 Task: Find connections with filter location Kalodzishchy with filter topic #mindset with filter profile language Spanish with filter current company Motive with filter school Fr. Conceicao Rodrigues College of Engineering with filter industry Seafood Product Manufacturing with filter service category Retirement Planning with filter keywords title Construction Worker
Action: Mouse moved to (190, 254)
Screenshot: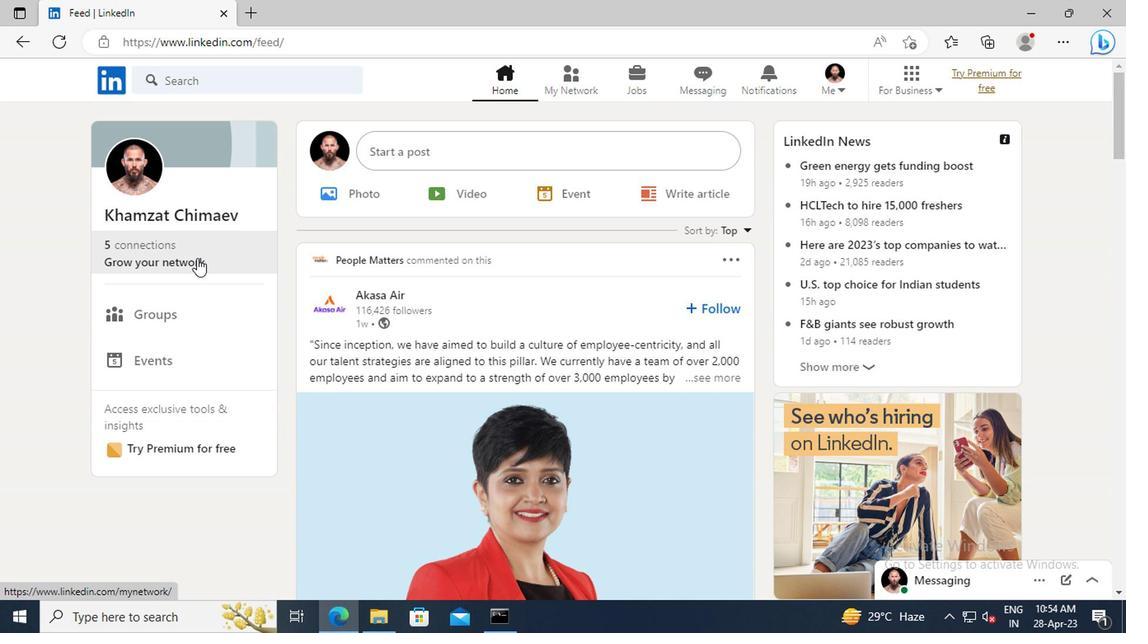 
Action: Mouse pressed left at (190, 254)
Screenshot: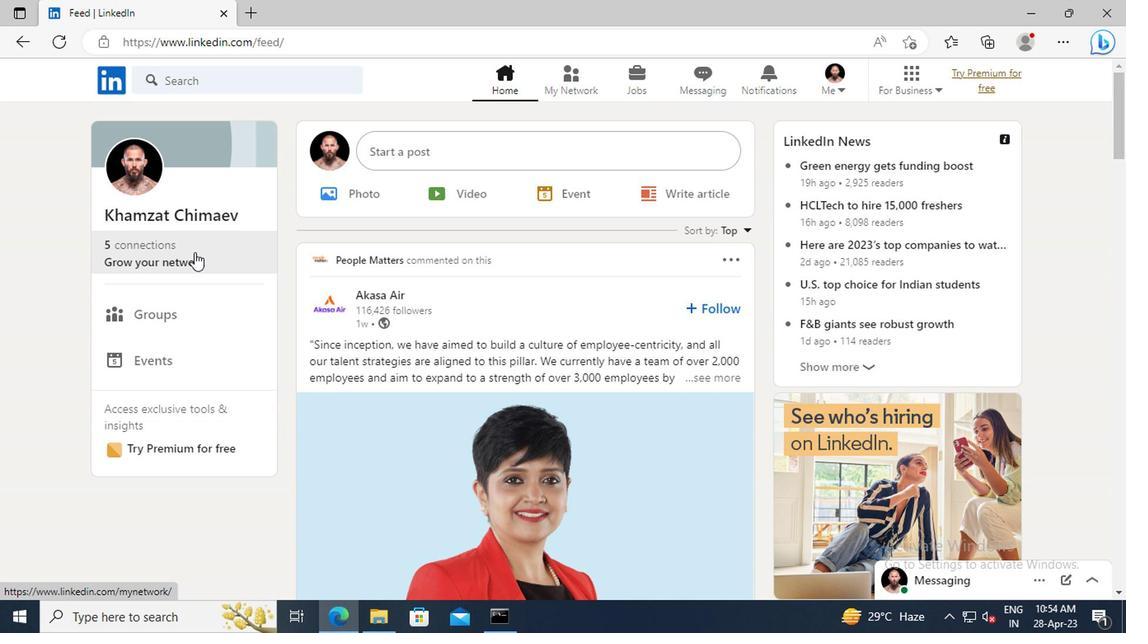 
Action: Mouse moved to (190, 176)
Screenshot: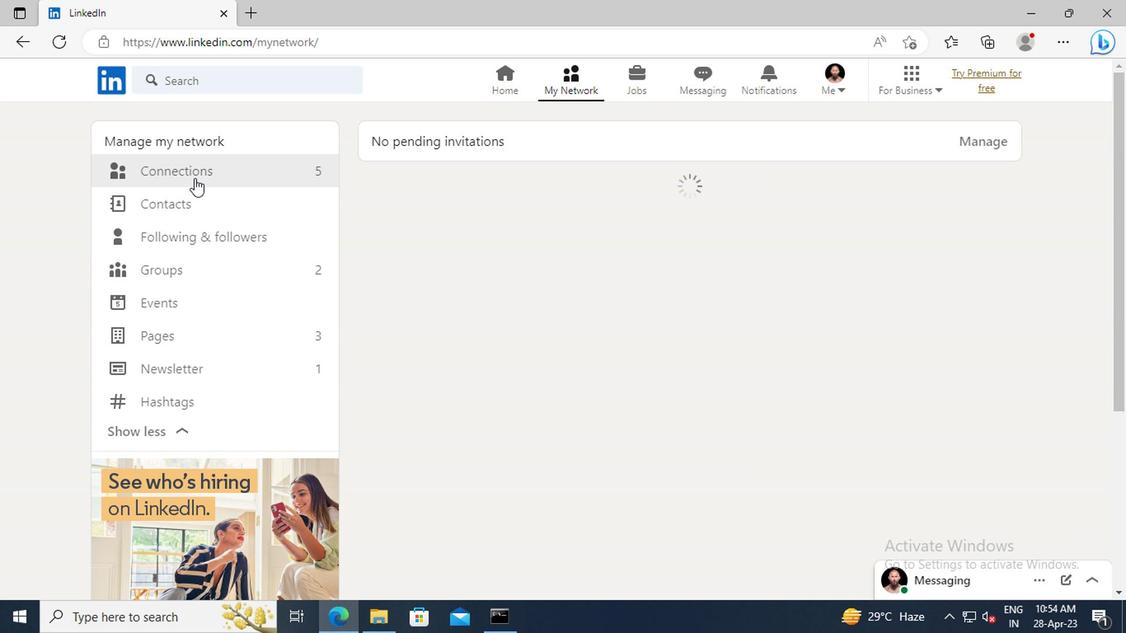 
Action: Mouse pressed left at (190, 176)
Screenshot: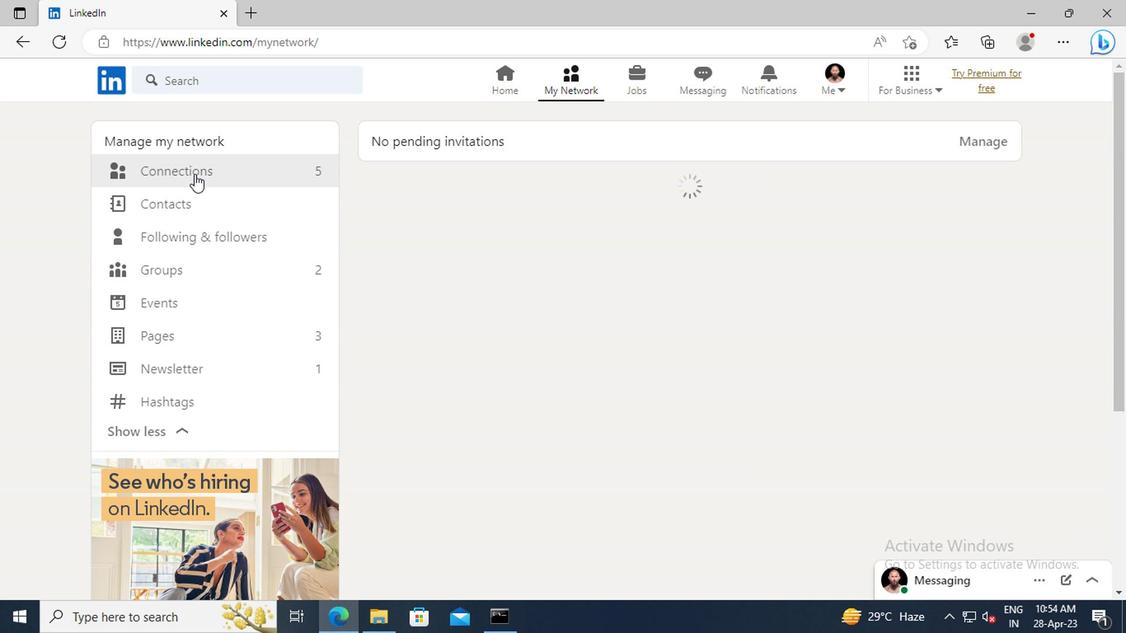 
Action: Mouse moved to (693, 176)
Screenshot: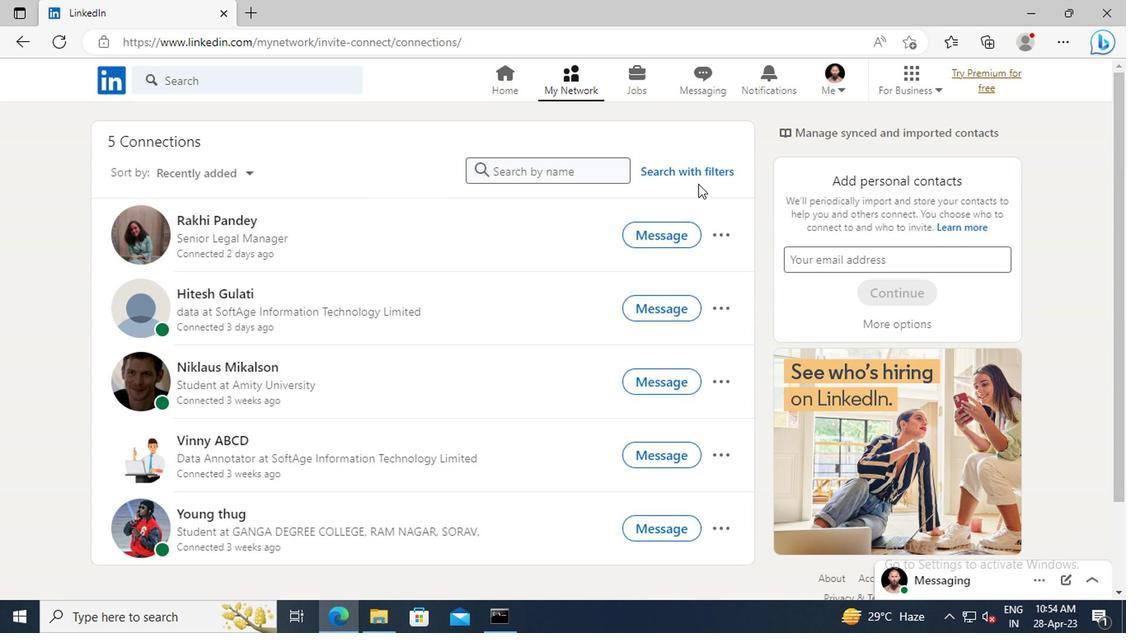 
Action: Mouse pressed left at (693, 176)
Screenshot: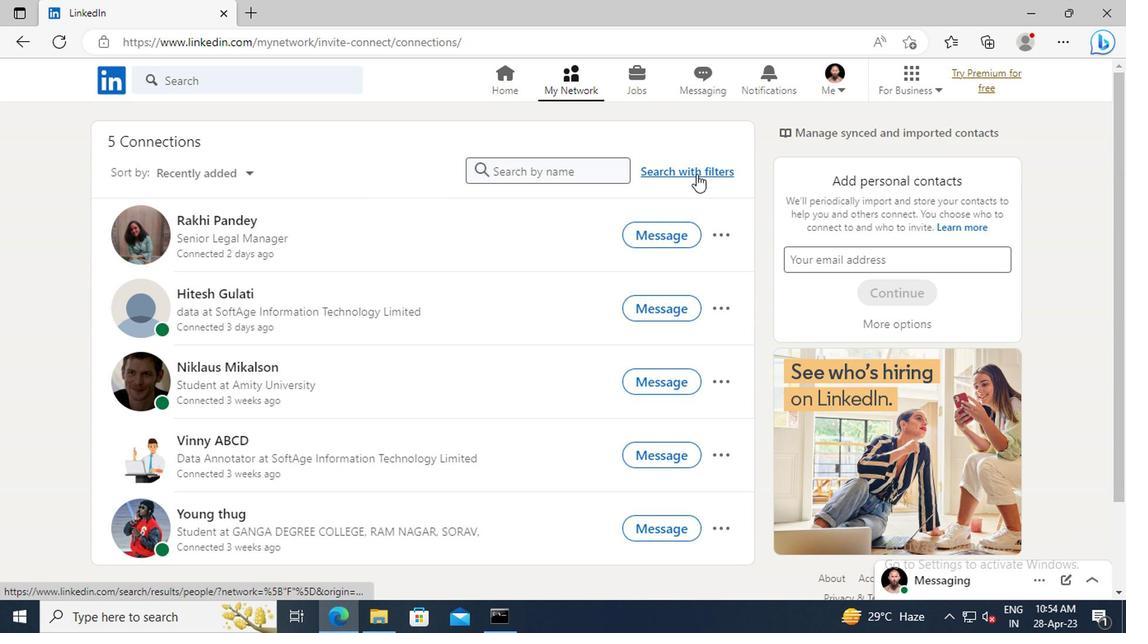 
Action: Mouse moved to (631, 131)
Screenshot: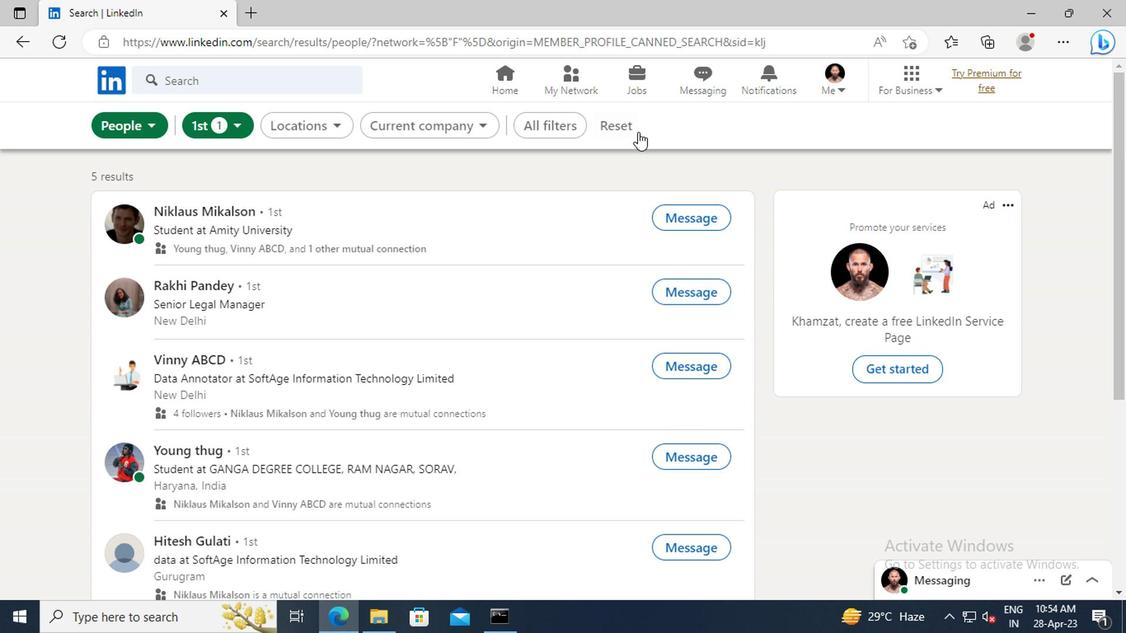 
Action: Mouse pressed left at (631, 131)
Screenshot: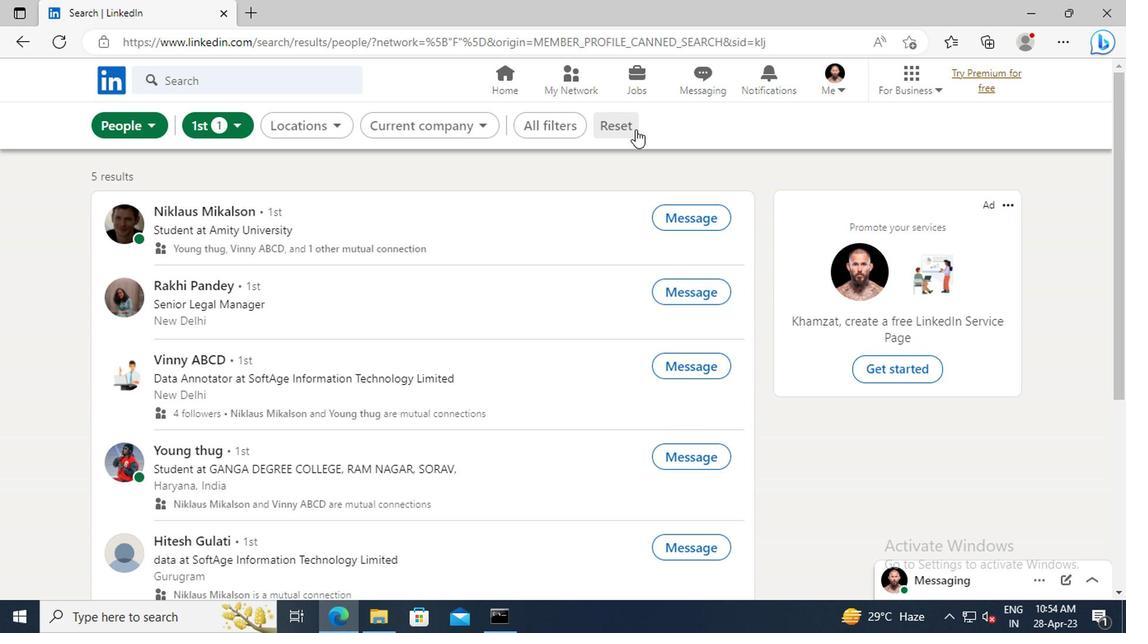 
Action: Mouse moved to (593, 125)
Screenshot: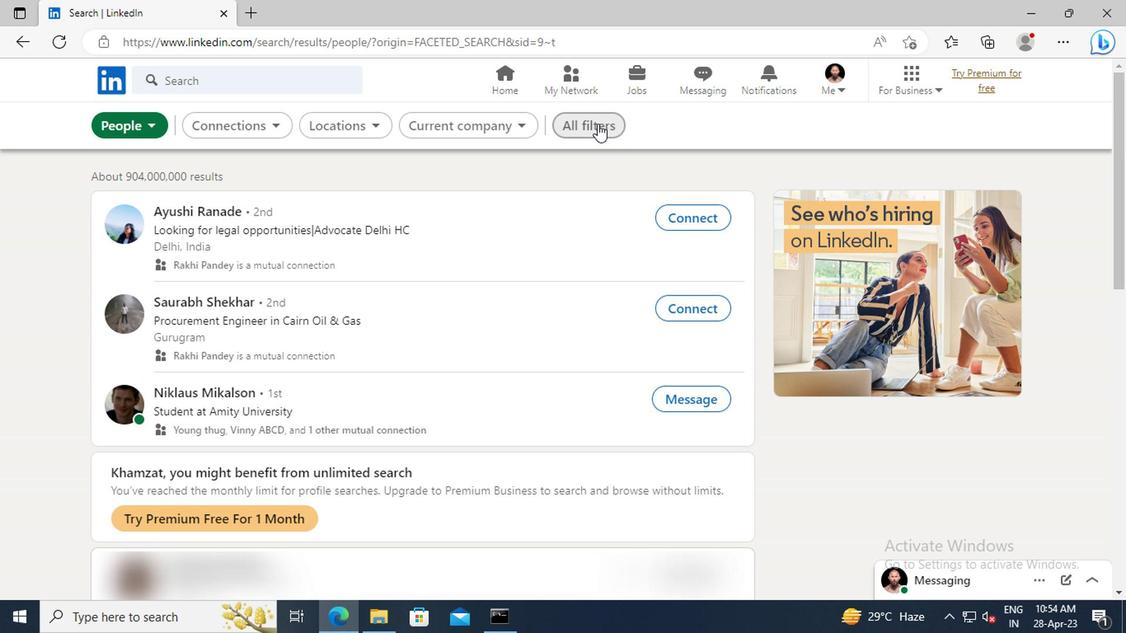 
Action: Mouse pressed left at (593, 125)
Screenshot: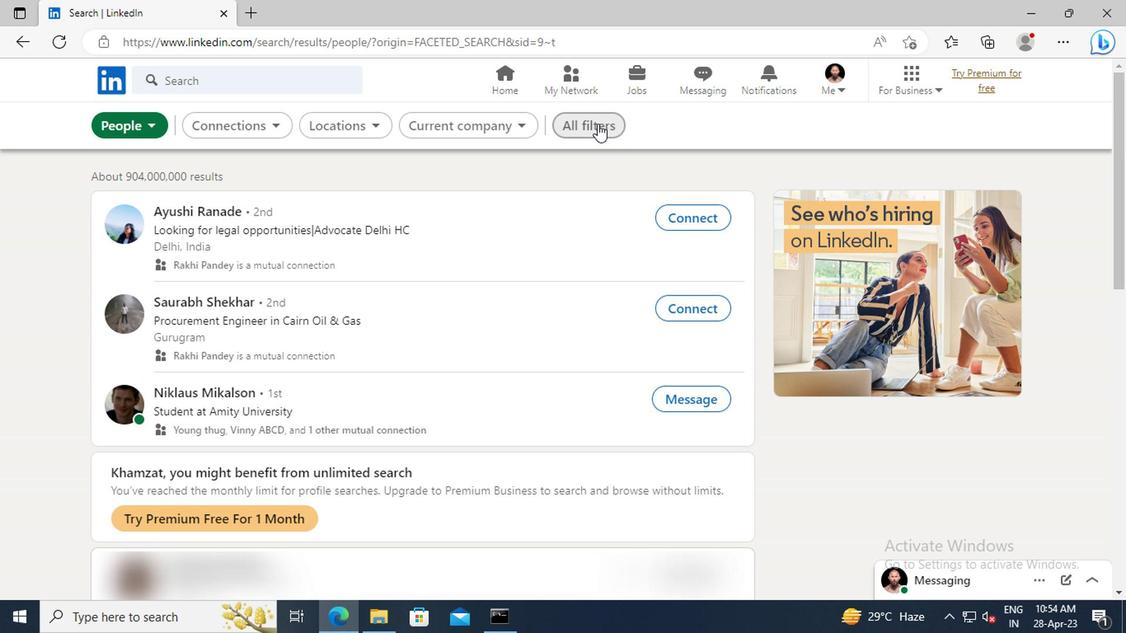 
Action: Mouse moved to (950, 338)
Screenshot: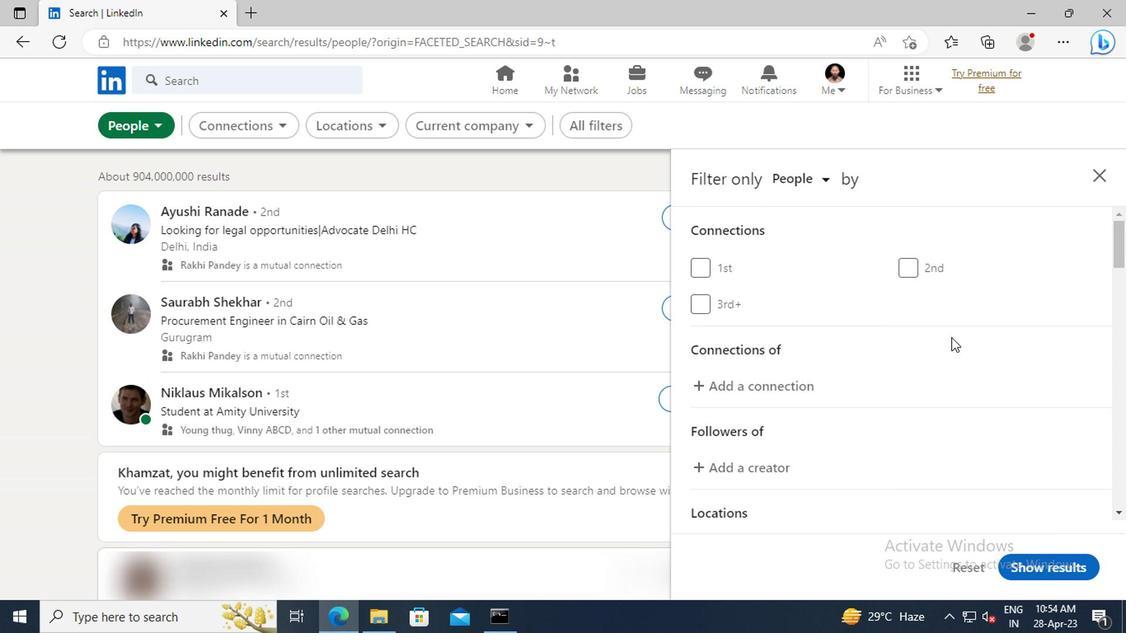 
Action: Mouse scrolled (950, 337) with delta (0, 0)
Screenshot: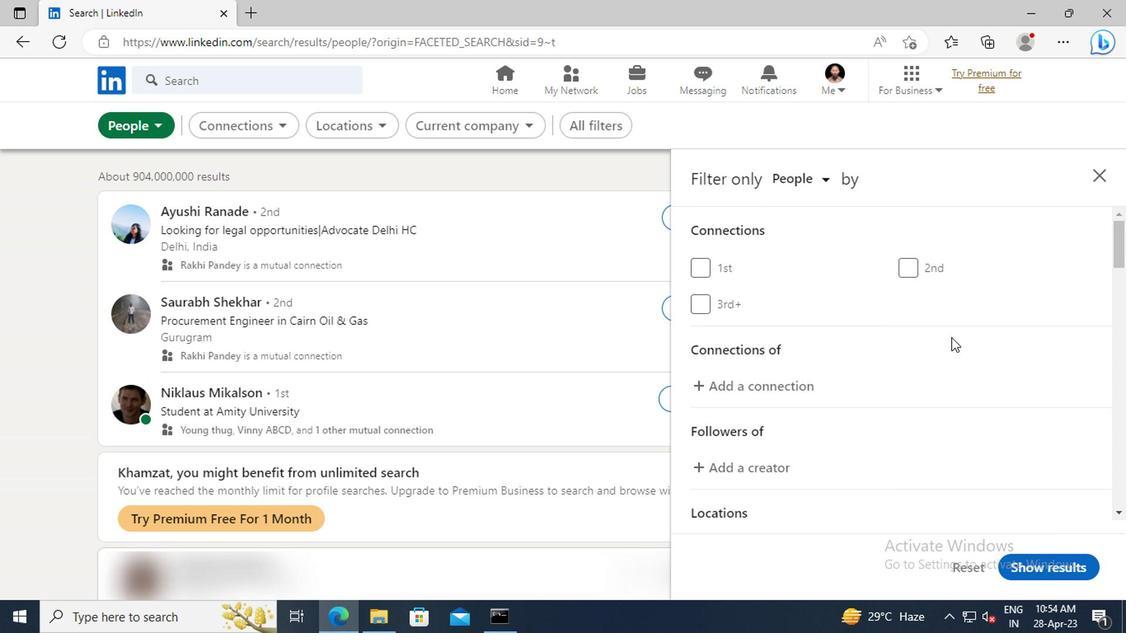 
Action: Mouse scrolled (950, 337) with delta (0, 0)
Screenshot: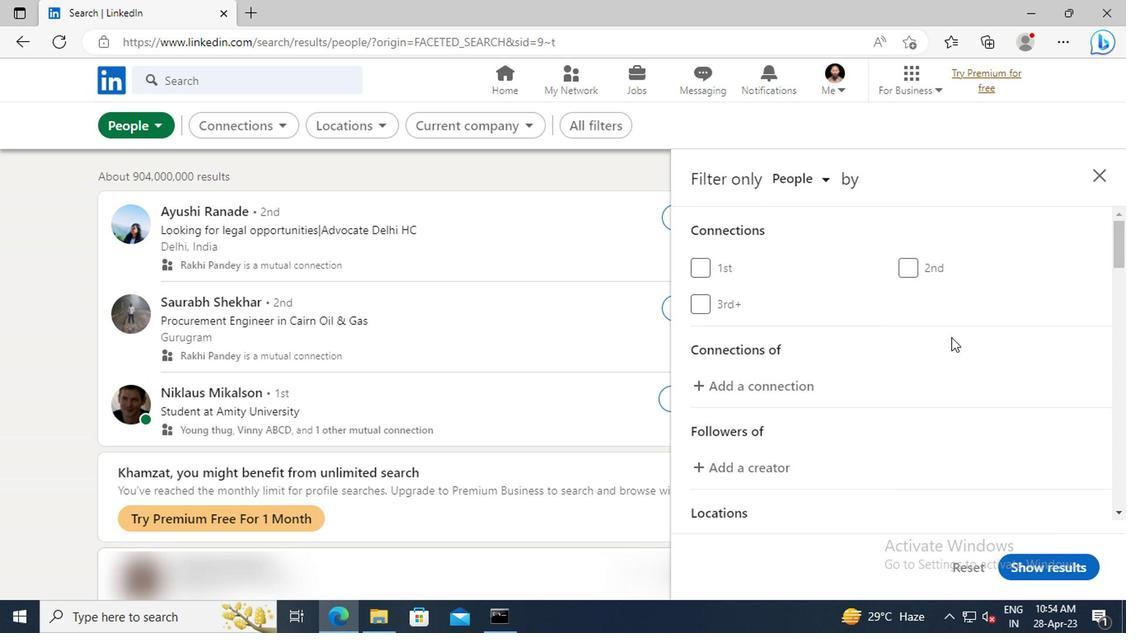 
Action: Mouse scrolled (950, 337) with delta (0, 0)
Screenshot: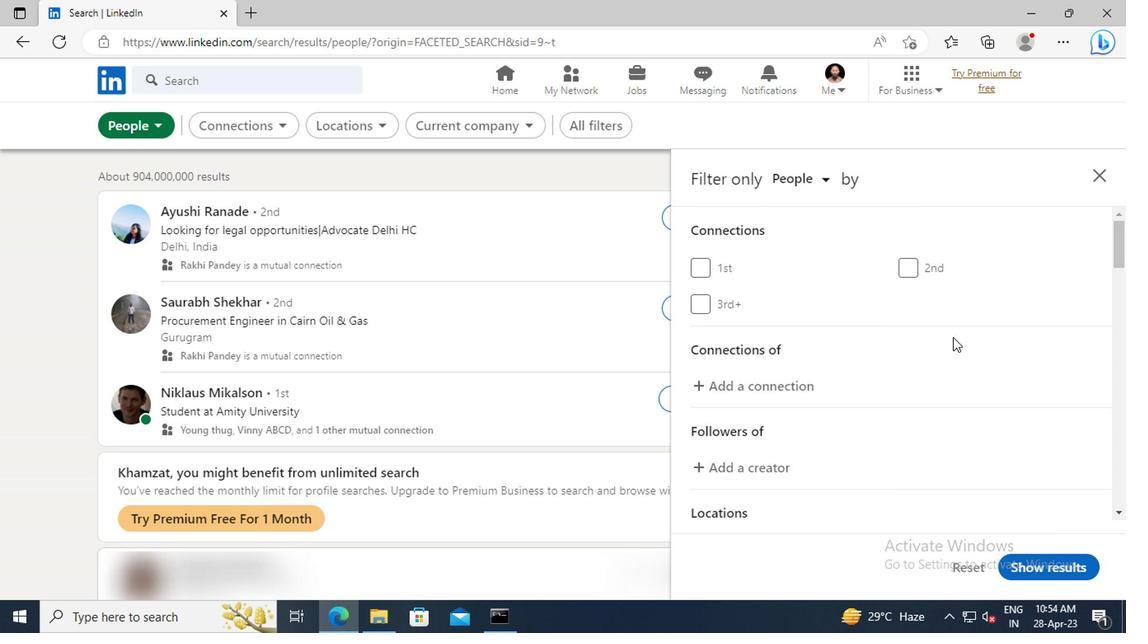 
Action: Mouse scrolled (950, 337) with delta (0, 0)
Screenshot: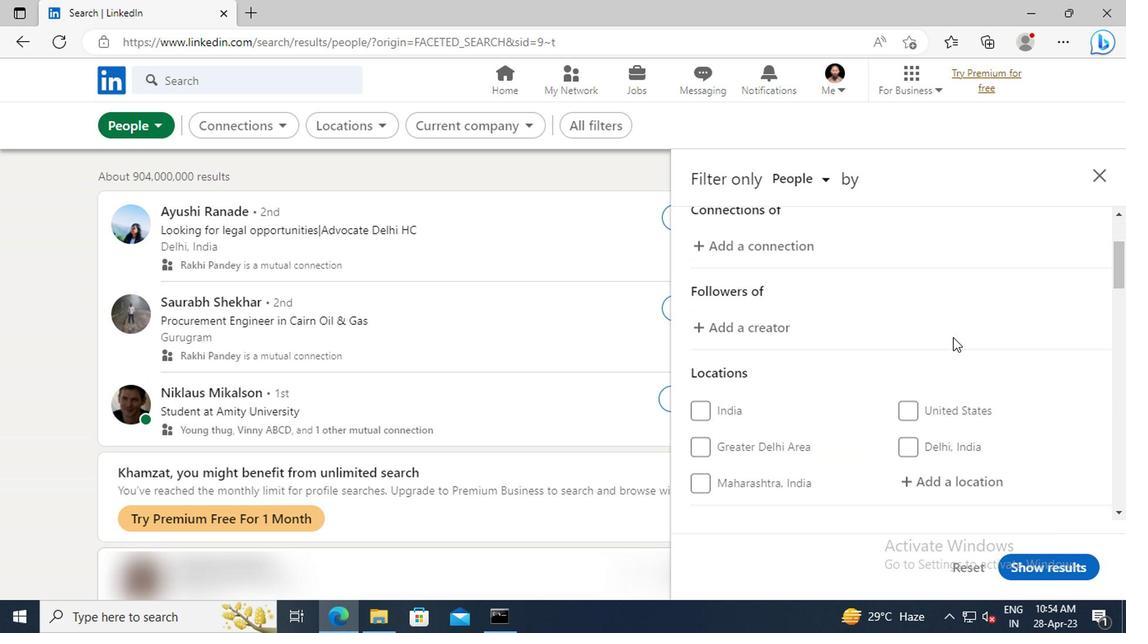 
Action: Mouse scrolled (950, 337) with delta (0, 0)
Screenshot: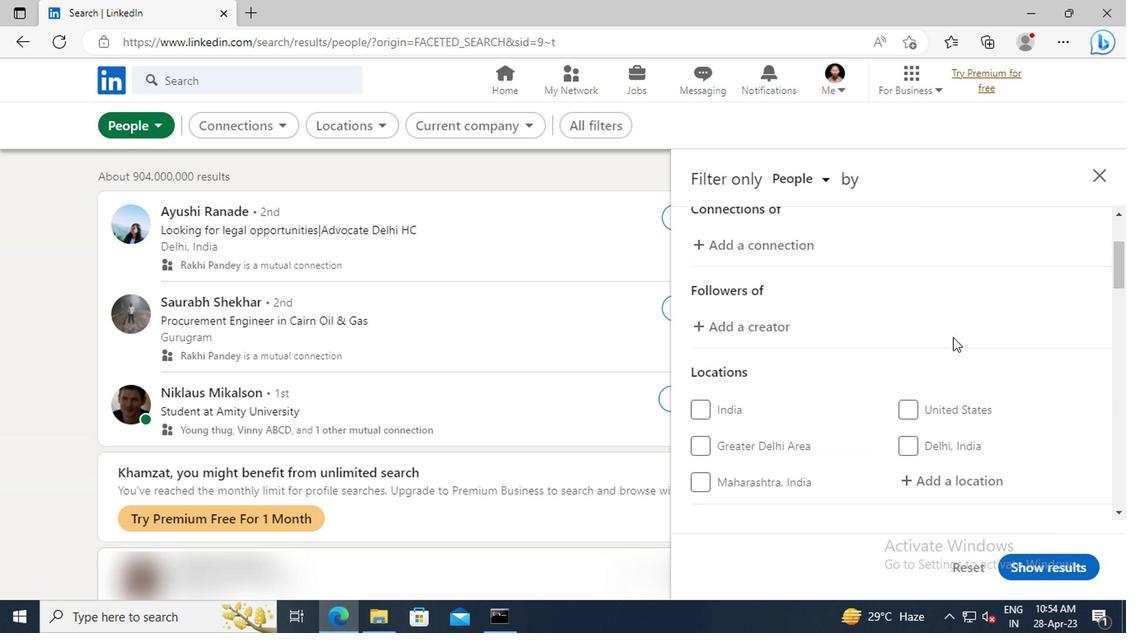 
Action: Mouse moved to (929, 385)
Screenshot: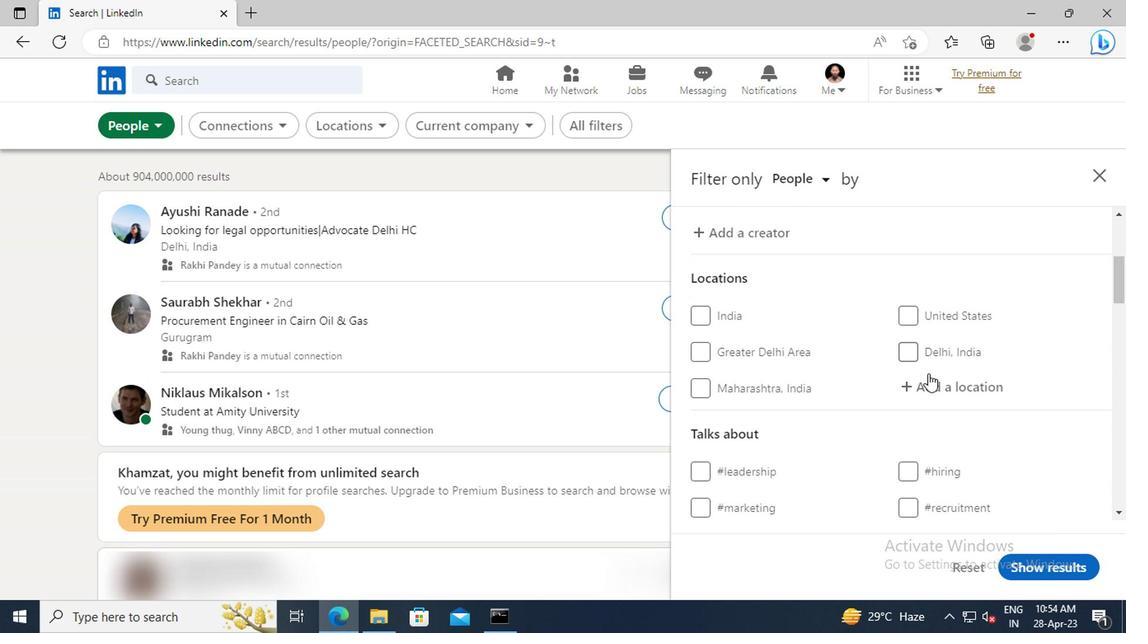 
Action: Mouse pressed left at (929, 385)
Screenshot: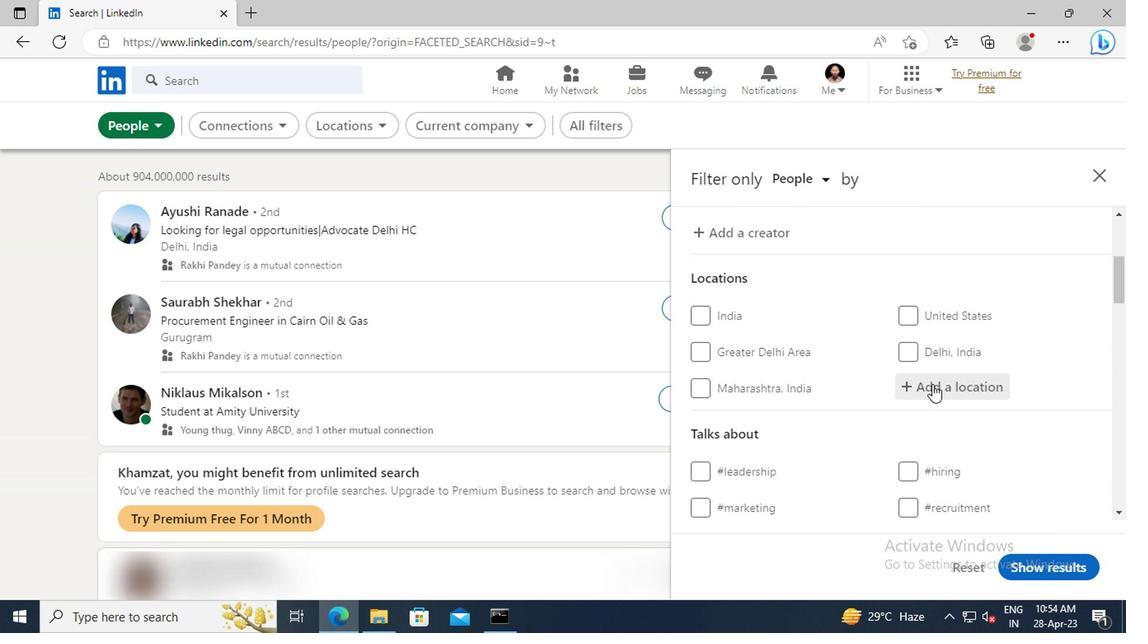 
Action: Key pressed <Key.shift>KALODZISHCHY<Key.enter>
Screenshot: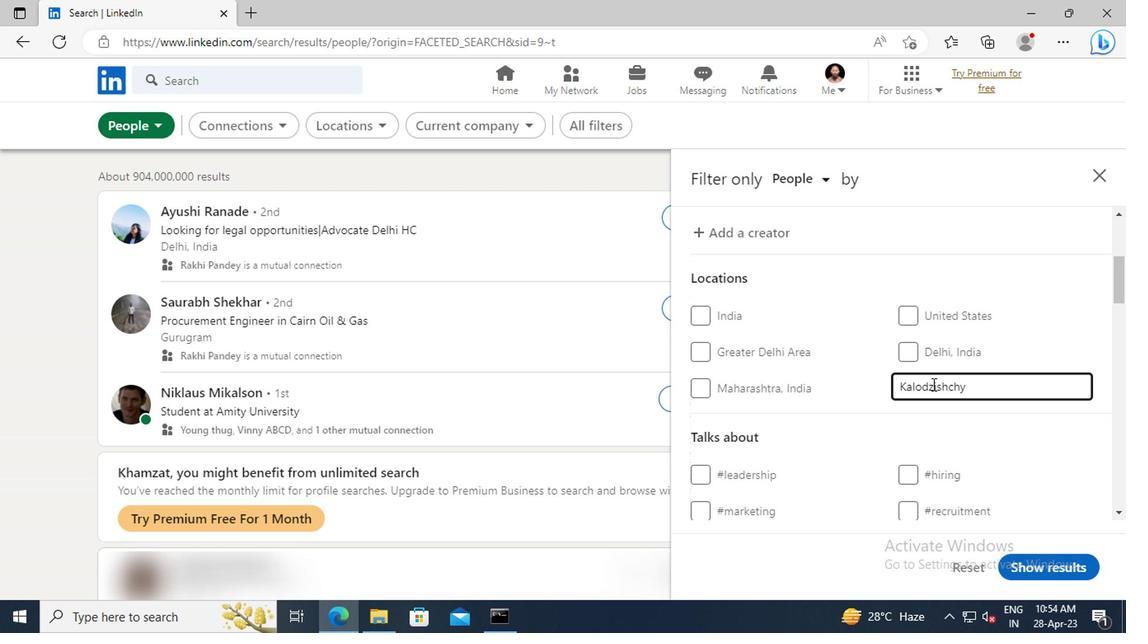 
Action: Mouse scrolled (929, 384) with delta (0, -1)
Screenshot: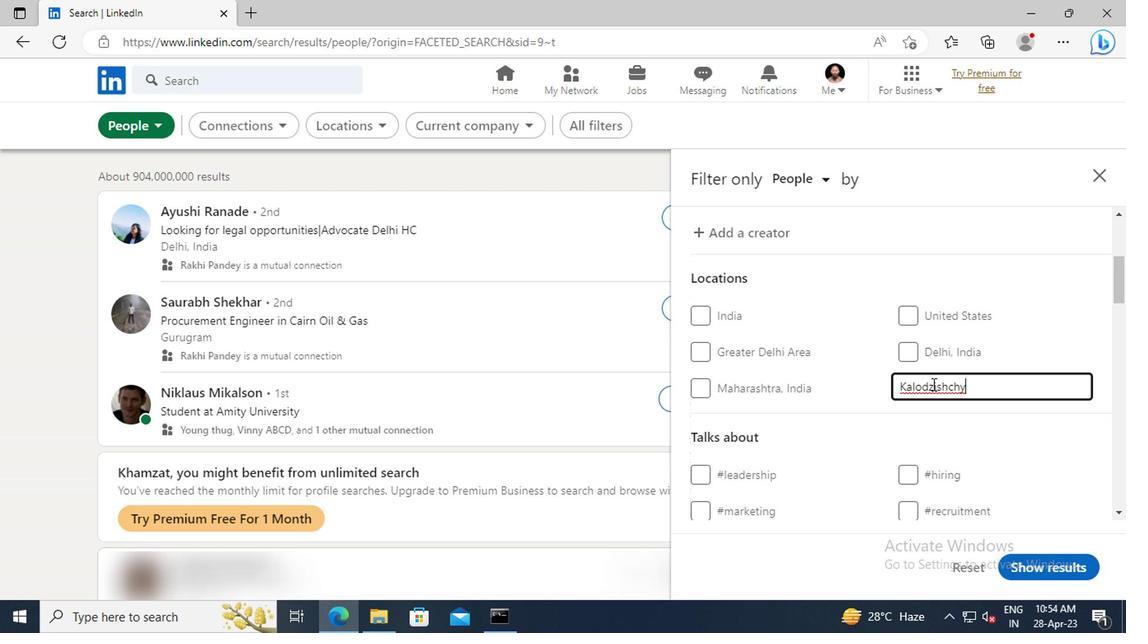 
Action: Mouse scrolled (929, 384) with delta (0, -1)
Screenshot: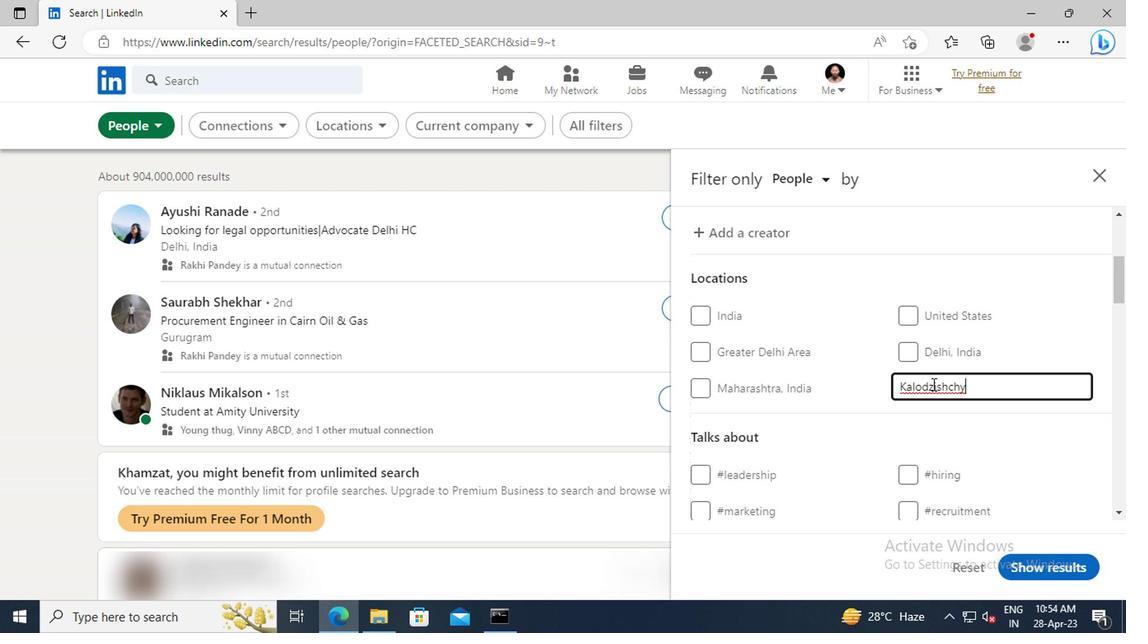 
Action: Mouse scrolled (929, 384) with delta (0, -1)
Screenshot: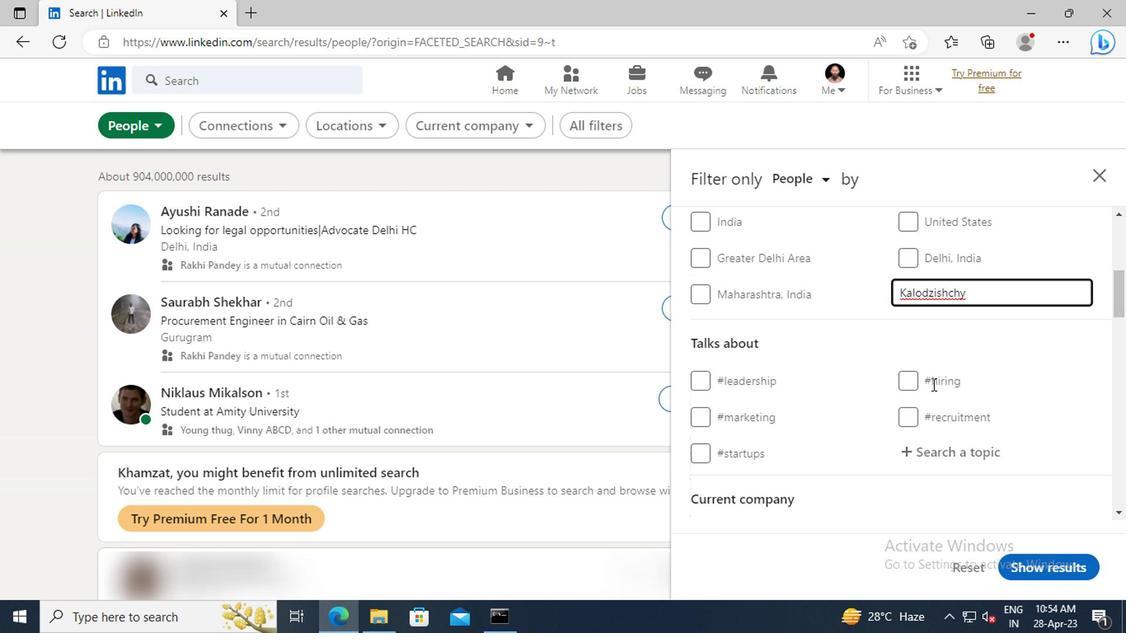 
Action: Mouse moved to (930, 400)
Screenshot: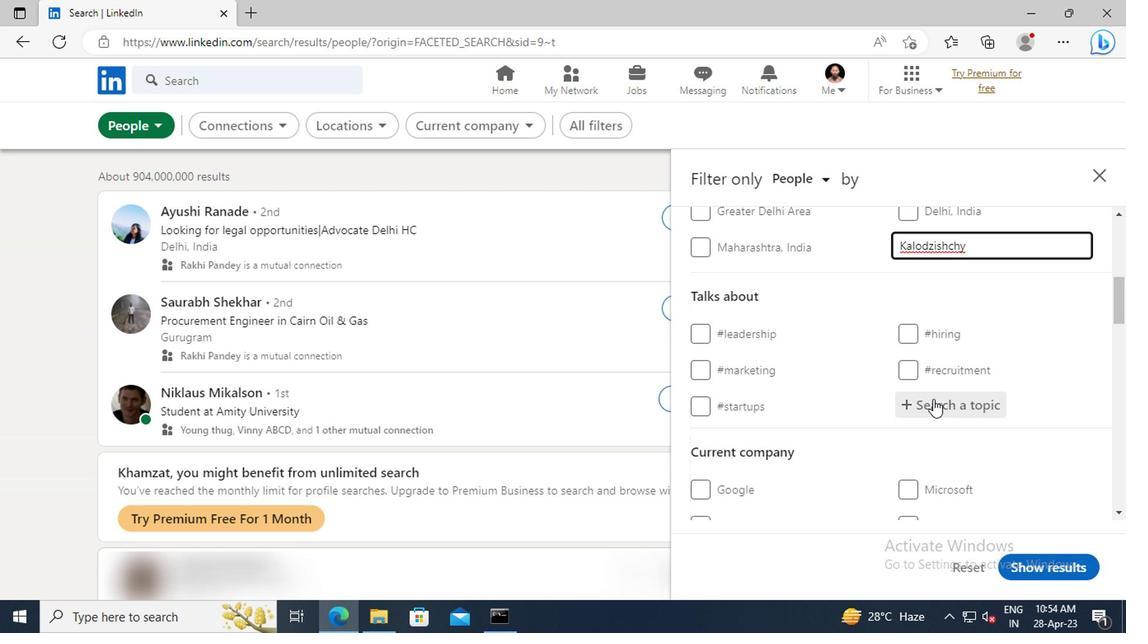 
Action: Mouse pressed left at (930, 400)
Screenshot: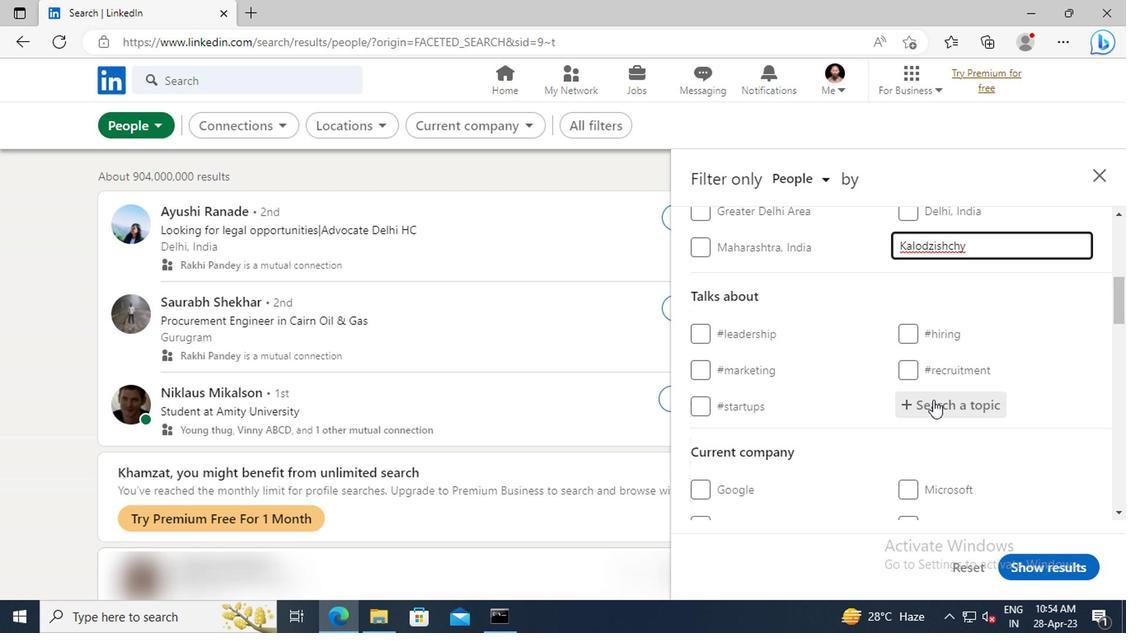 
Action: Key pressed <Key.shift>#MINDSET<Key.enter>
Screenshot: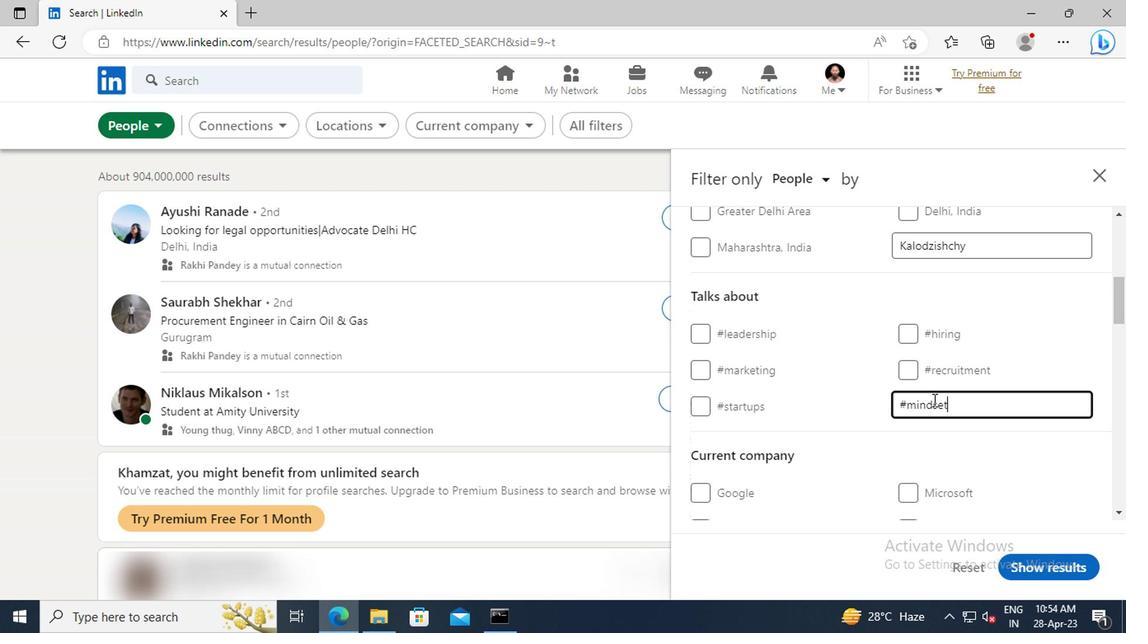 
Action: Mouse scrolled (930, 400) with delta (0, 0)
Screenshot: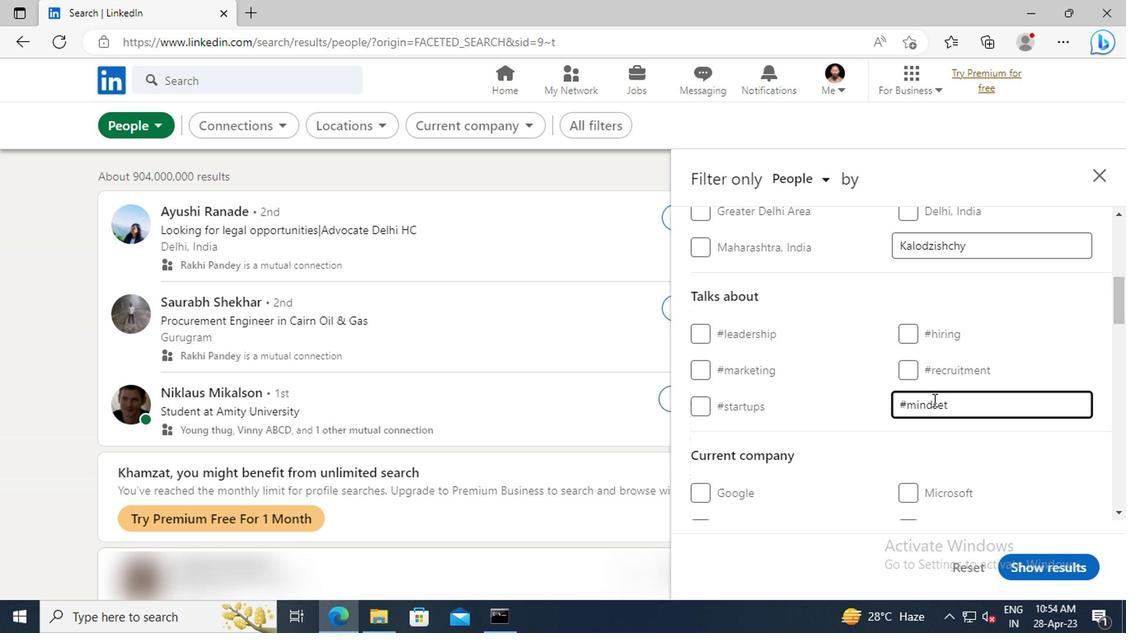 
Action: Mouse scrolled (930, 400) with delta (0, 0)
Screenshot: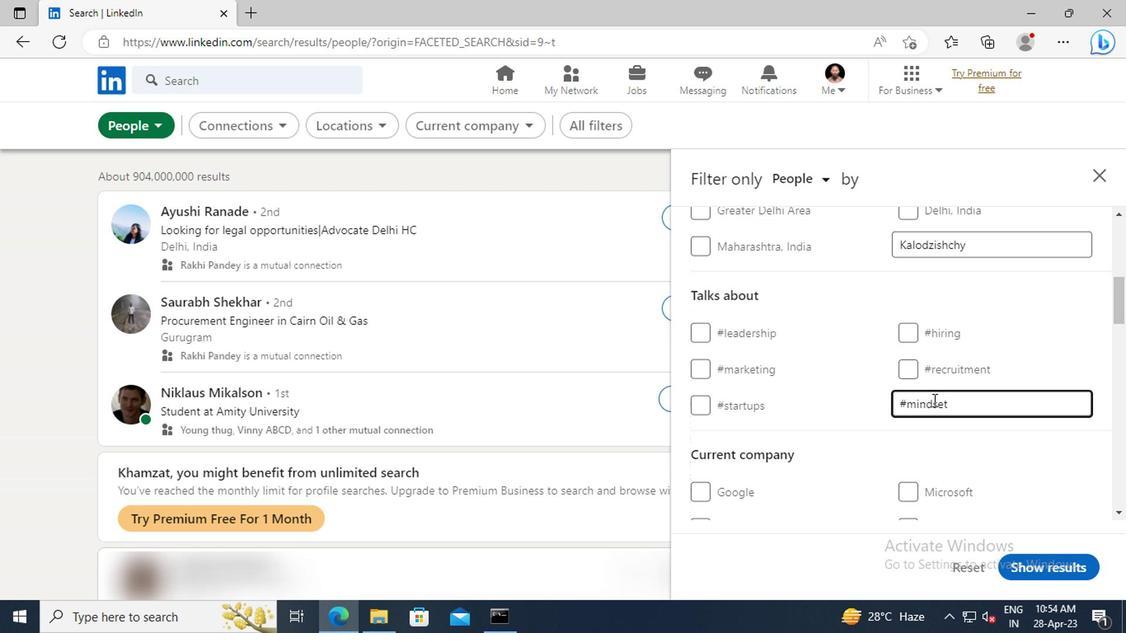 
Action: Mouse scrolled (930, 400) with delta (0, 0)
Screenshot: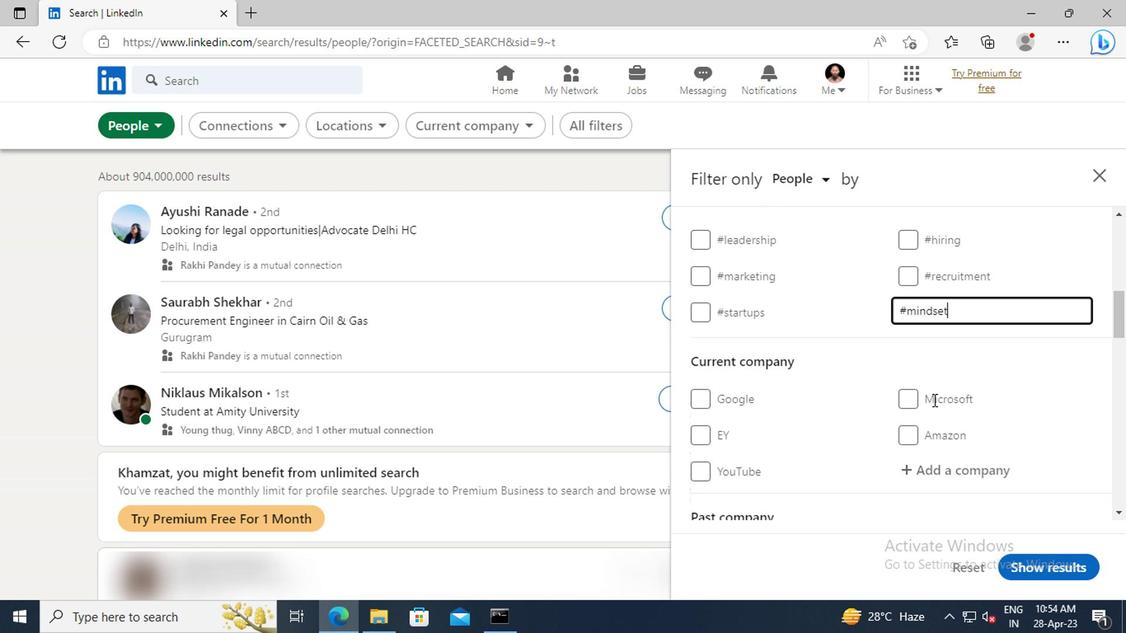 
Action: Mouse scrolled (930, 400) with delta (0, 0)
Screenshot: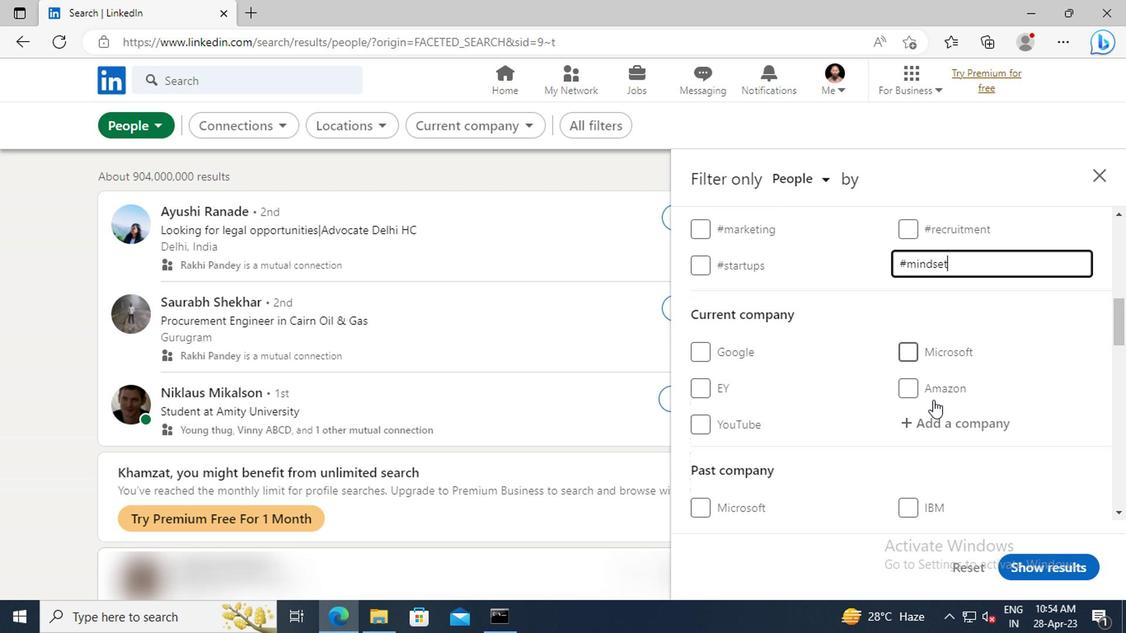 
Action: Mouse scrolled (930, 400) with delta (0, 0)
Screenshot: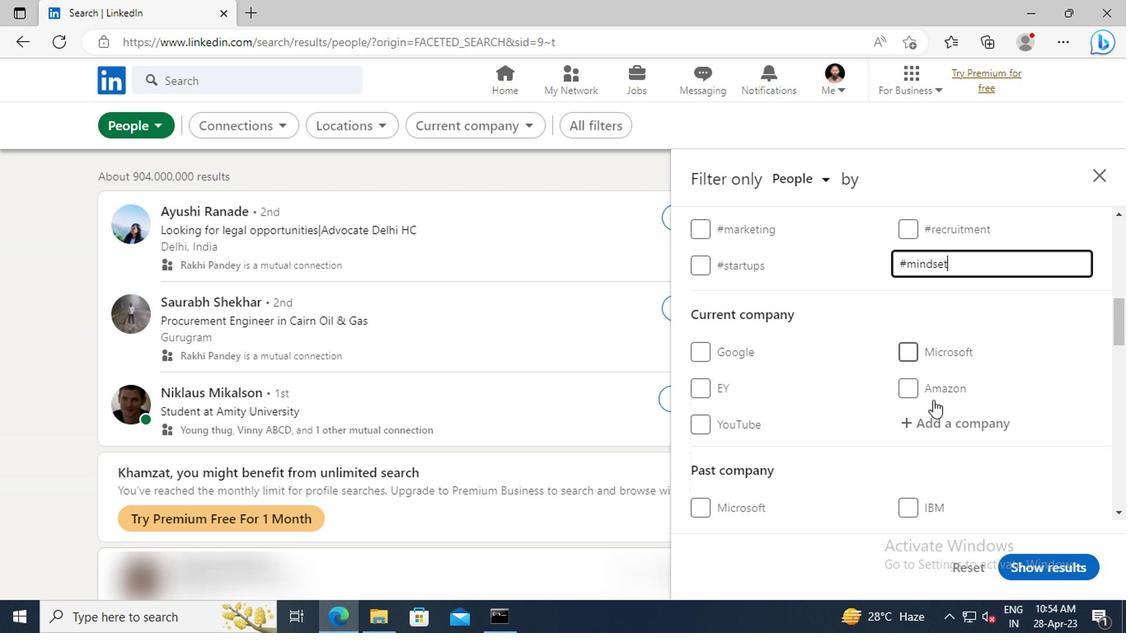 
Action: Mouse scrolled (930, 400) with delta (0, 0)
Screenshot: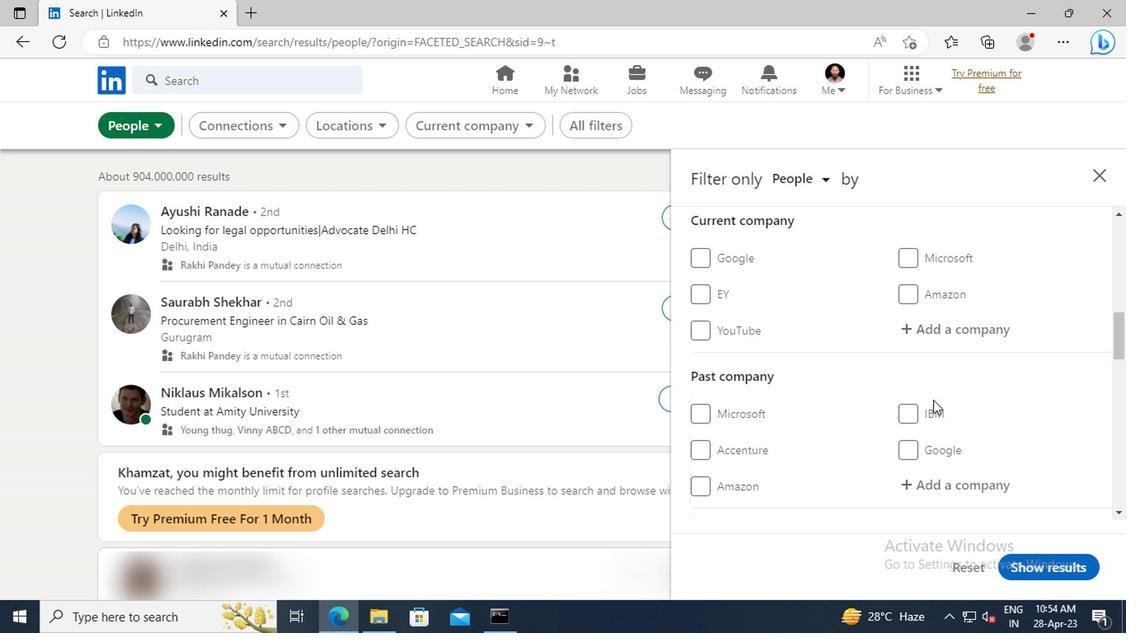 
Action: Mouse scrolled (930, 400) with delta (0, 0)
Screenshot: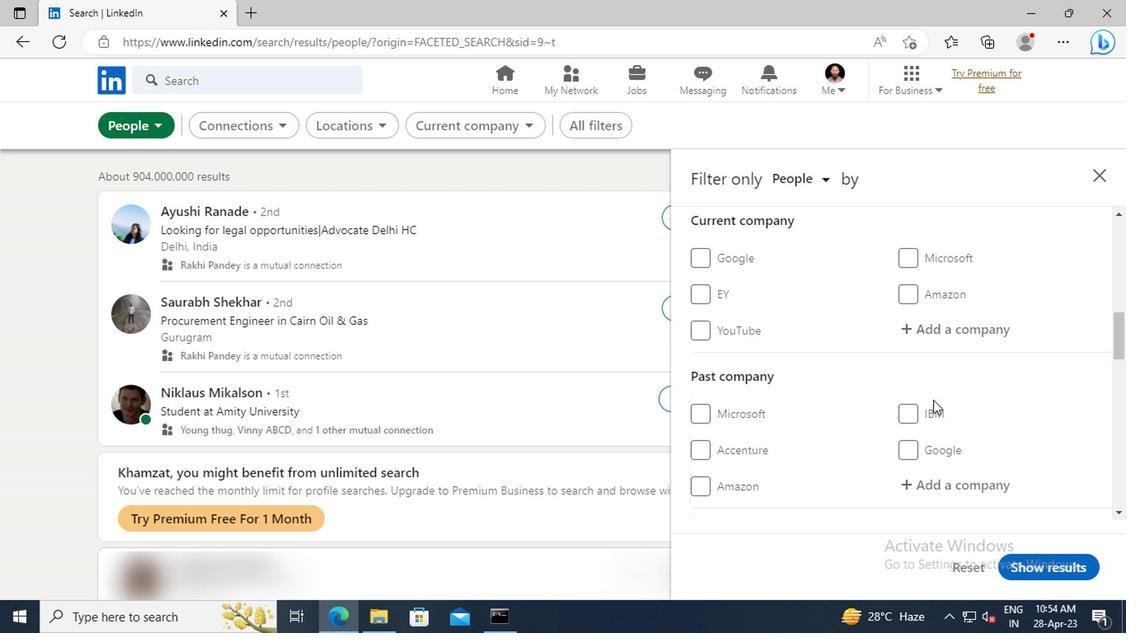 
Action: Mouse scrolled (930, 400) with delta (0, 0)
Screenshot: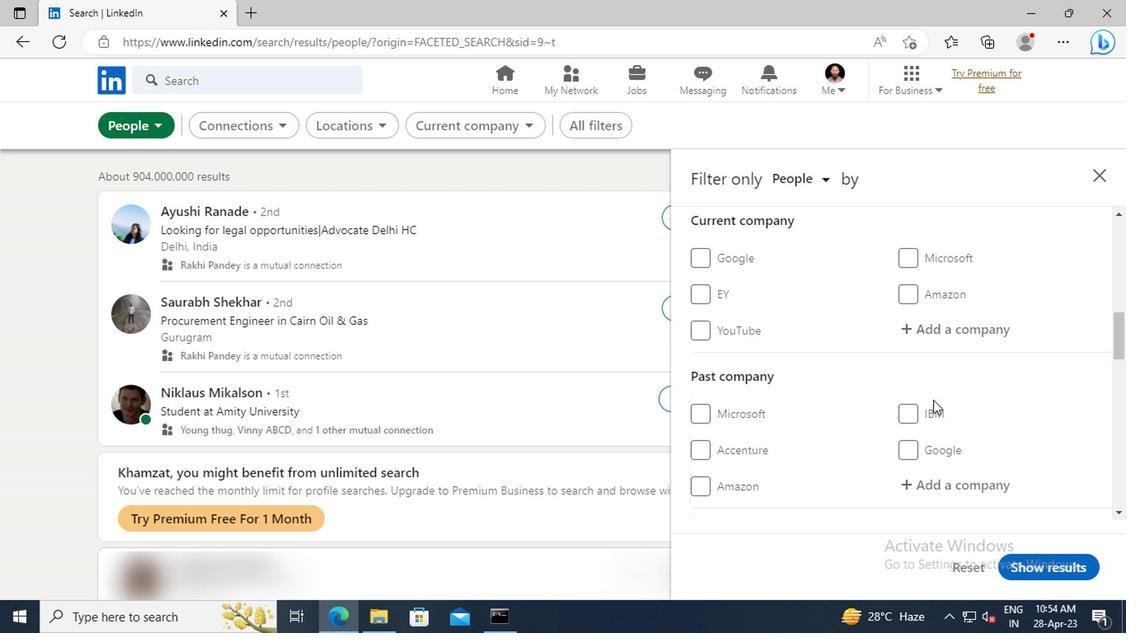 
Action: Mouse scrolled (930, 400) with delta (0, 0)
Screenshot: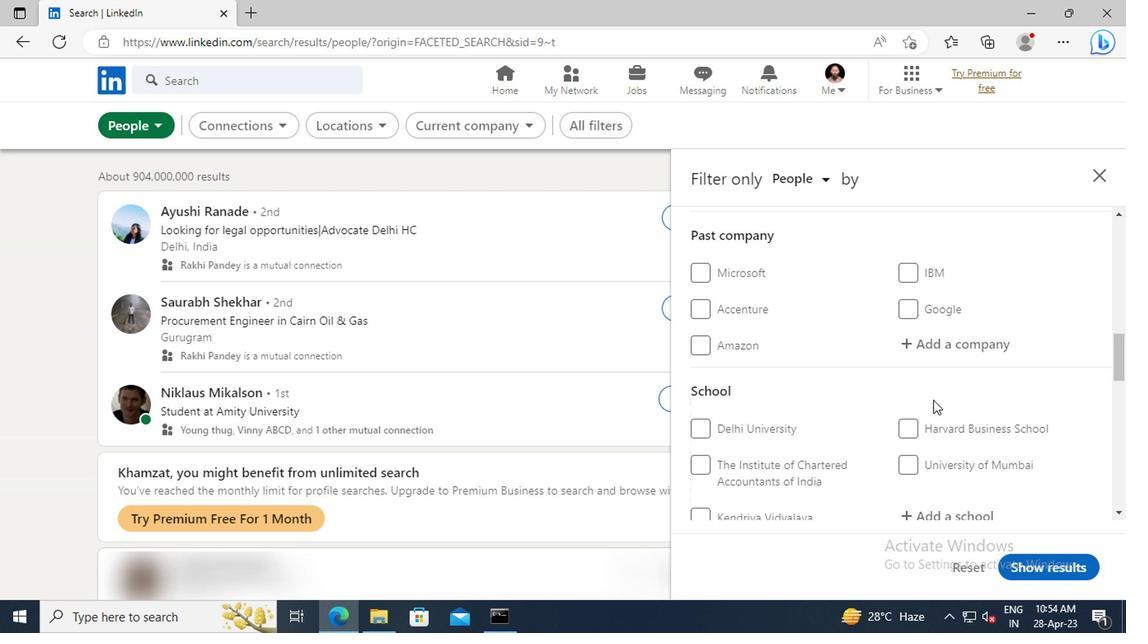 
Action: Mouse scrolled (930, 400) with delta (0, 0)
Screenshot: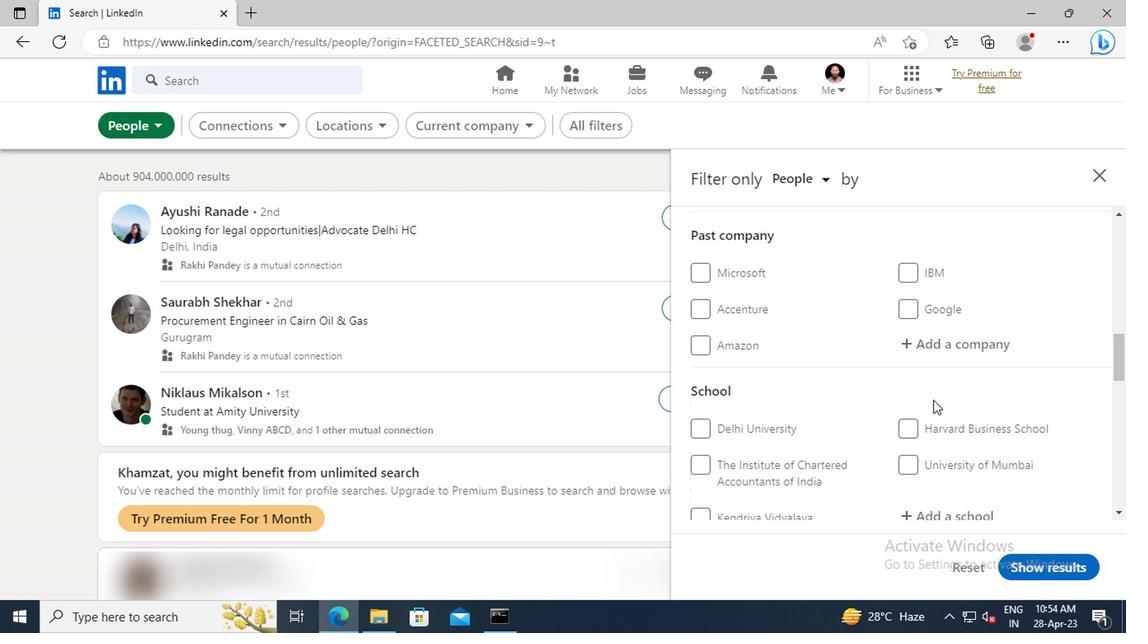 
Action: Mouse scrolled (930, 400) with delta (0, 0)
Screenshot: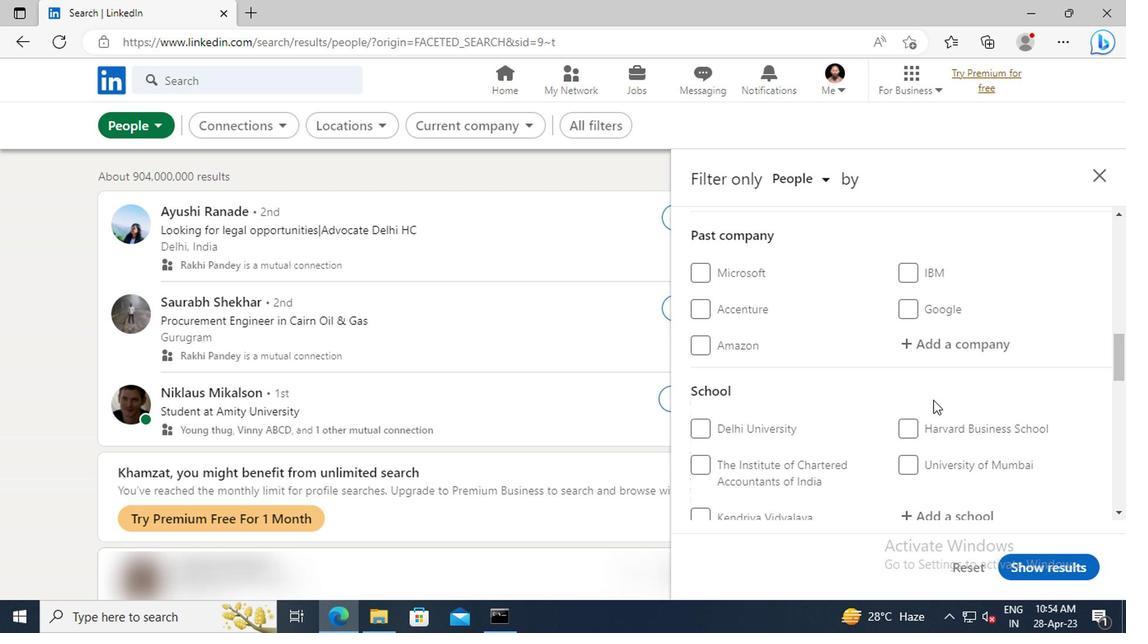 
Action: Mouse scrolled (930, 400) with delta (0, 0)
Screenshot: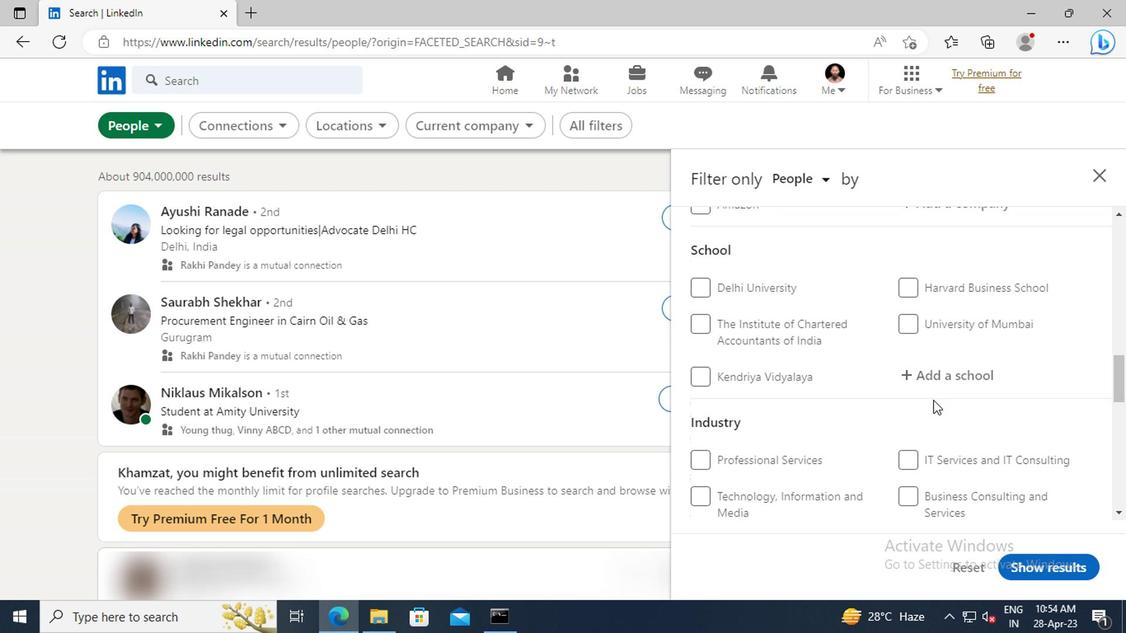 
Action: Mouse scrolled (930, 400) with delta (0, 0)
Screenshot: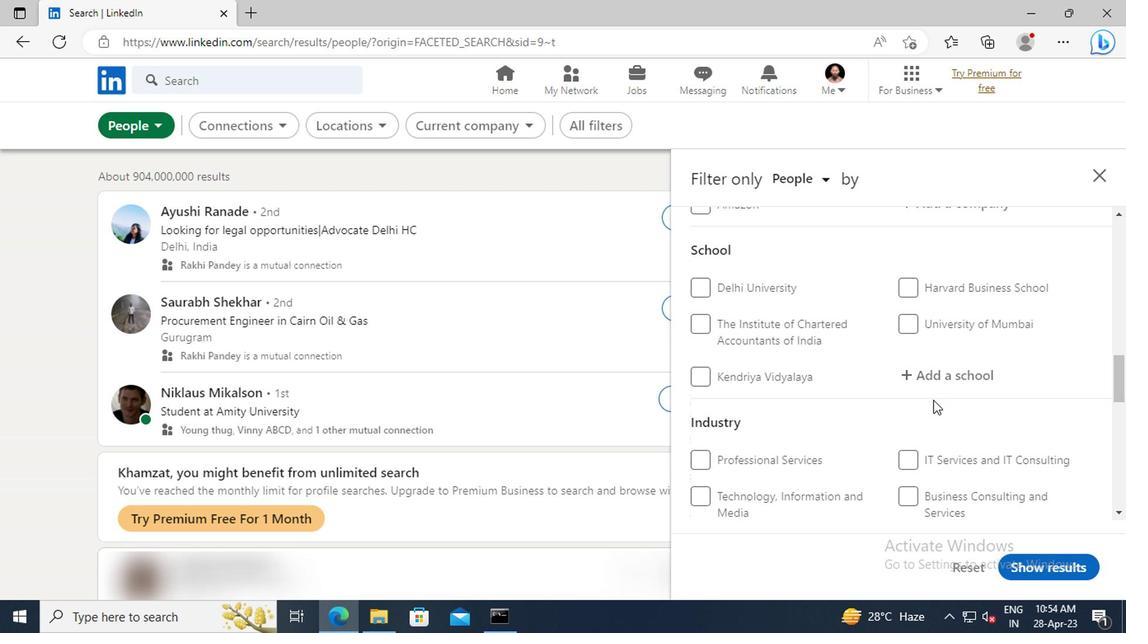 
Action: Mouse scrolled (930, 400) with delta (0, 0)
Screenshot: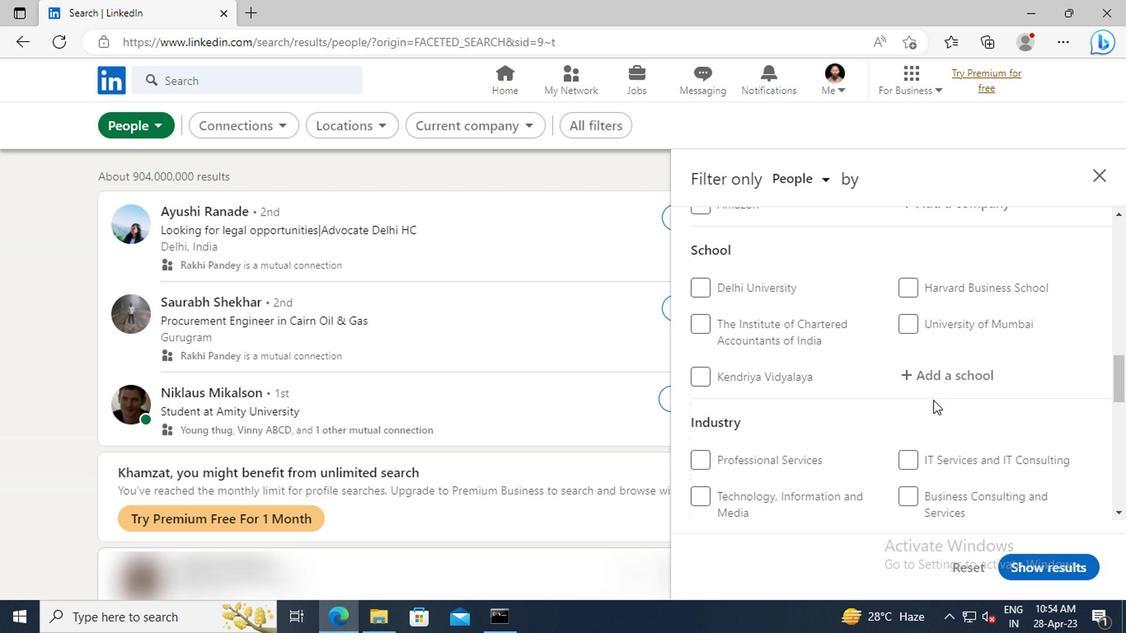 
Action: Mouse scrolled (930, 400) with delta (0, 0)
Screenshot: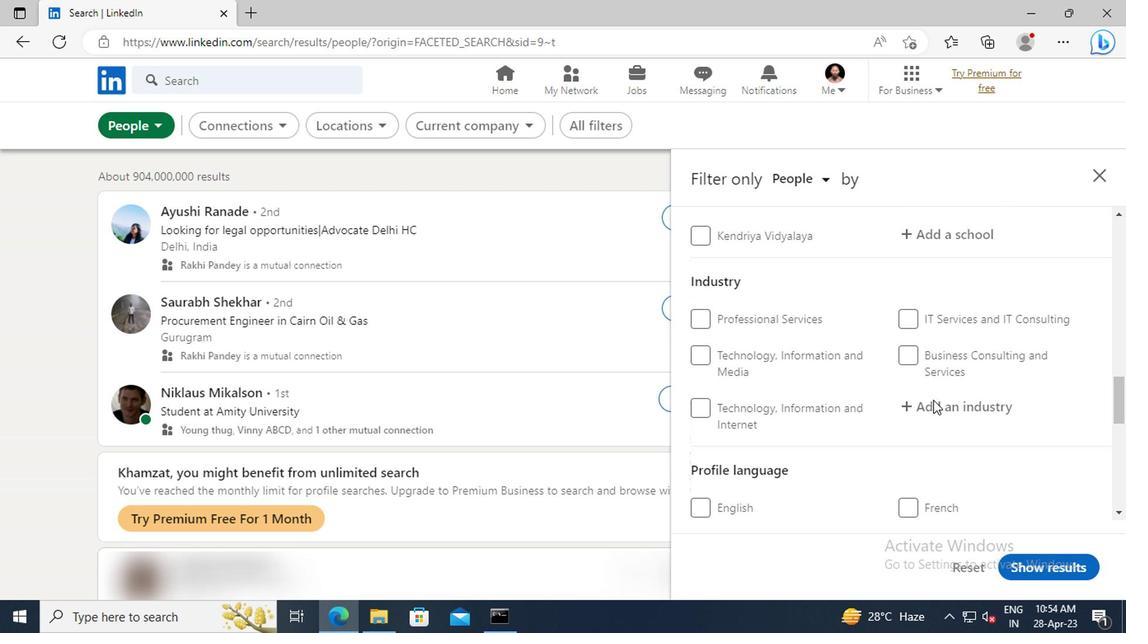 
Action: Mouse scrolled (930, 400) with delta (0, 0)
Screenshot: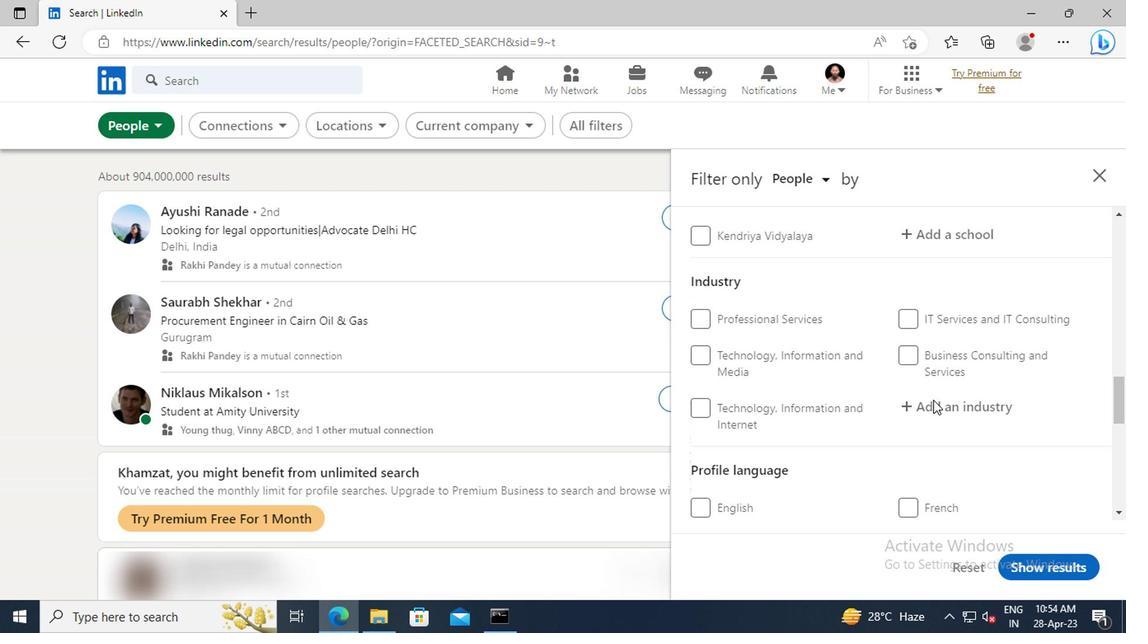 
Action: Mouse moved to (701, 453)
Screenshot: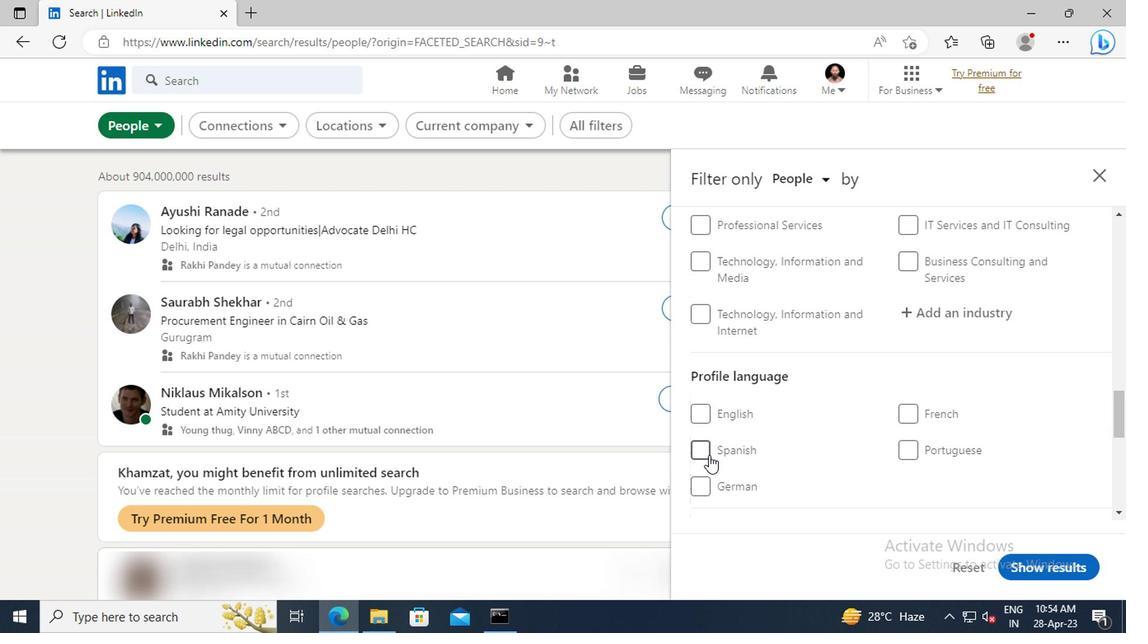 
Action: Mouse pressed left at (701, 453)
Screenshot: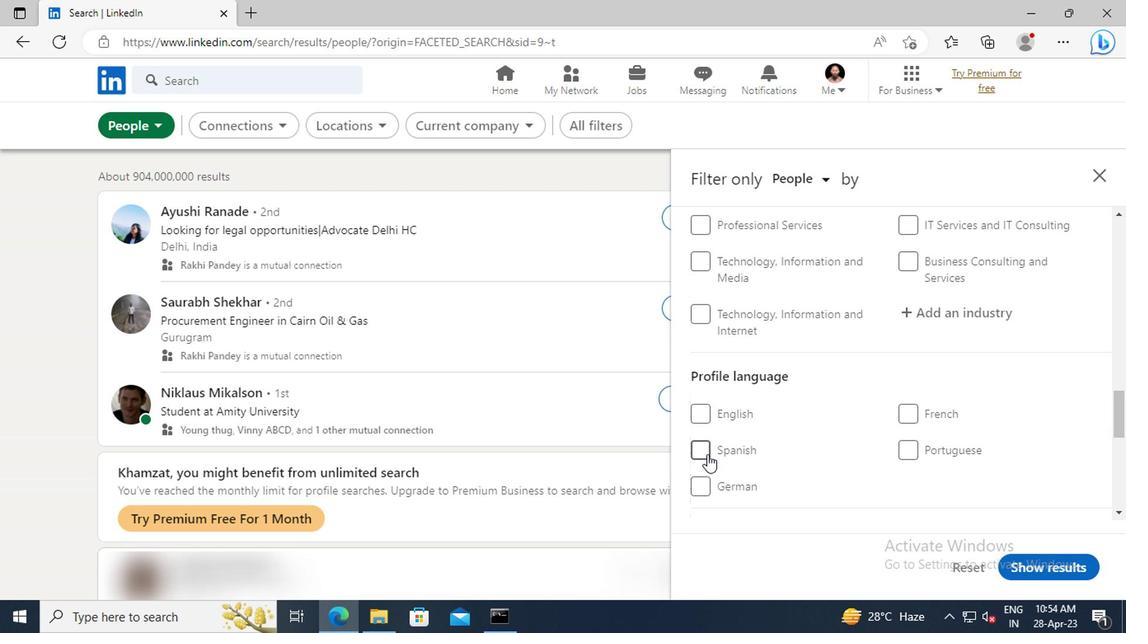 
Action: Mouse moved to (887, 431)
Screenshot: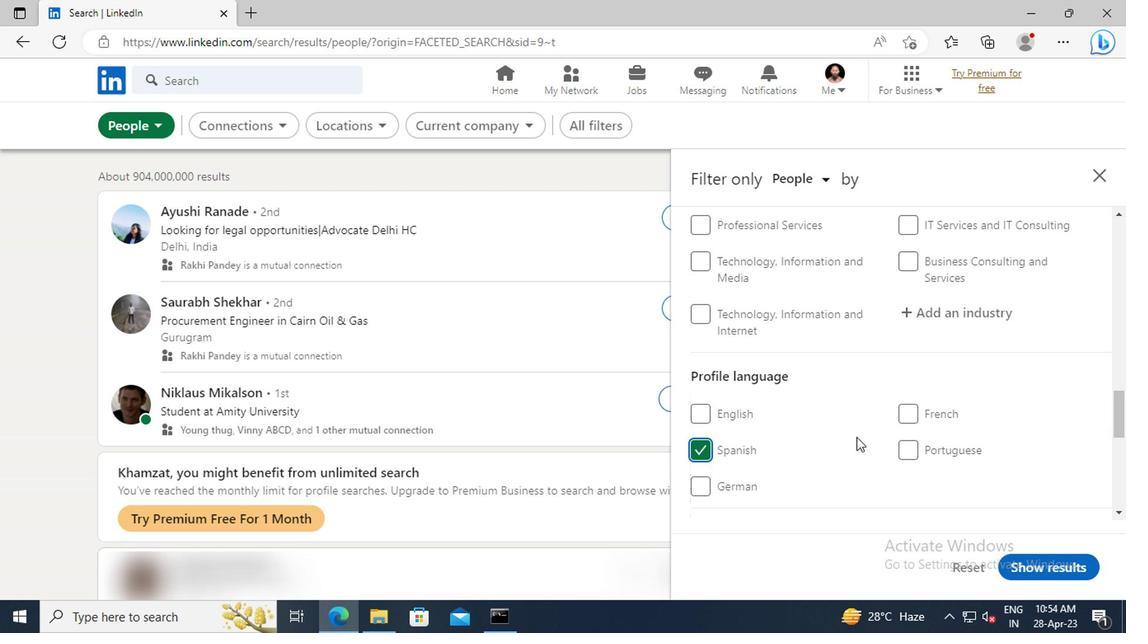 
Action: Mouse scrolled (887, 432) with delta (0, 1)
Screenshot: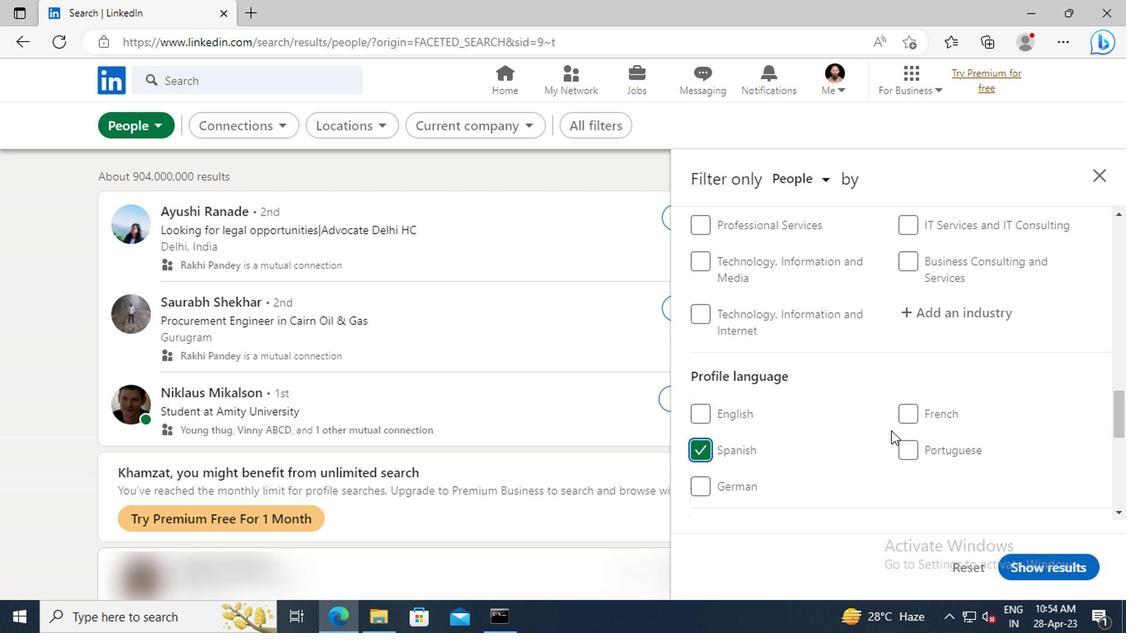 
Action: Mouse scrolled (887, 432) with delta (0, 1)
Screenshot: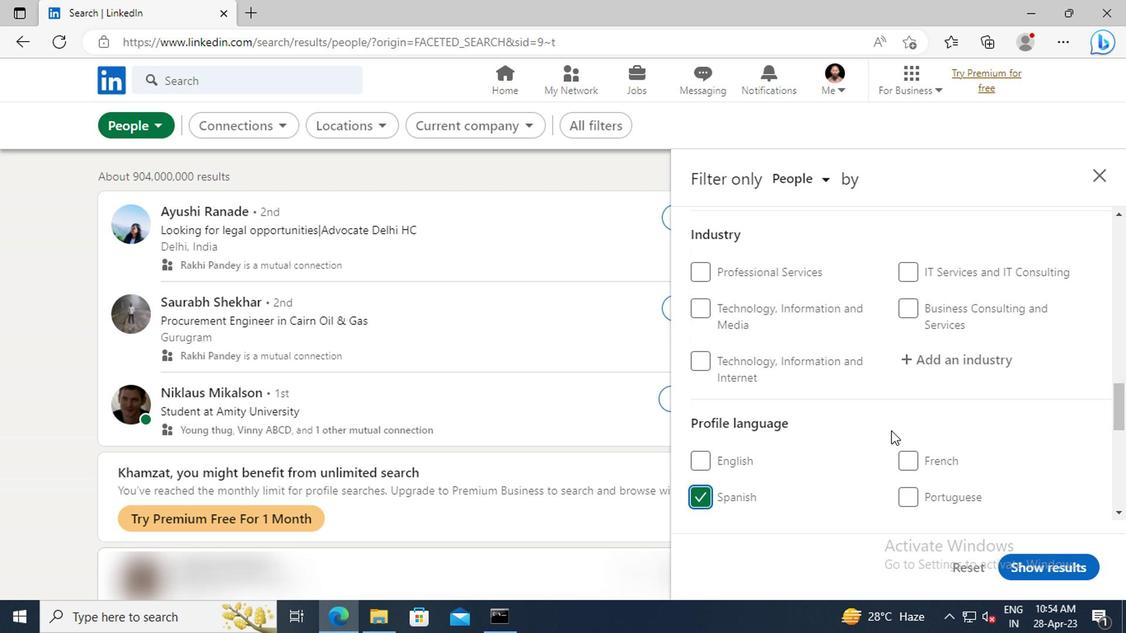 
Action: Mouse scrolled (887, 432) with delta (0, 1)
Screenshot: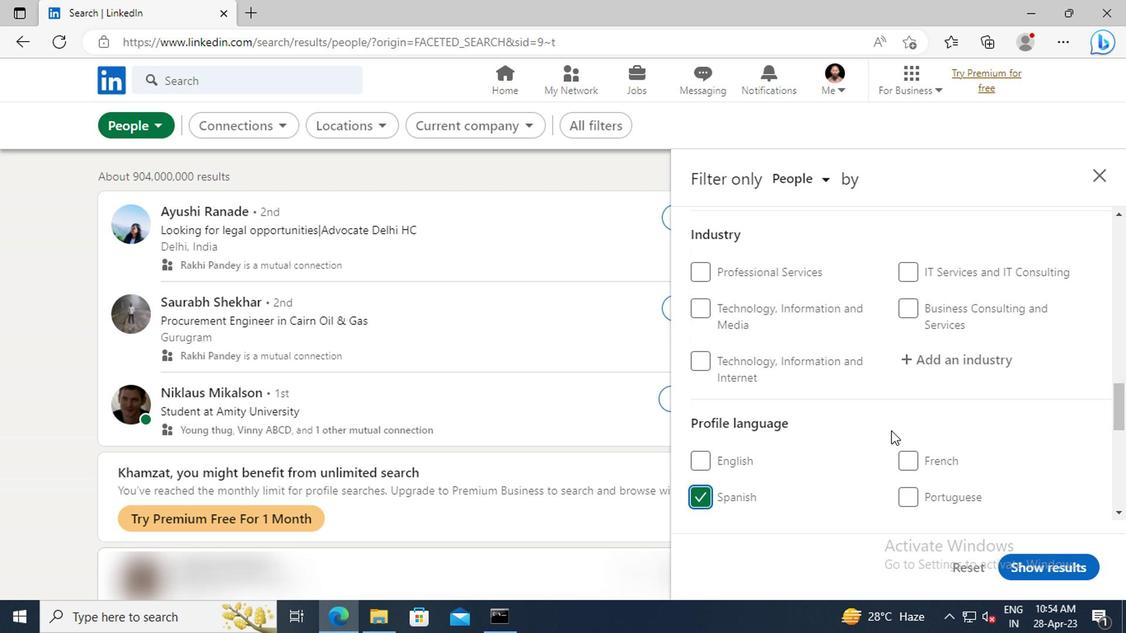 
Action: Mouse scrolled (887, 432) with delta (0, 1)
Screenshot: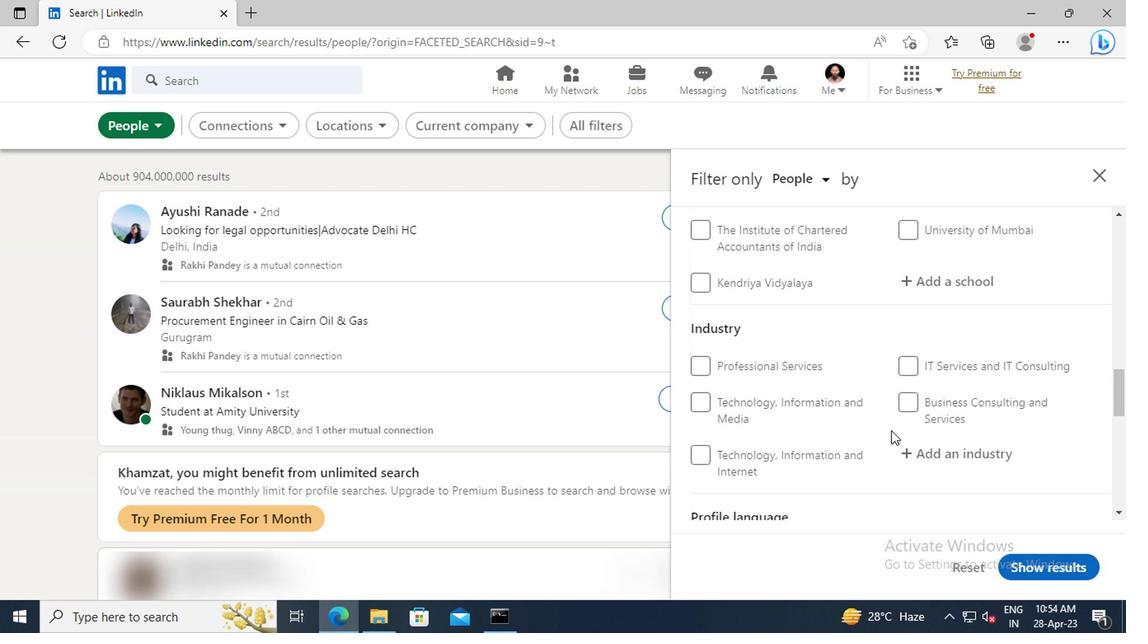 
Action: Mouse scrolled (887, 432) with delta (0, 1)
Screenshot: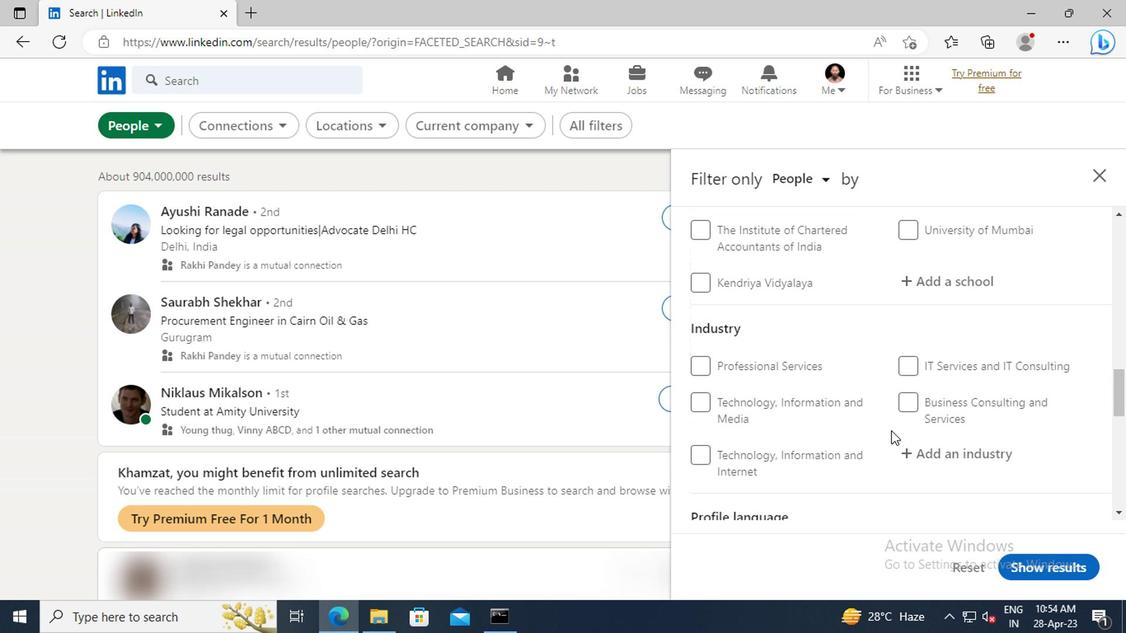 
Action: Mouse scrolled (887, 432) with delta (0, 1)
Screenshot: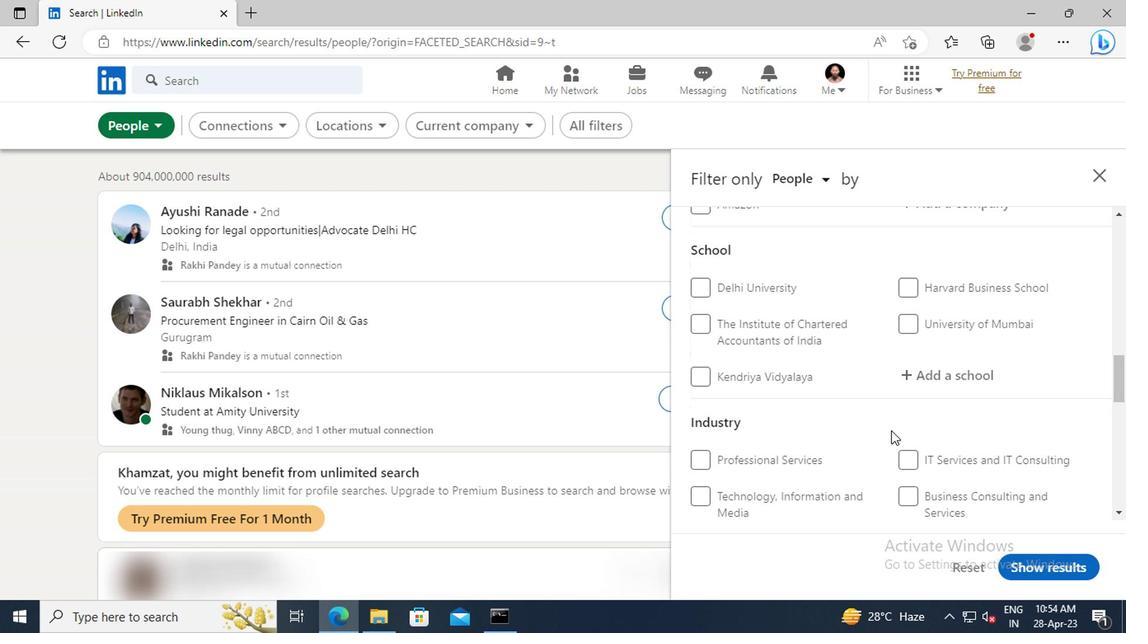 
Action: Mouse moved to (889, 431)
Screenshot: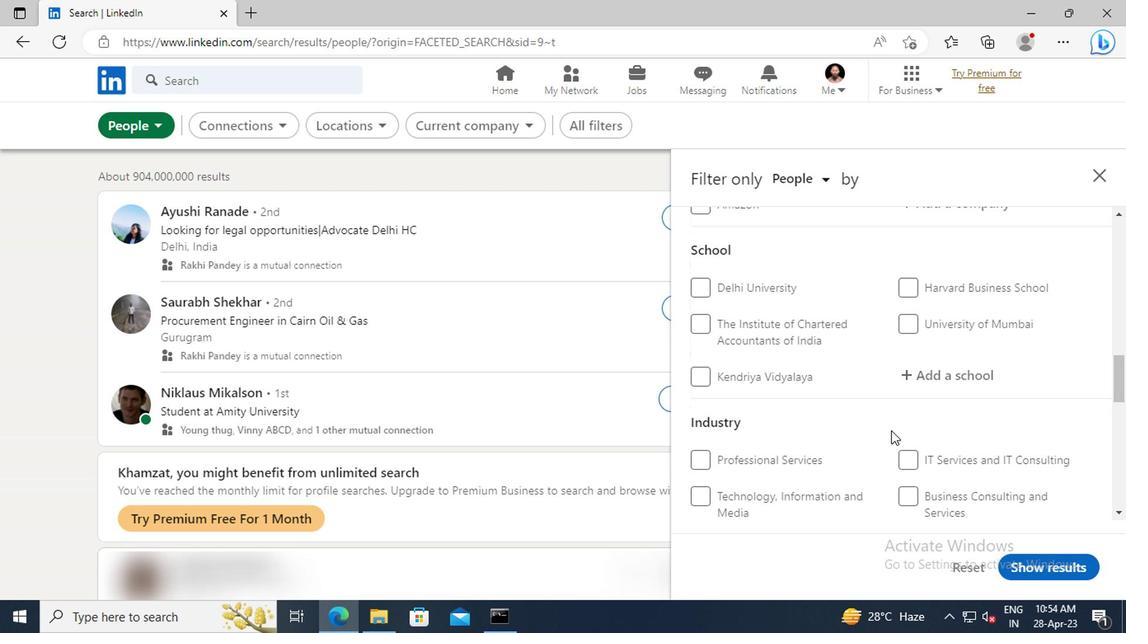 
Action: Mouse scrolled (889, 432) with delta (0, 1)
Screenshot: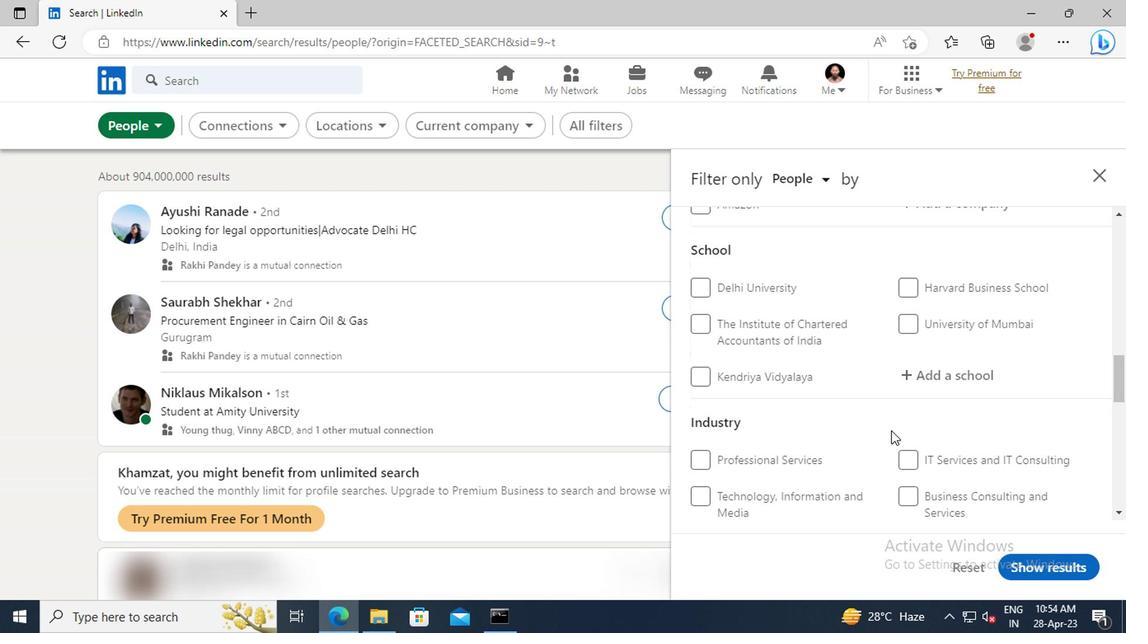 
Action: Mouse scrolled (889, 432) with delta (0, 1)
Screenshot: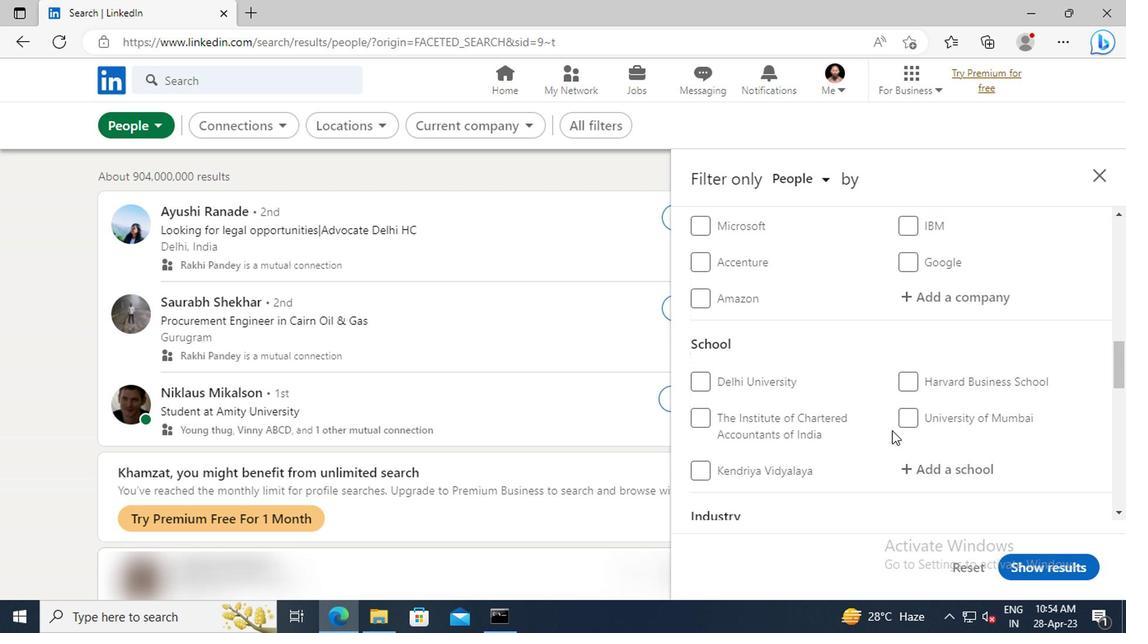 
Action: Mouse scrolled (889, 432) with delta (0, 1)
Screenshot: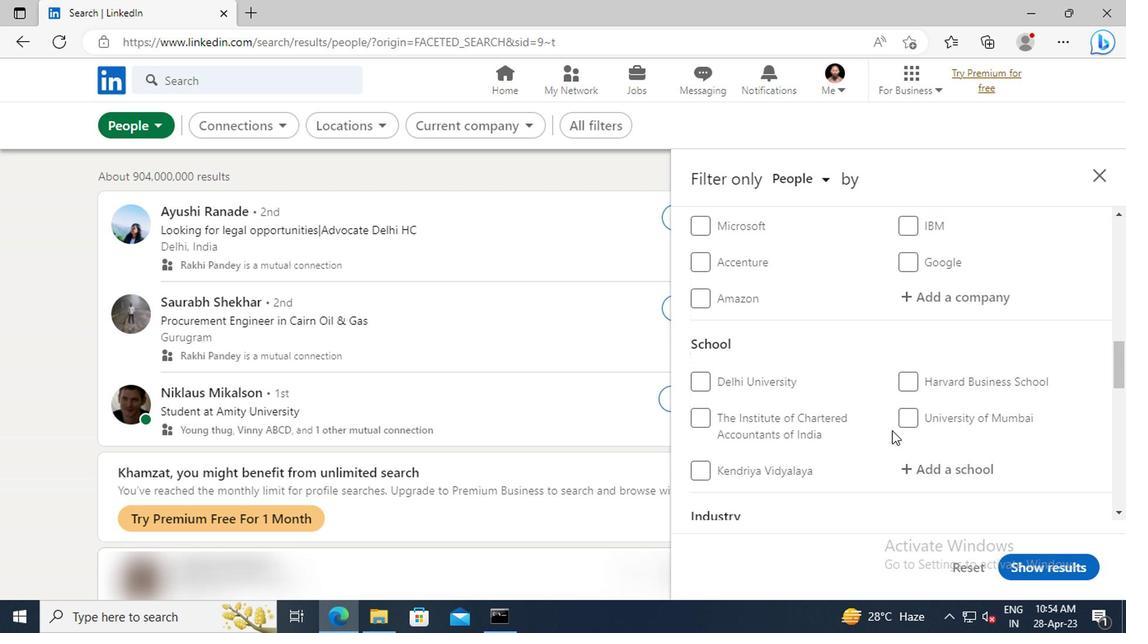 
Action: Mouse scrolled (889, 432) with delta (0, 1)
Screenshot: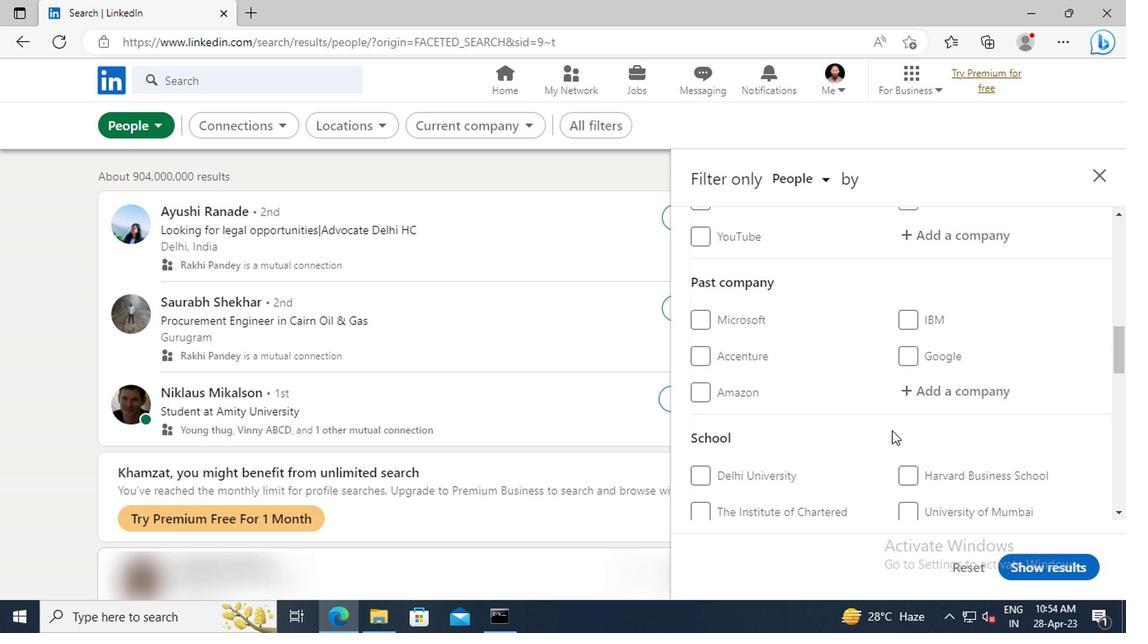
Action: Mouse scrolled (889, 432) with delta (0, 1)
Screenshot: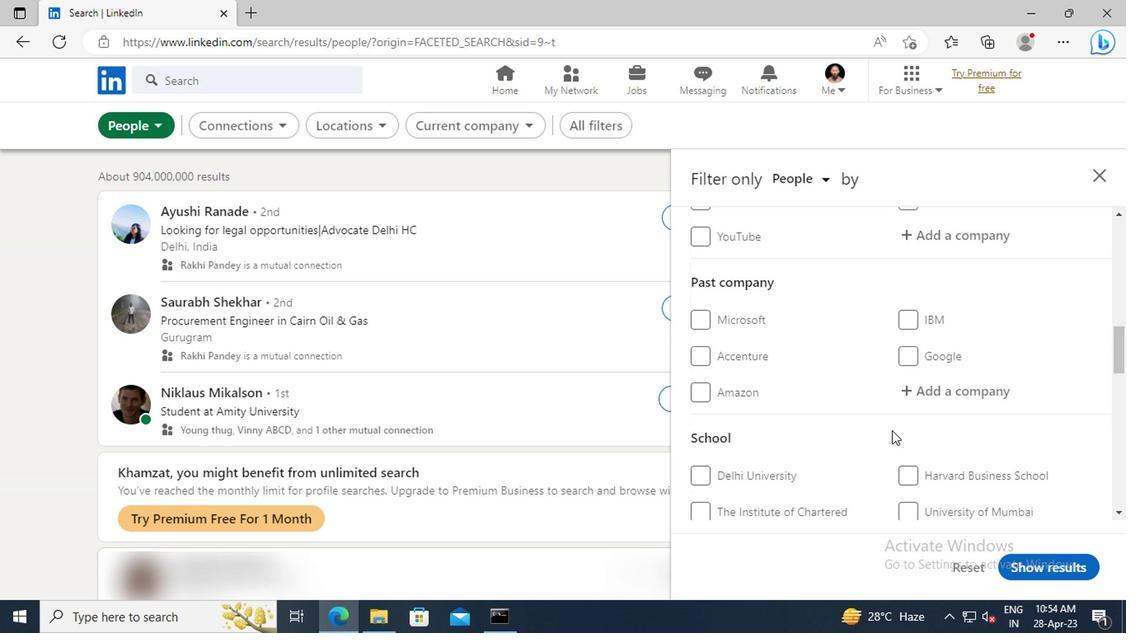 
Action: Mouse scrolled (889, 432) with delta (0, 1)
Screenshot: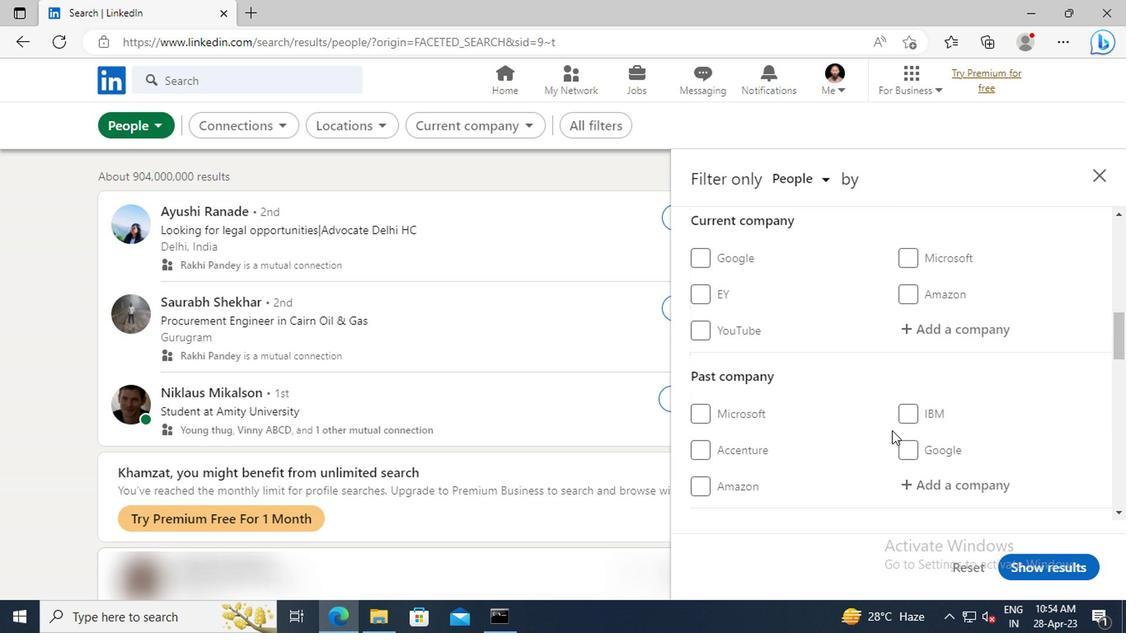 
Action: Mouse scrolled (889, 432) with delta (0, 1)
Screenshot: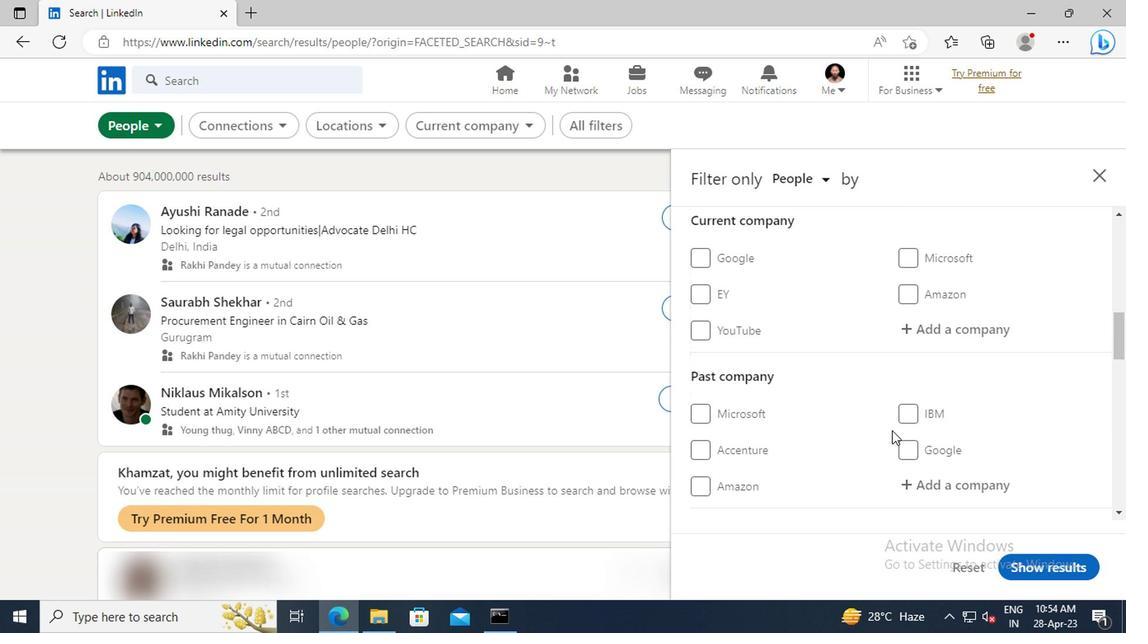 
Action: Mouse moved to (911, 424)
Screenshot: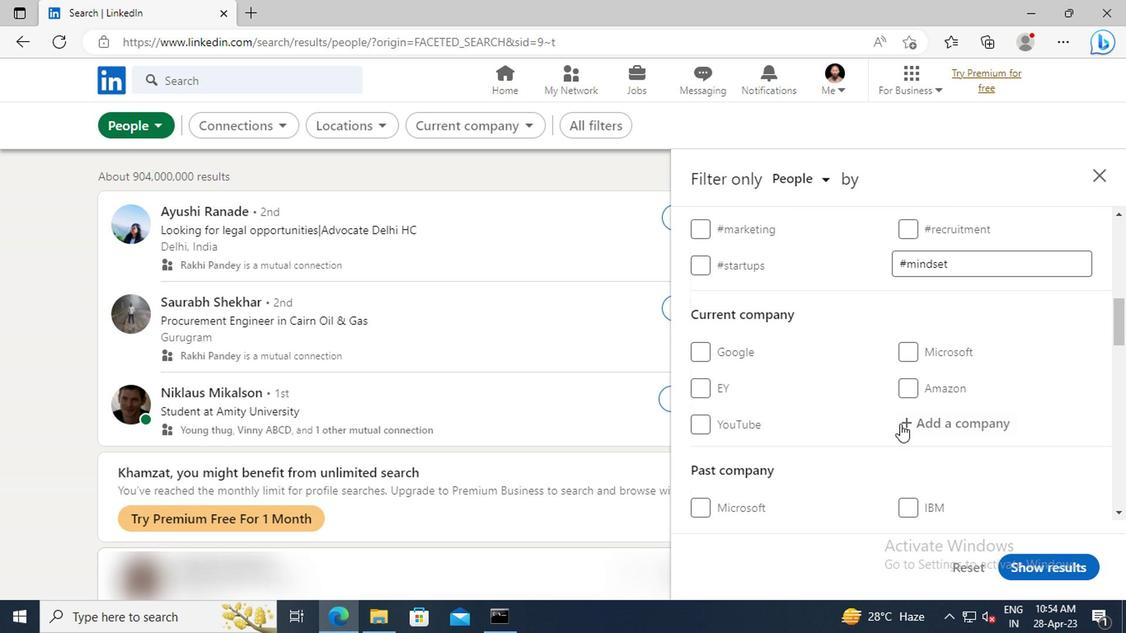 
Action: Mouse pressed left at (911, 424)
Screenshot: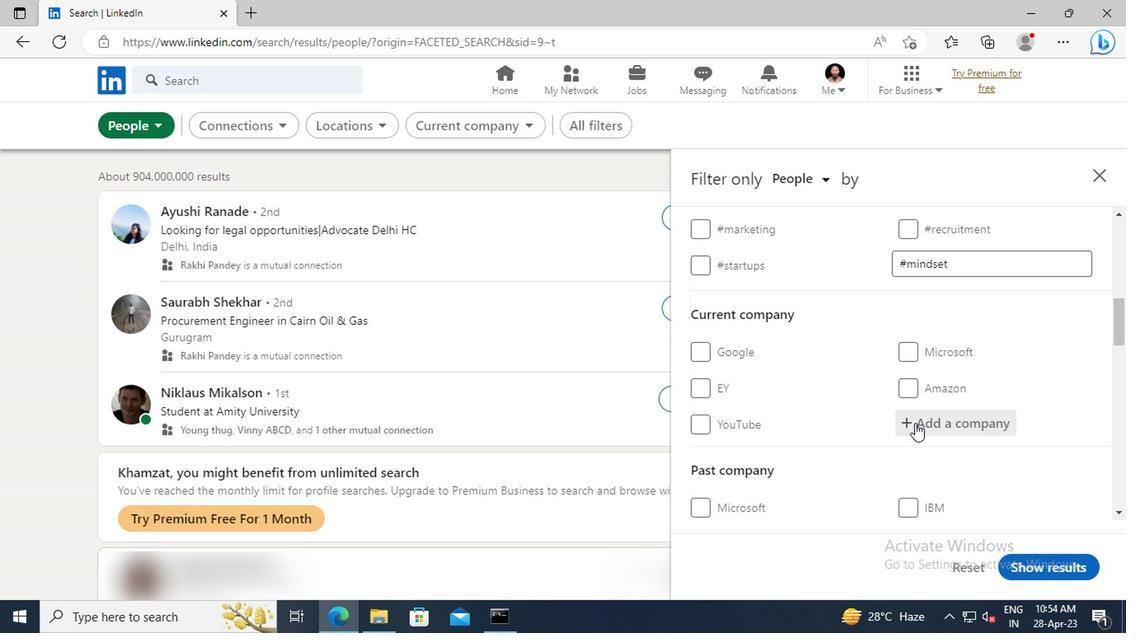 
Action: Key pressed <Key.shift>MOTIVE
Screenshot: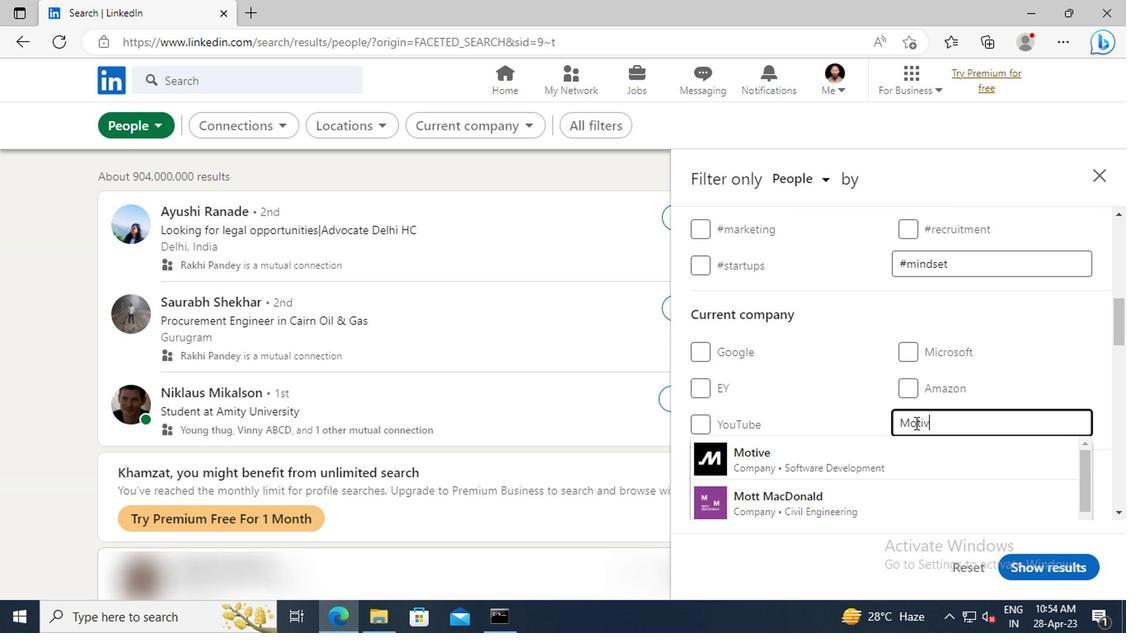 
Action: Mouse moved to (912, 455)
Screenshot: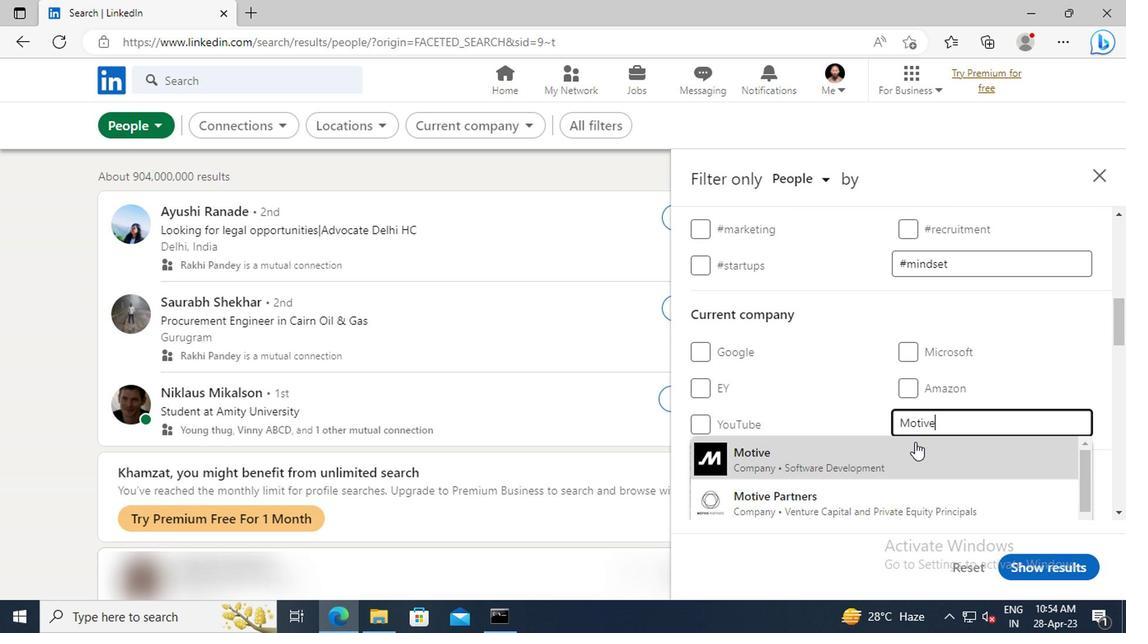 
Action: Mouse pressed left at (912, 455)
Screenshot: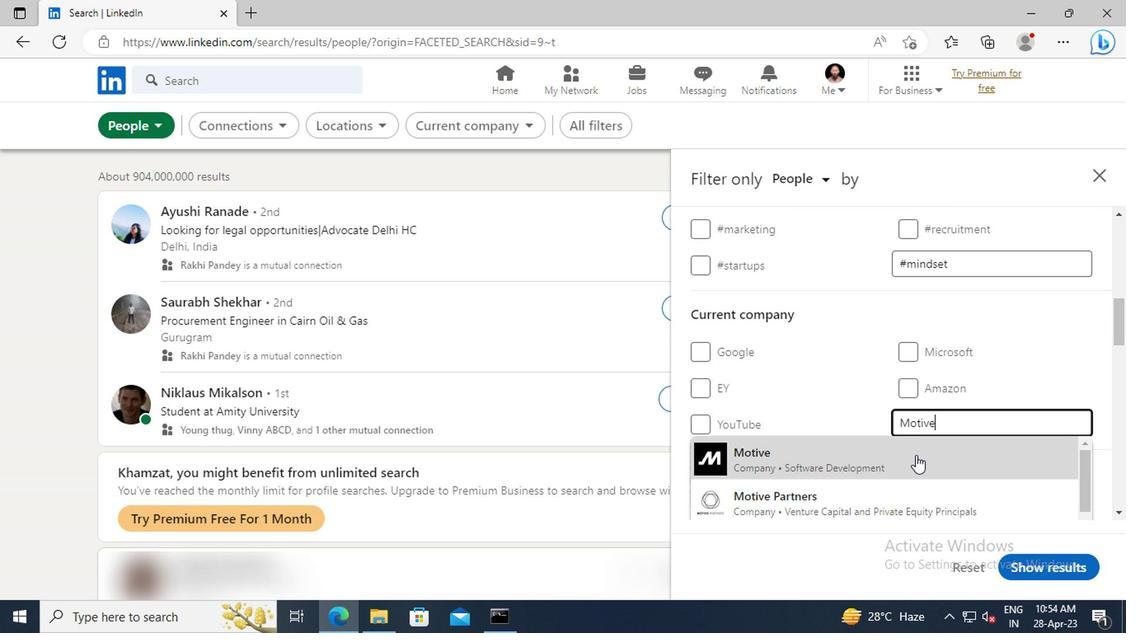 
Action: Mouse moved to (921, 400)
Screenshot: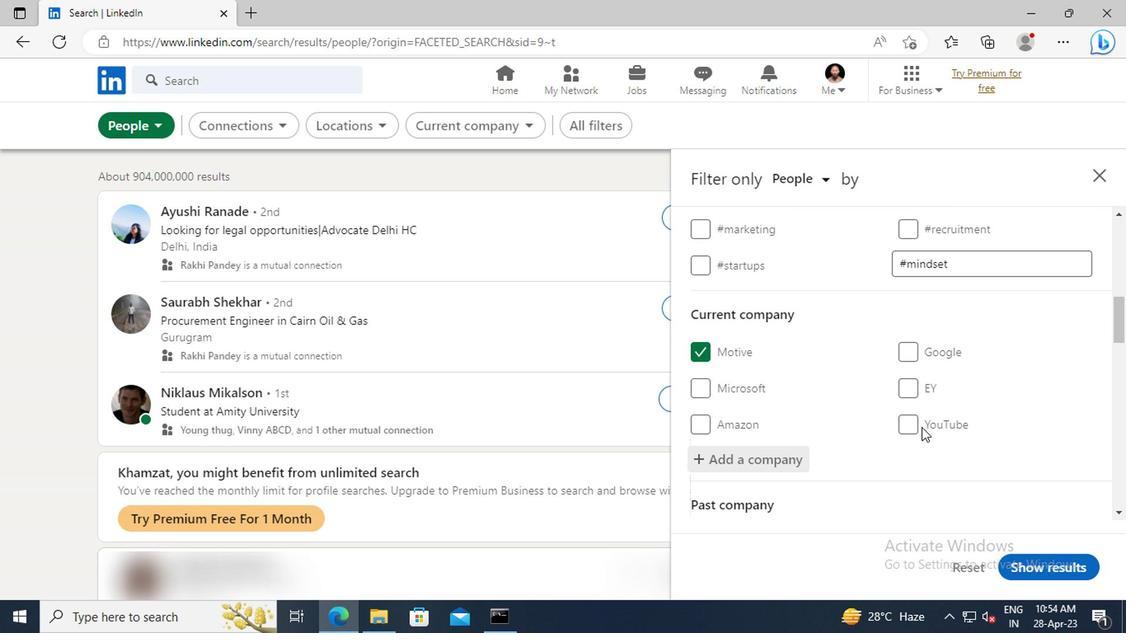 
Action: Mouse scrolled (921, 400) with delta (0, 0)
Screenshot: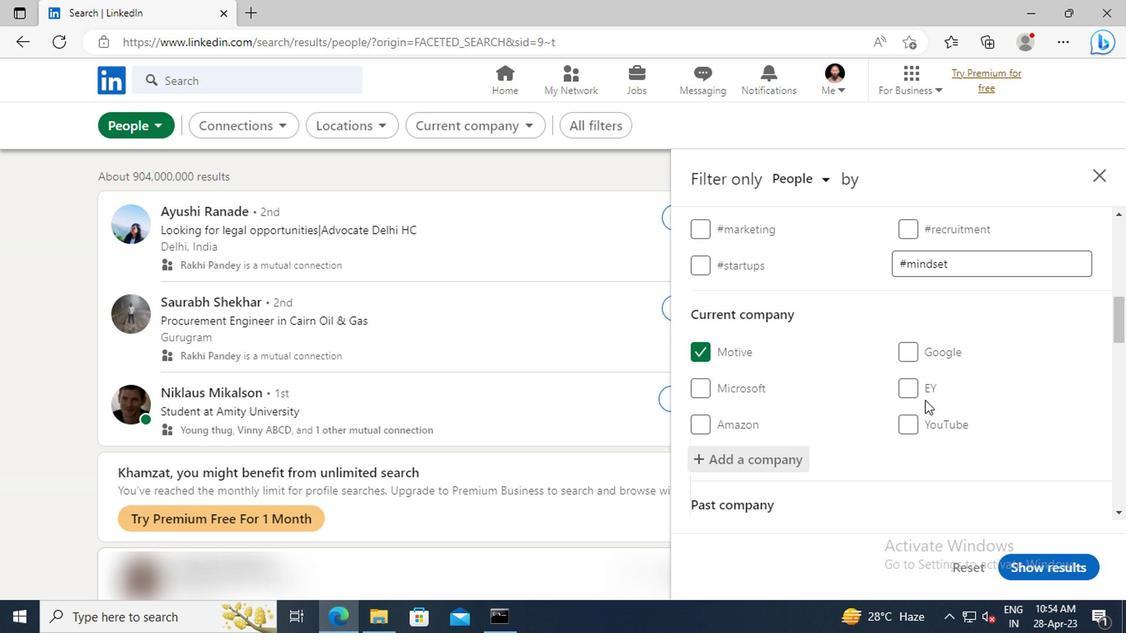 
Action: Mouse scrolled (921, 400) with delta (0, 0)
Screenshot: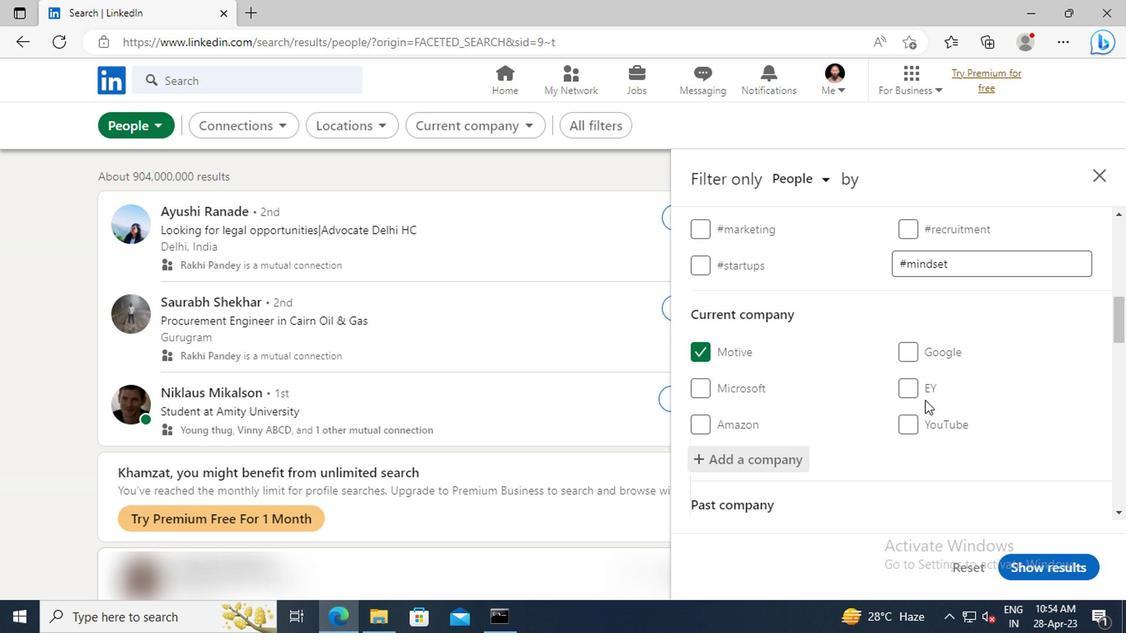 
Action: Mouse scrolled (921, 400) with delta (0, 0)
Screenshot: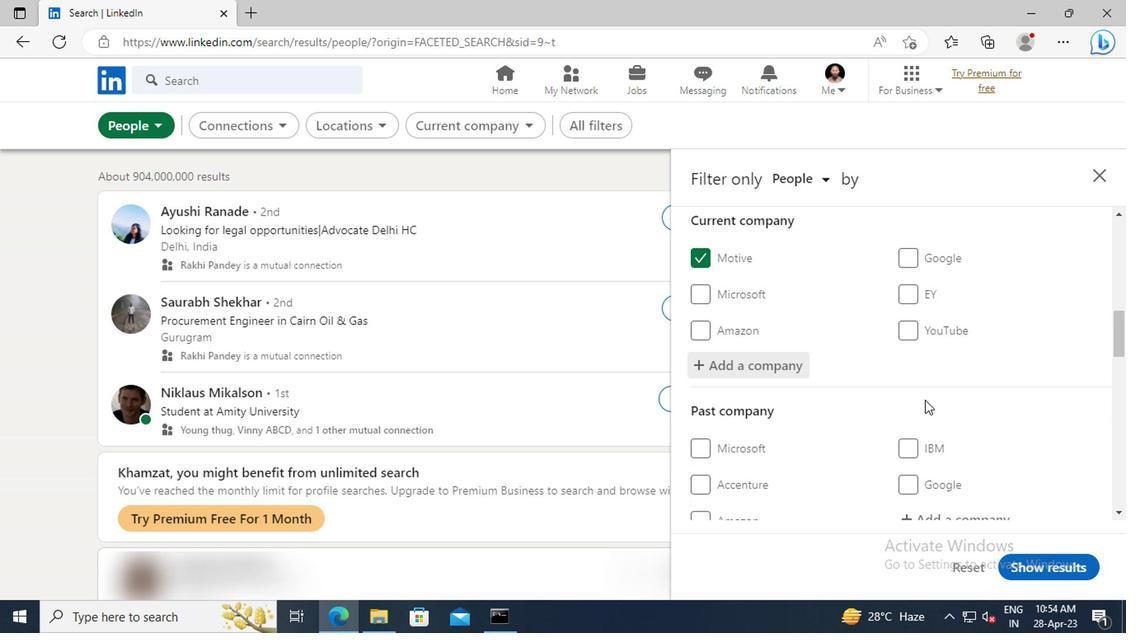 
Action: Mouse scrolled (921, 400) with delta (0, 0)
Screenshot: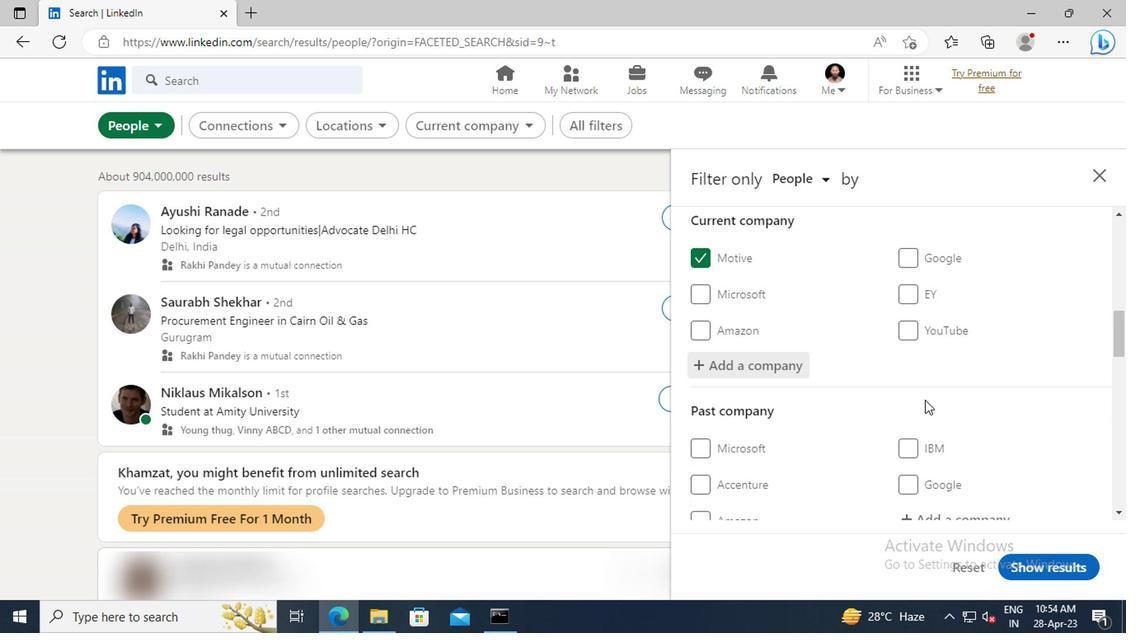 
Action: Mouse scrolled (921, 400) with delta (0, 0)
Screenshot: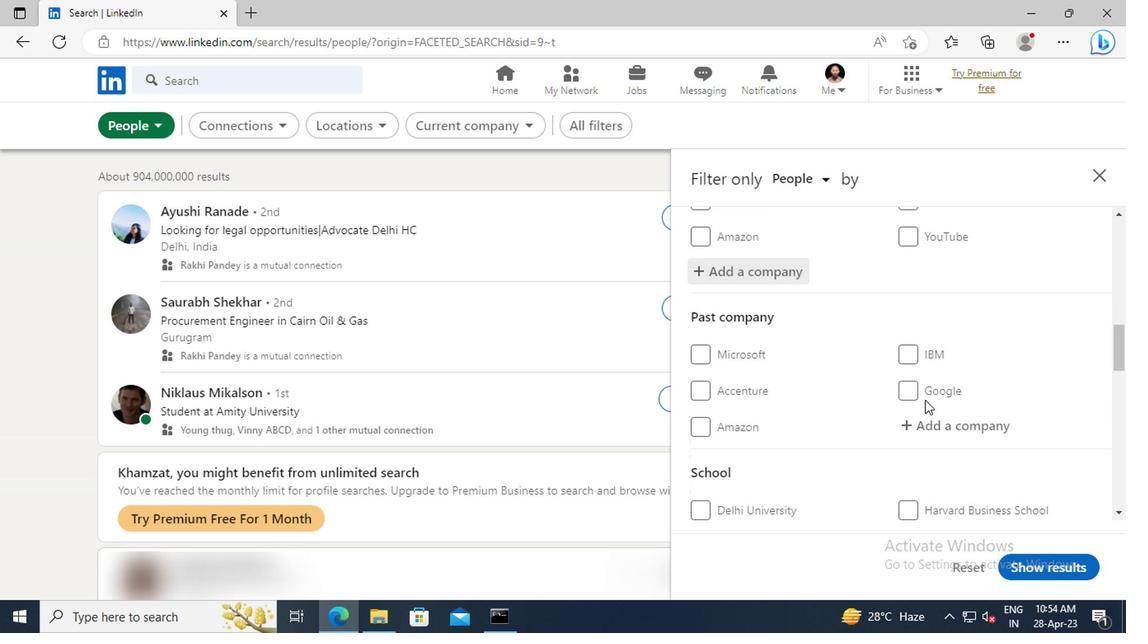 
Action: Mouse scrolled (921, 400) with delta (0, 0)
Screenshot: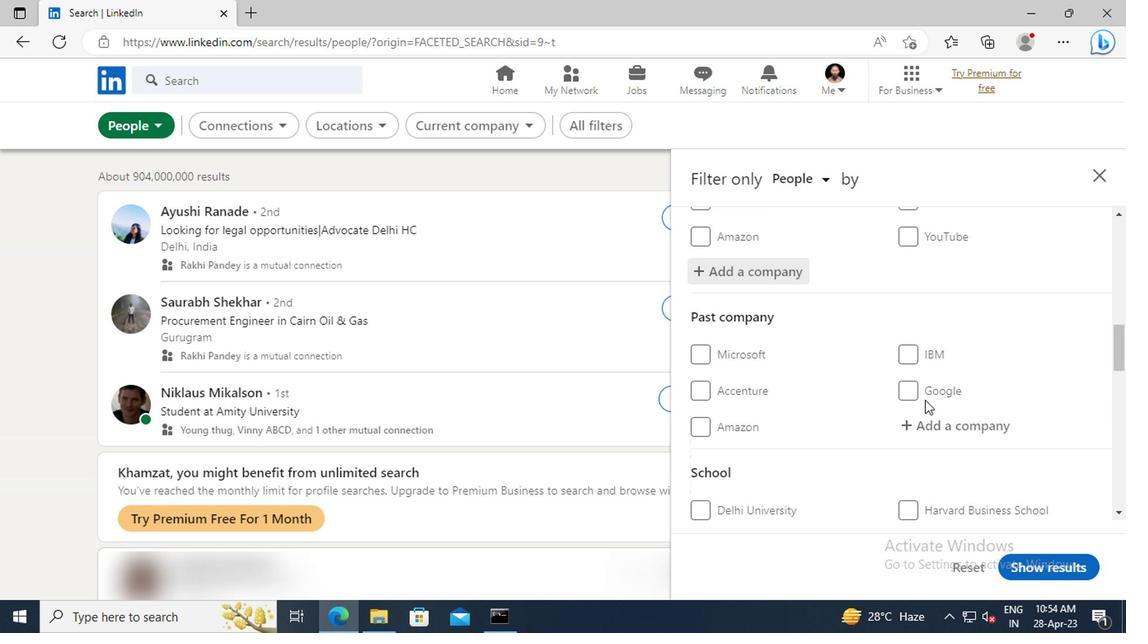 
Action: Mouse scrolled (921, 400) with delta (0, 0)
Screenshot: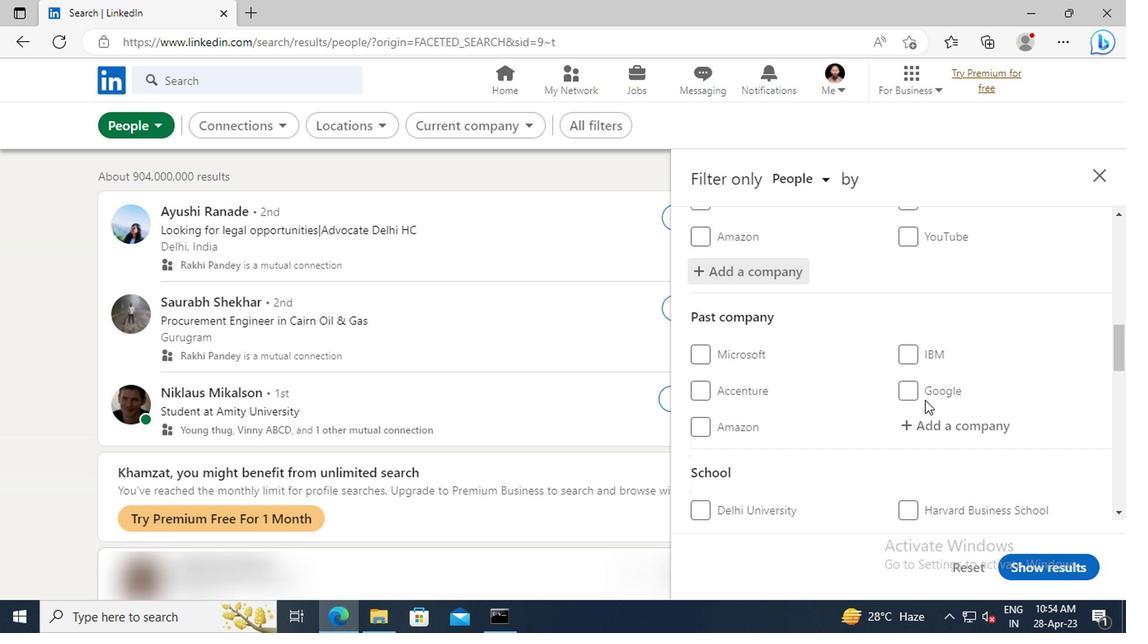 
Action: Mouse scrolled (921, 400) with delta (0, 0)
Screenshot: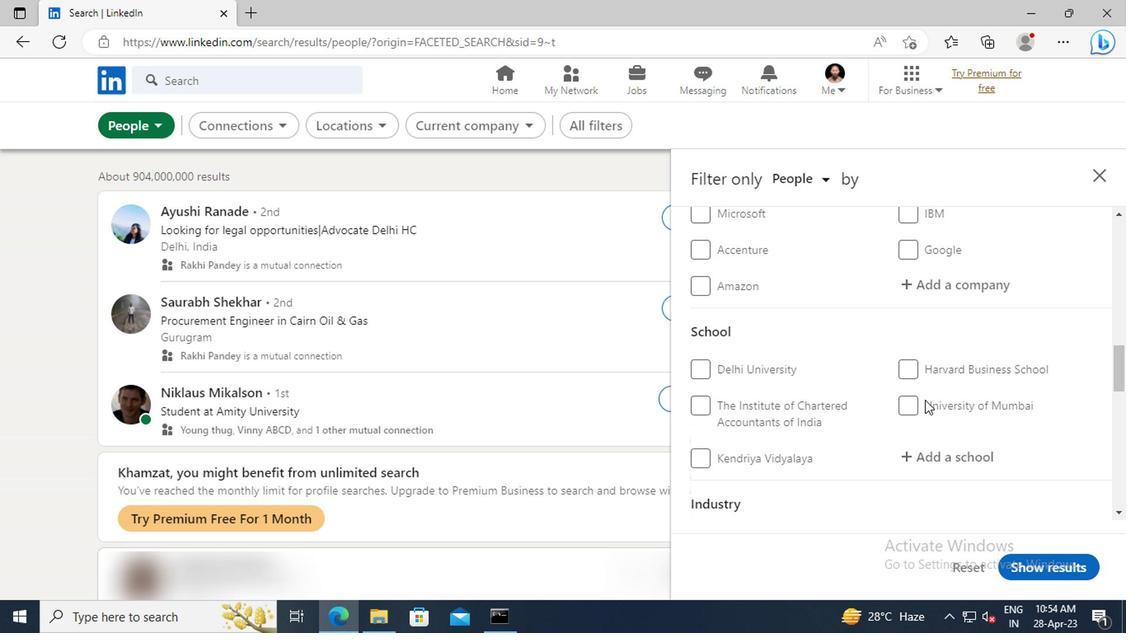 
Action: Mouse scrolled (921, 400) with delta (0, 0)
Screenshot: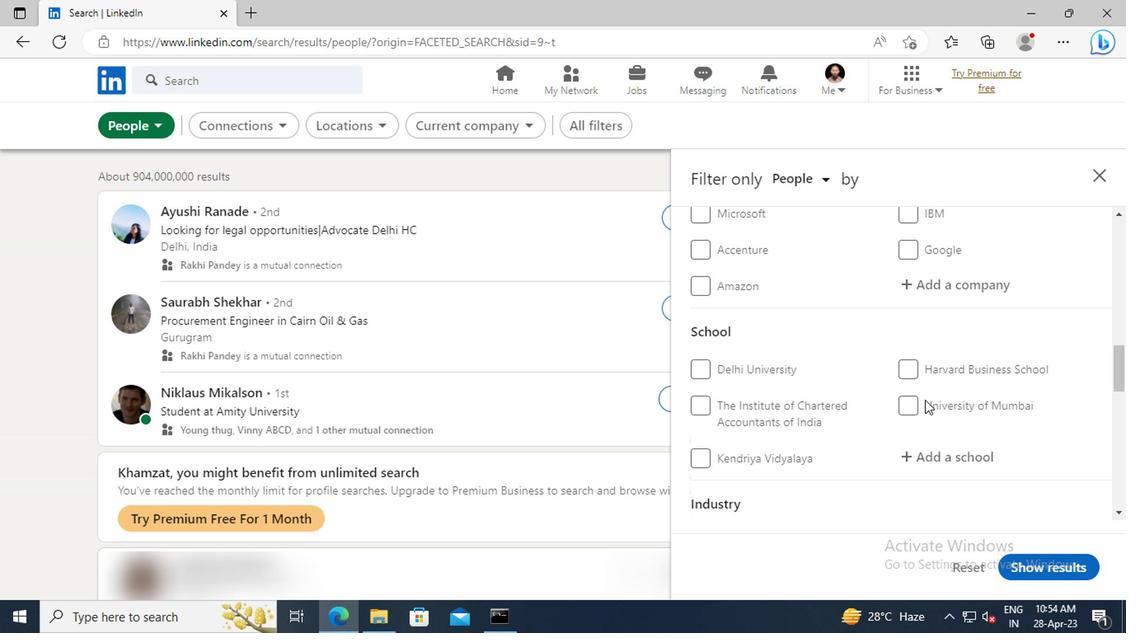 
Action: Mouse moved to (930, 365)
Screenshot: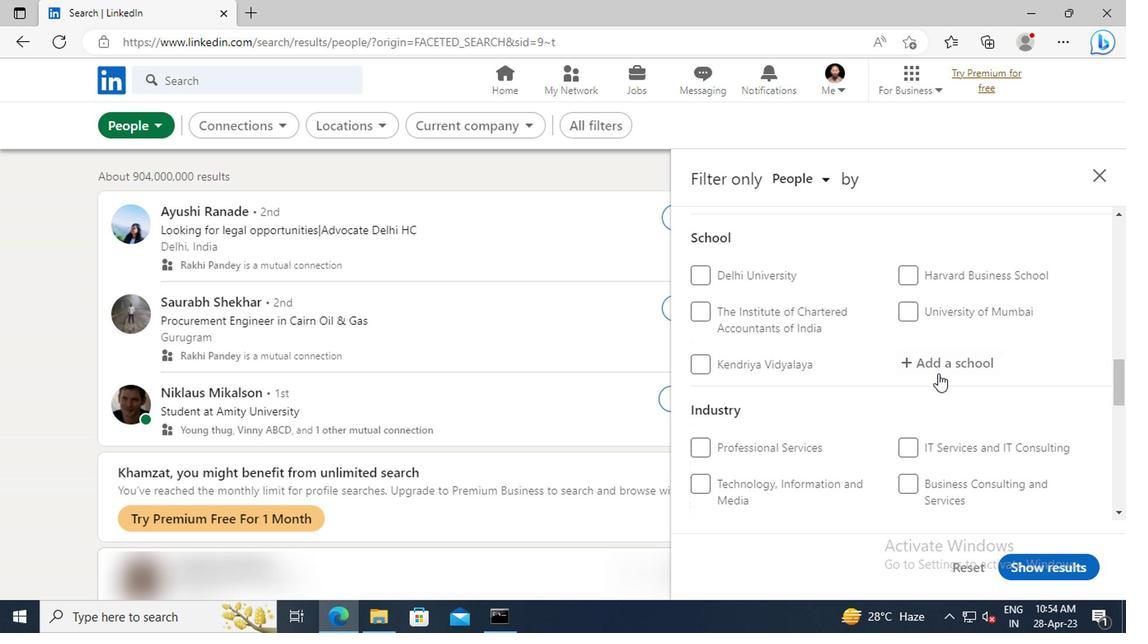 
Action: Mouse pressed left at (930, 365)
Screenshot: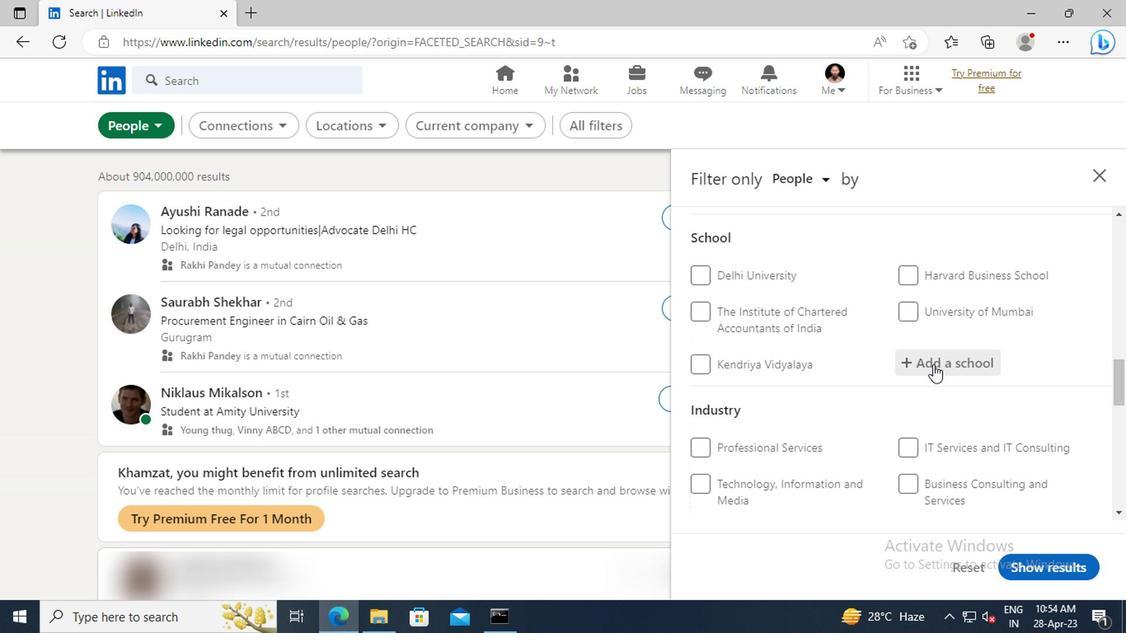 
Action: Key pressed <Key.shift>FR.<Key.space><Key.shift>CONCEICAO<Key.space><Key.shift>RODRIGUES<Key.space><Key.shift>COLLEGE
Screenshot: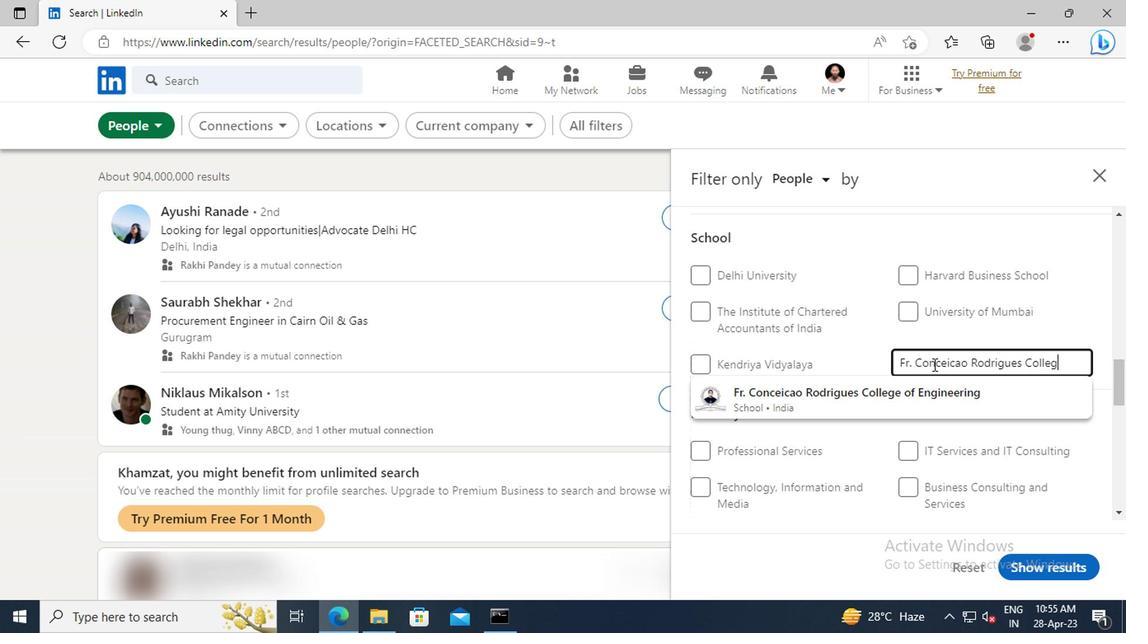 
Action: Mouse moved to (930, 394)
Screenshot: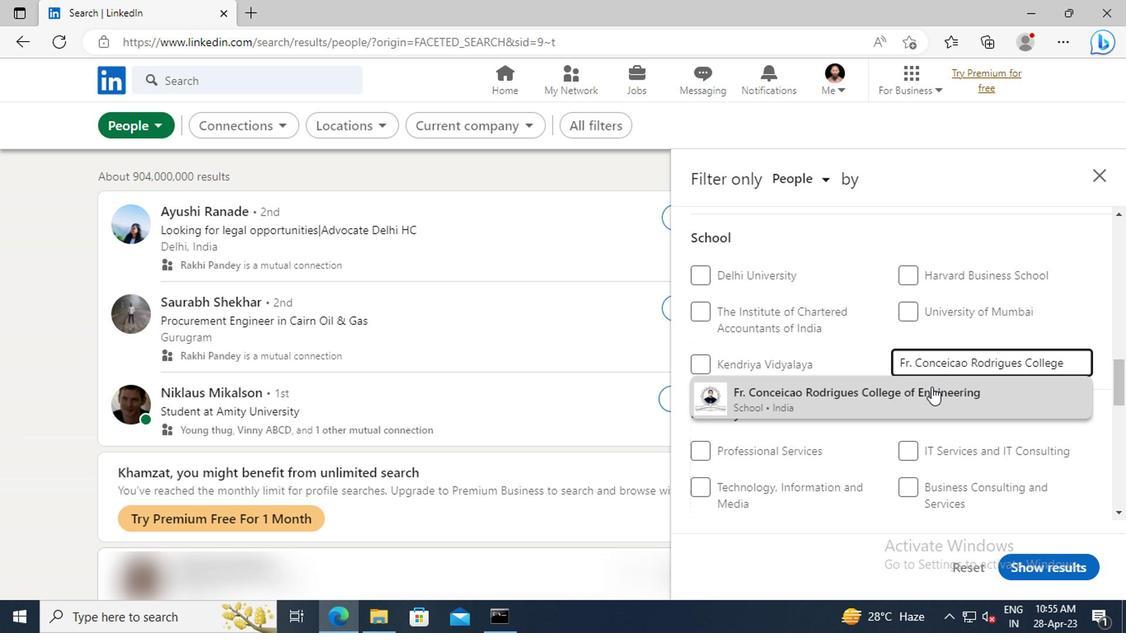 
Action: Mouse pressed left at (930, 394)
Screenshot: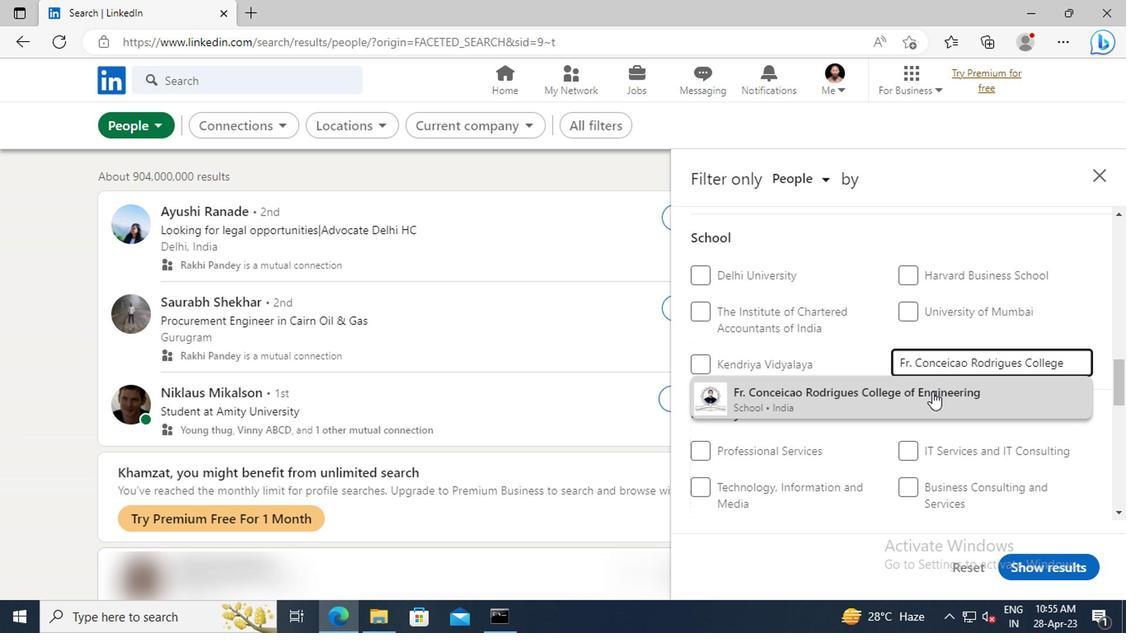 
Action: Mouse moved to (931, 355)
Screenshot: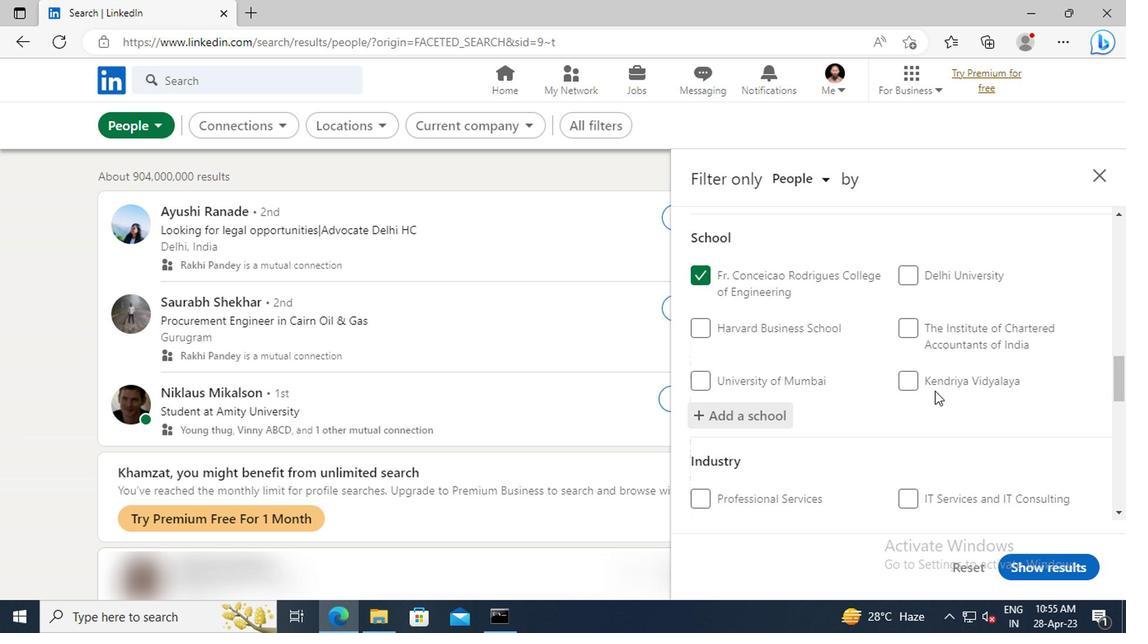 
Action: Mouse scrolled (931, 355) with delta (0, 0)
Screenshot: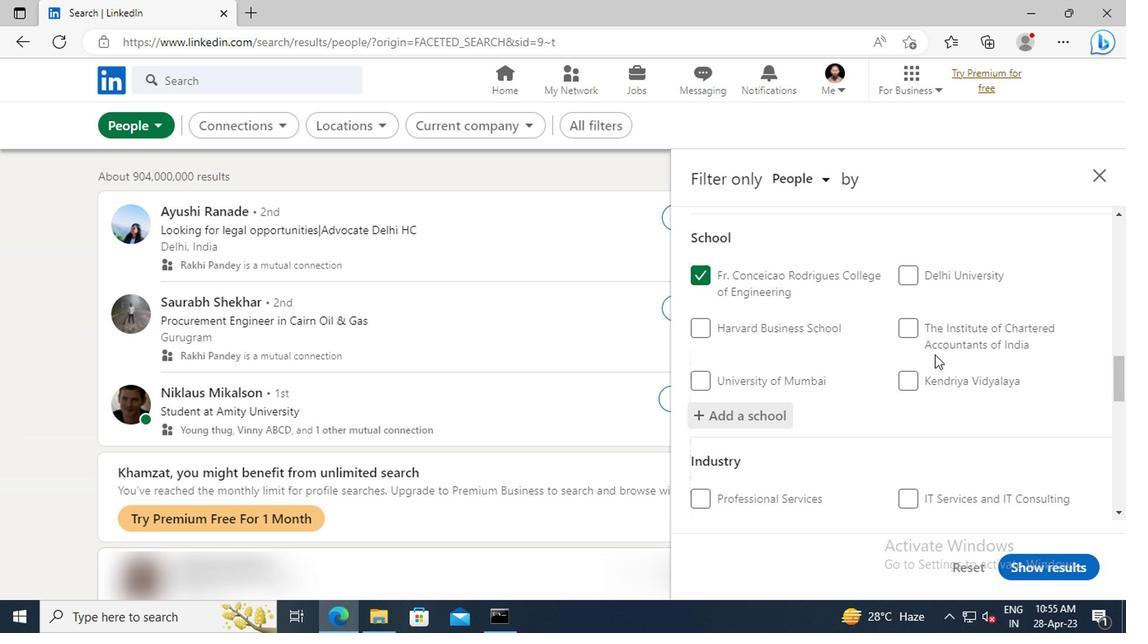 
Action: Mouse scrolled (931, 355) with delta (0, 0)
Screenshot: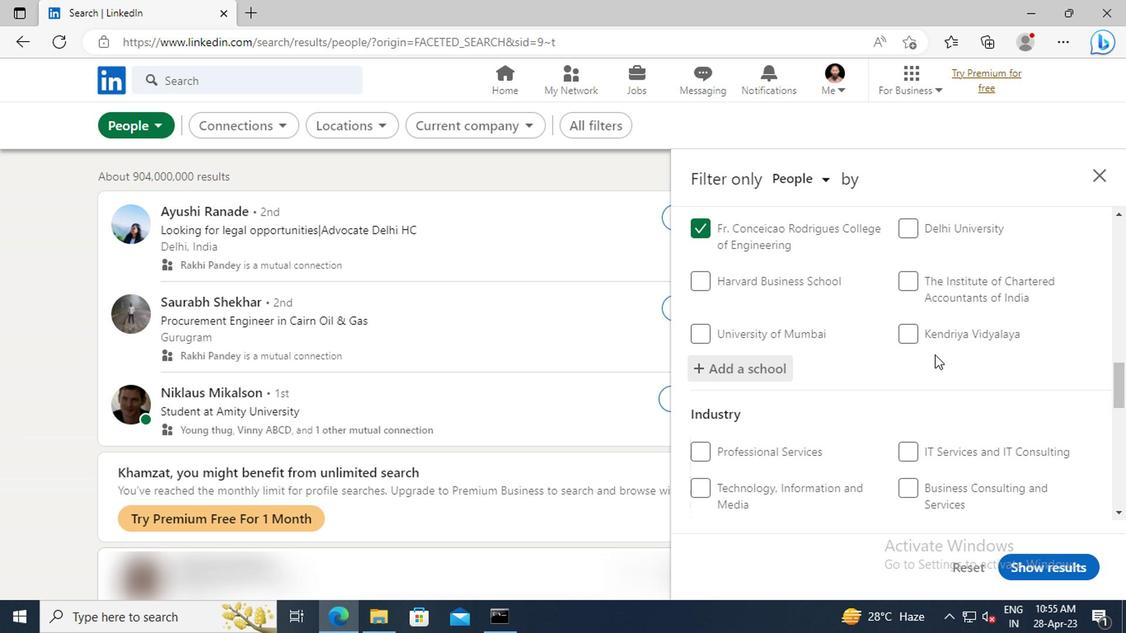 
Action: Mouse scrolled (931, 355) with delta (0, 0)
Screenshot: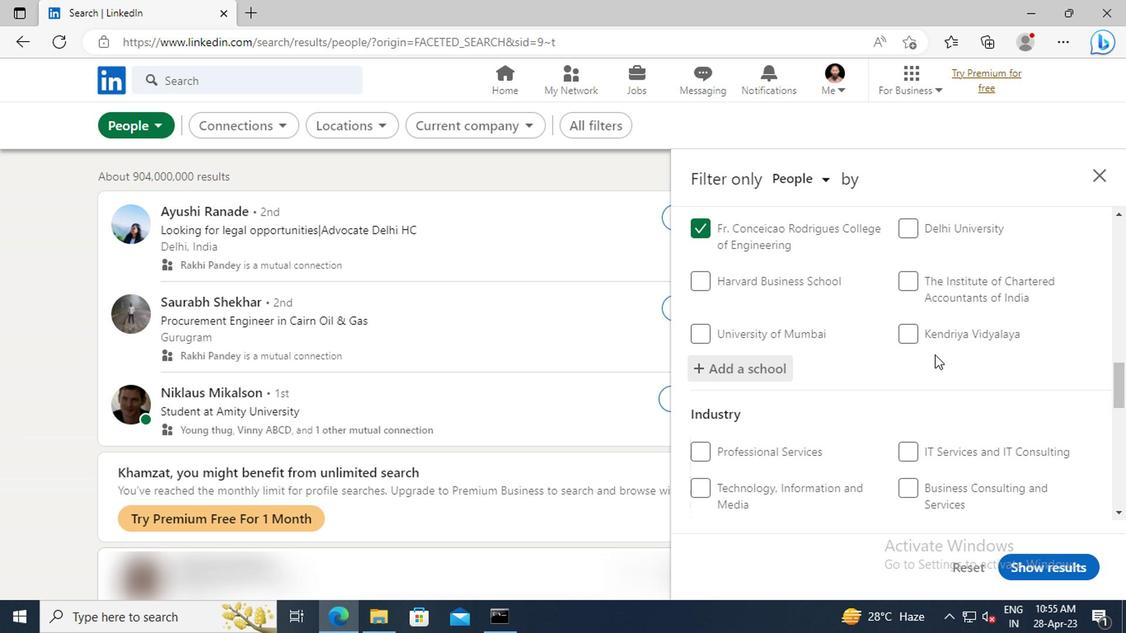 
Action: Mouse scrolled (931, 355) with delta (0, 0)
Screenshot: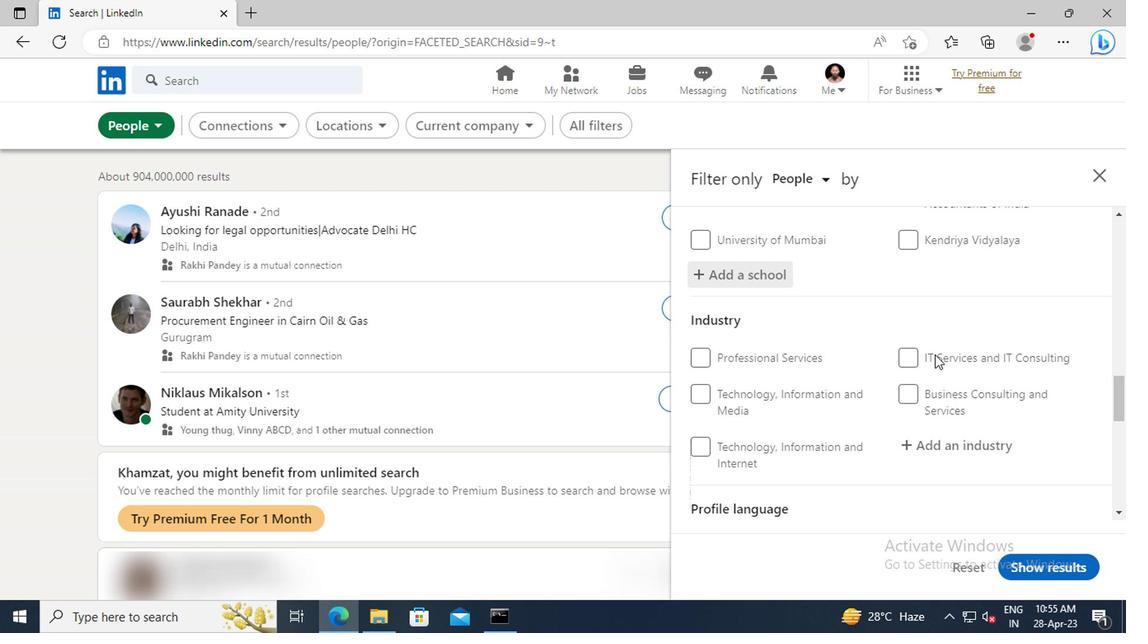 
Action: Mouse scrolled (931, 355) with delta (0, 0)
Screenshot: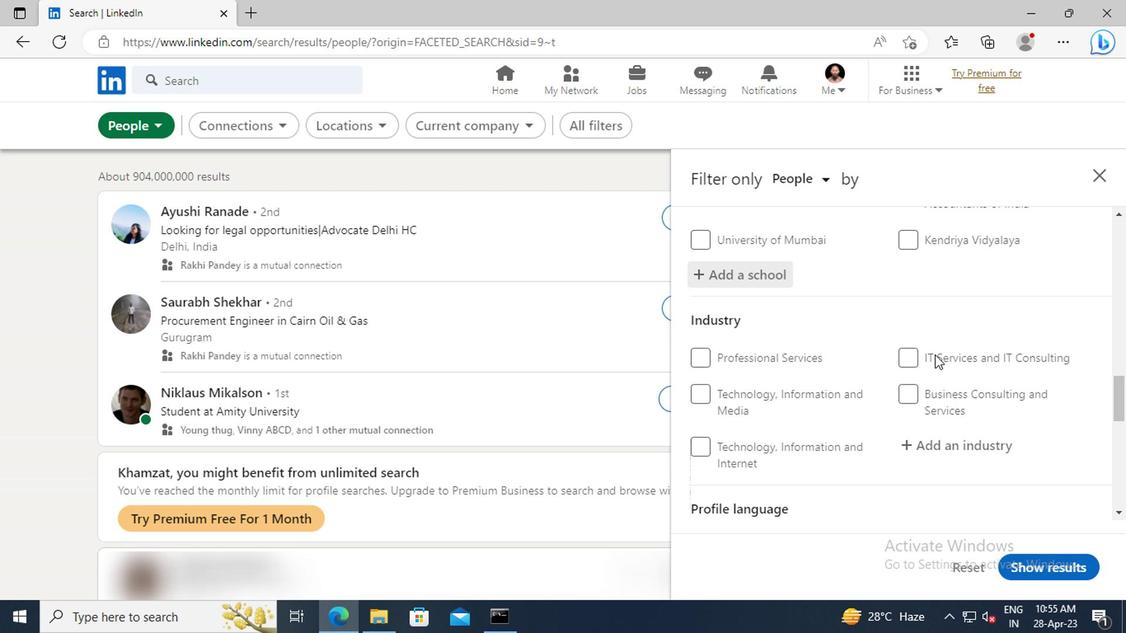 
Action: Mouse moved to (934, 357)
Screenshot: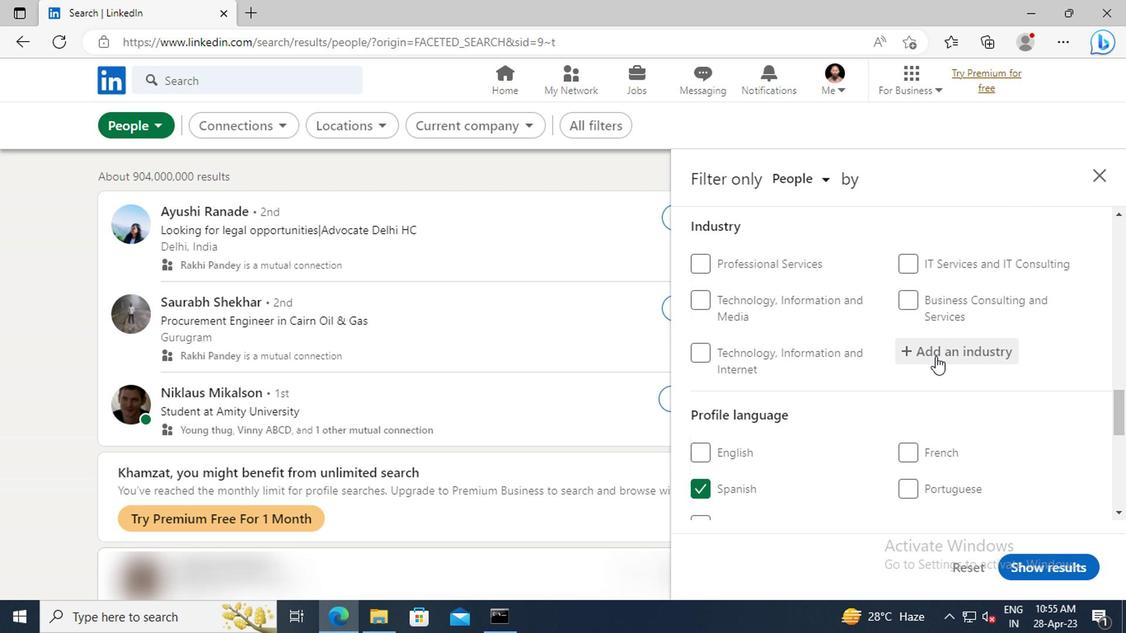 
Action: Mouse pressed left at (934, 357)
Screenshot: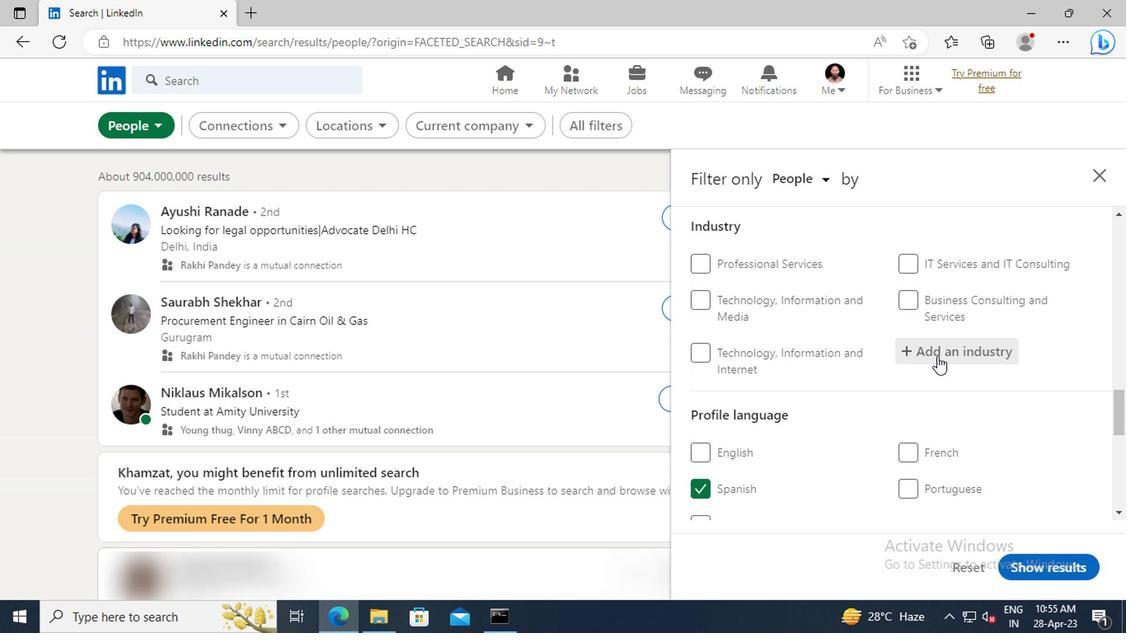 
Action: Key pressed <Key.shift>SEAFOOD<Key.space>
Screenshot: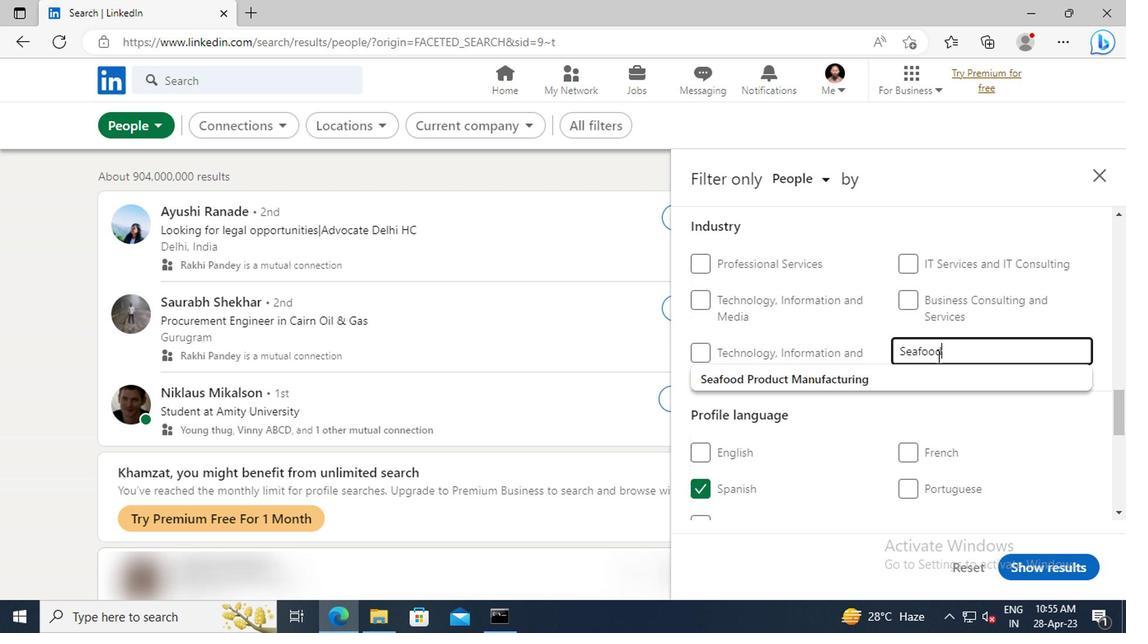 
Action: Mouse moved to (926, 377)
Screenshot: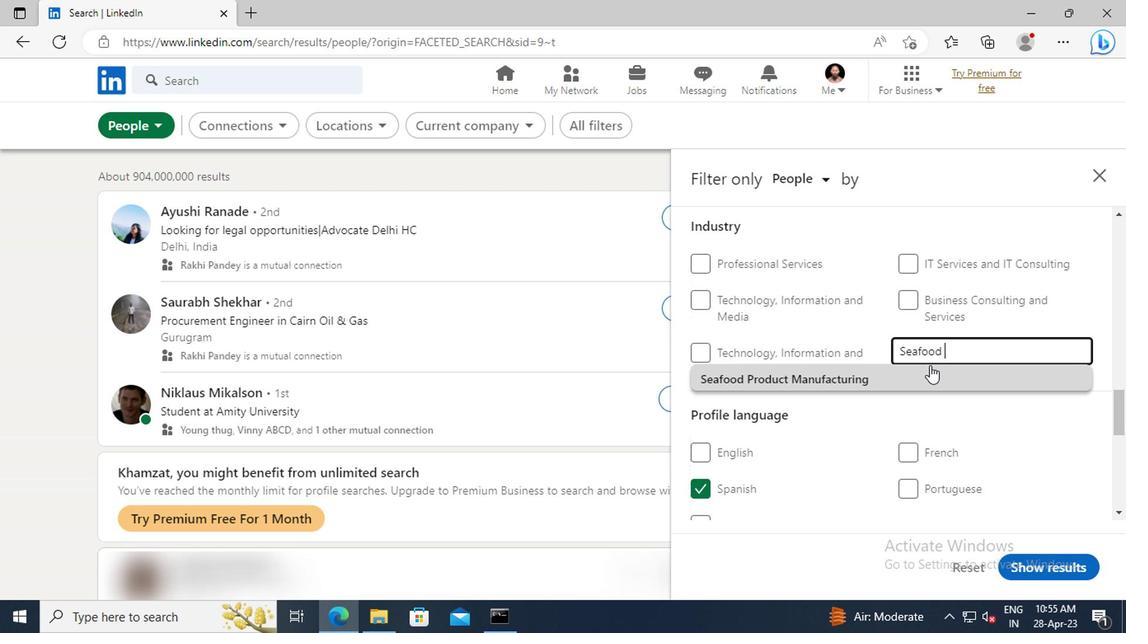 
Action: Mouse pressed left at (926, 377)
Screenshot: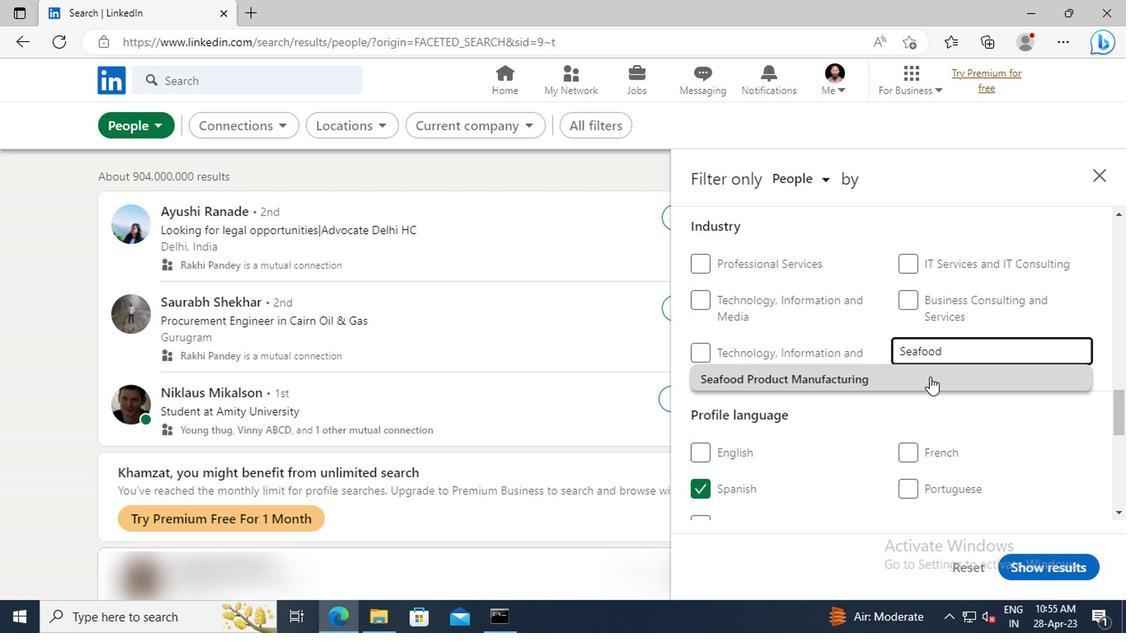 
Action: Mouse moved to (912, 346)
Screenshot: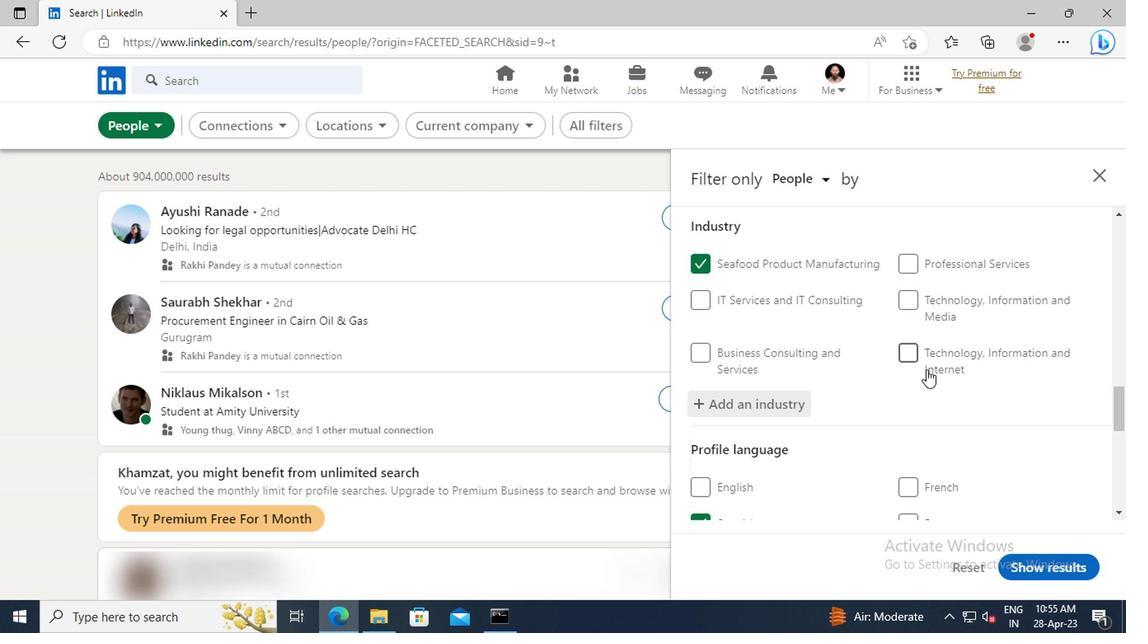 
Action: Mouse scrolled (912, 345) with delta (0, -1)
Screenshot: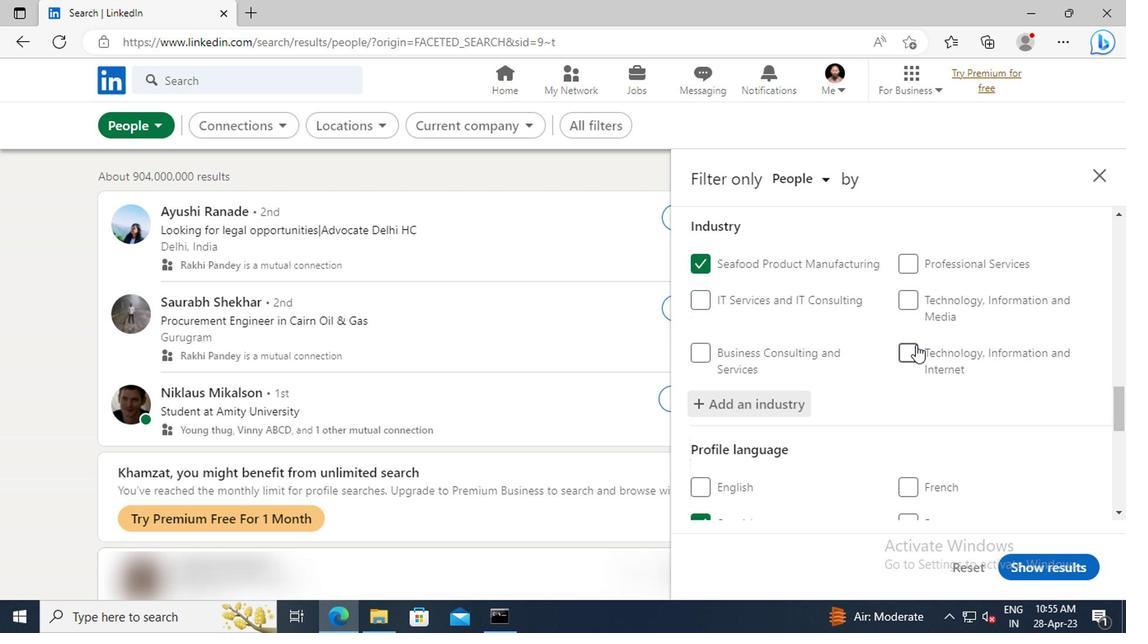 
Action: Mouse scrolled (912, 345) with delta (0, -1)
Screenshot: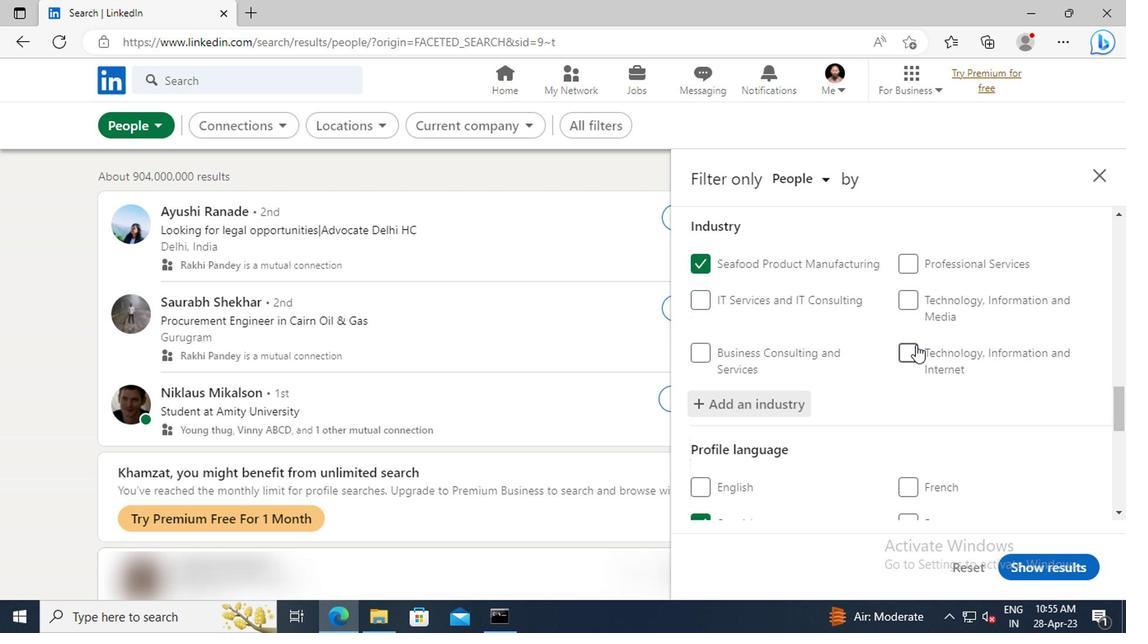 
Action: Mouse scrolled (912, 345) with delta (0, -1)
Screenshot: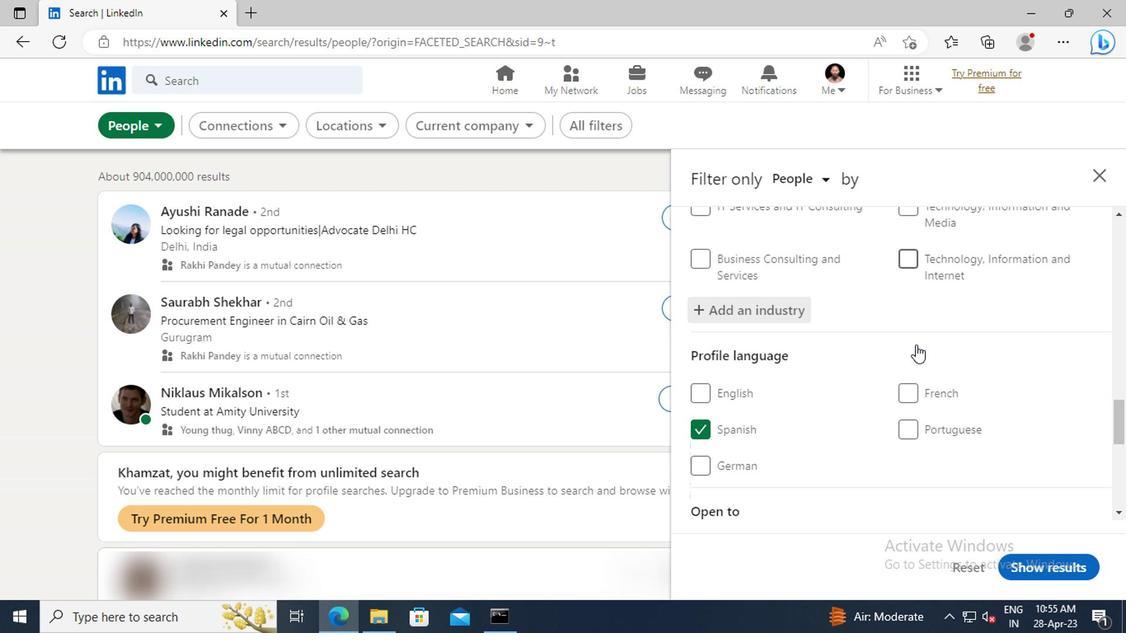 
Action: Mouse scrolled (912, 345) with delta (0, -1)
Screenshot: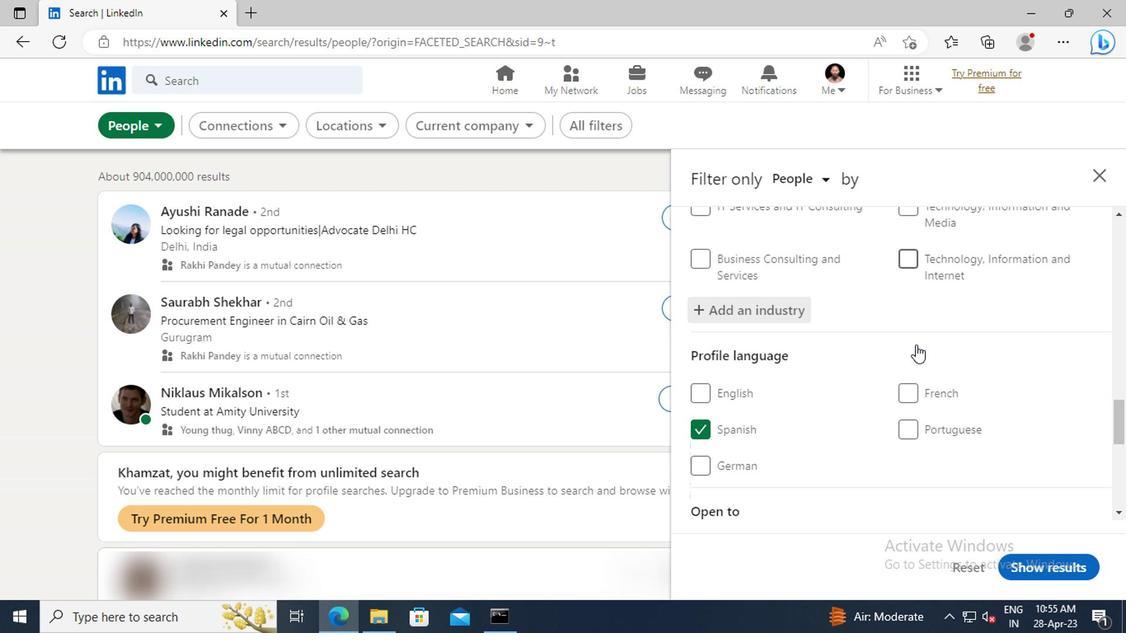 
Action: Mouse scrolled (912, 345) with delta (0, -1)
Screenshot: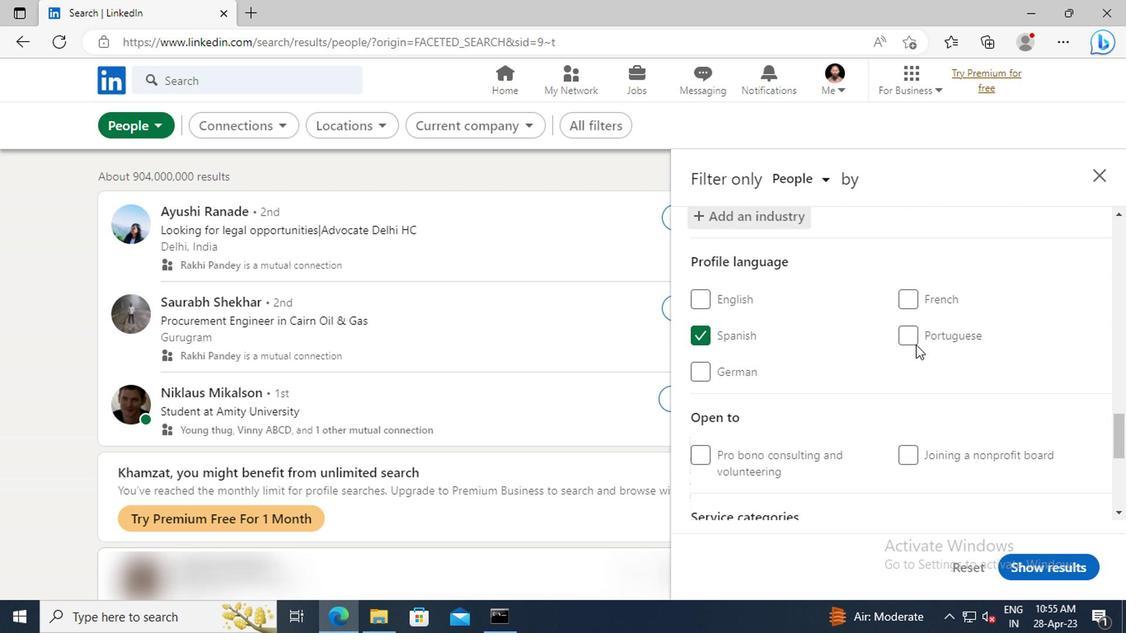 
Action: Mouse scrolled (912, 345) with delta (0, -1)
Screenshot: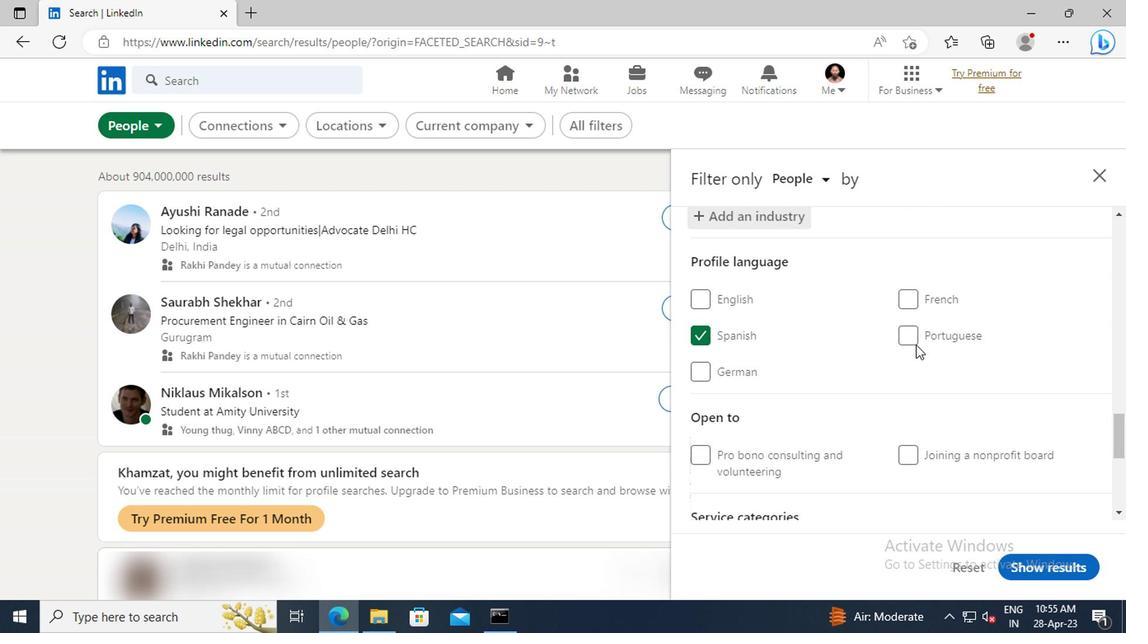 
Action: Mouse scrolled (912, 345) with delta (0, -1)
Screenshot: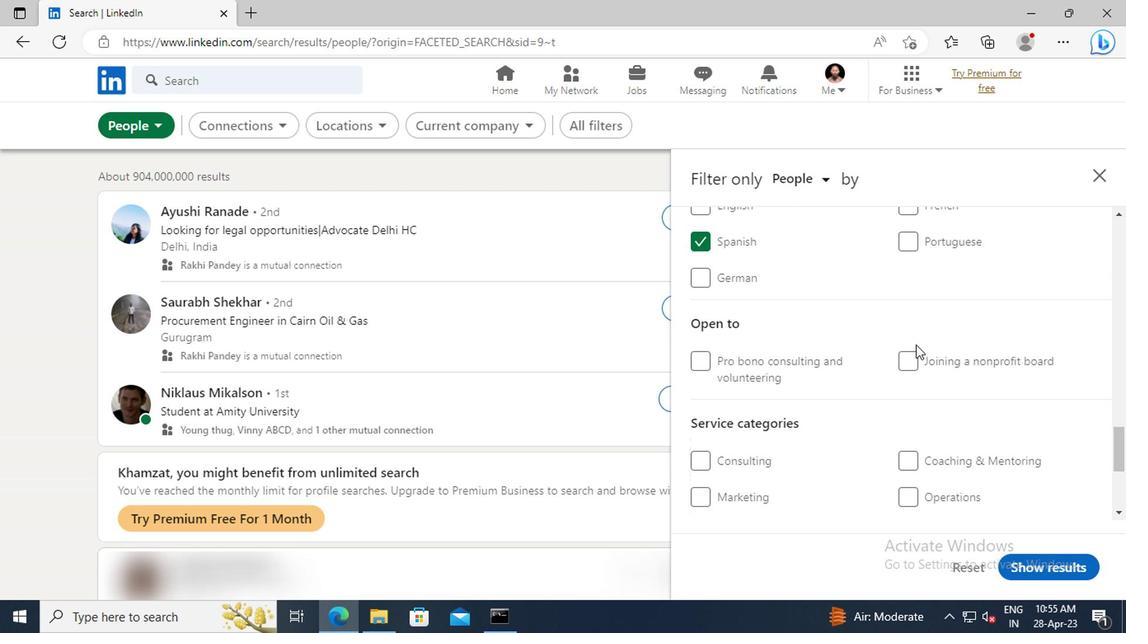 
Action: Mouse scrolled (912, 345) with delta (0, -1)
Screenshot: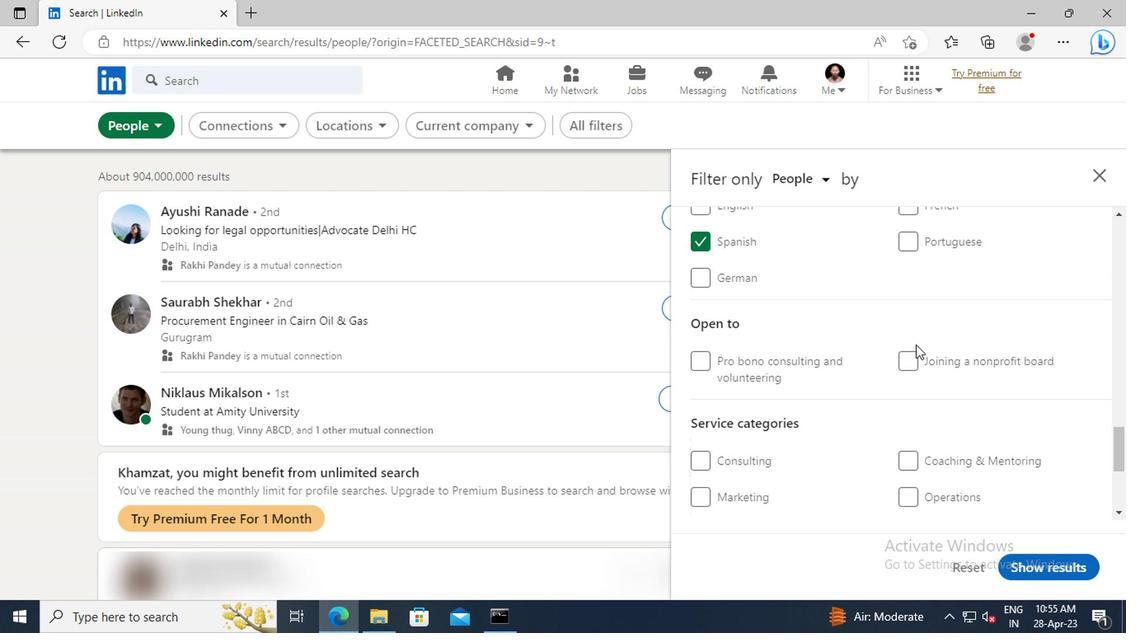 
Action: Mouse scrolled (912, 345) with delta (0, -1)
Screenshot: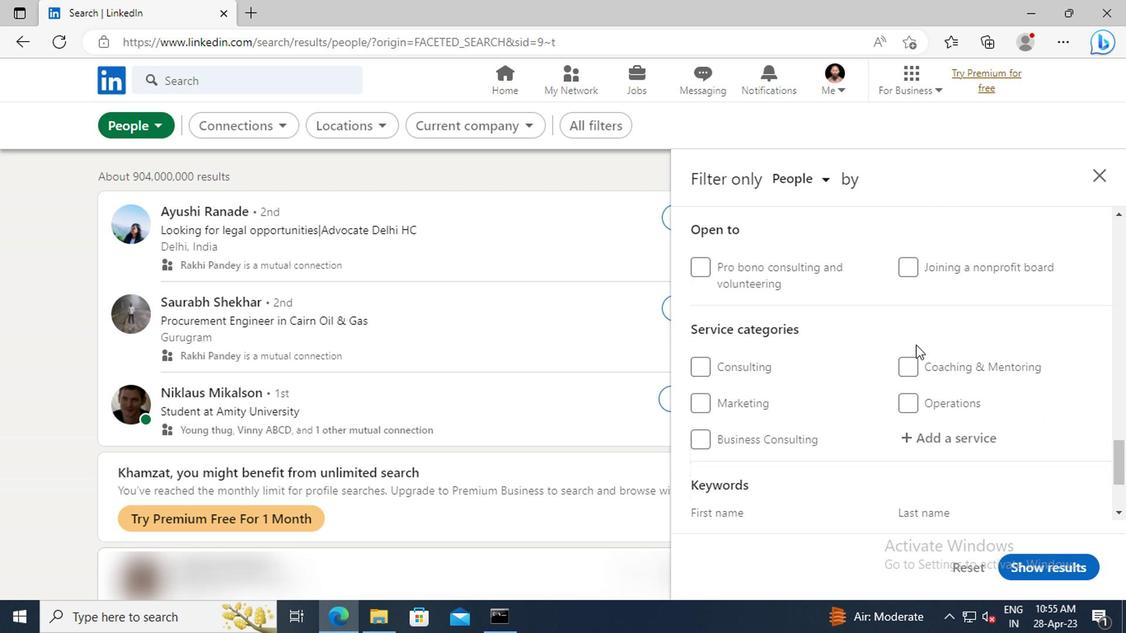 
Action: Mouse scrolled (912, 345) with delta (0, -1)
Screenshot: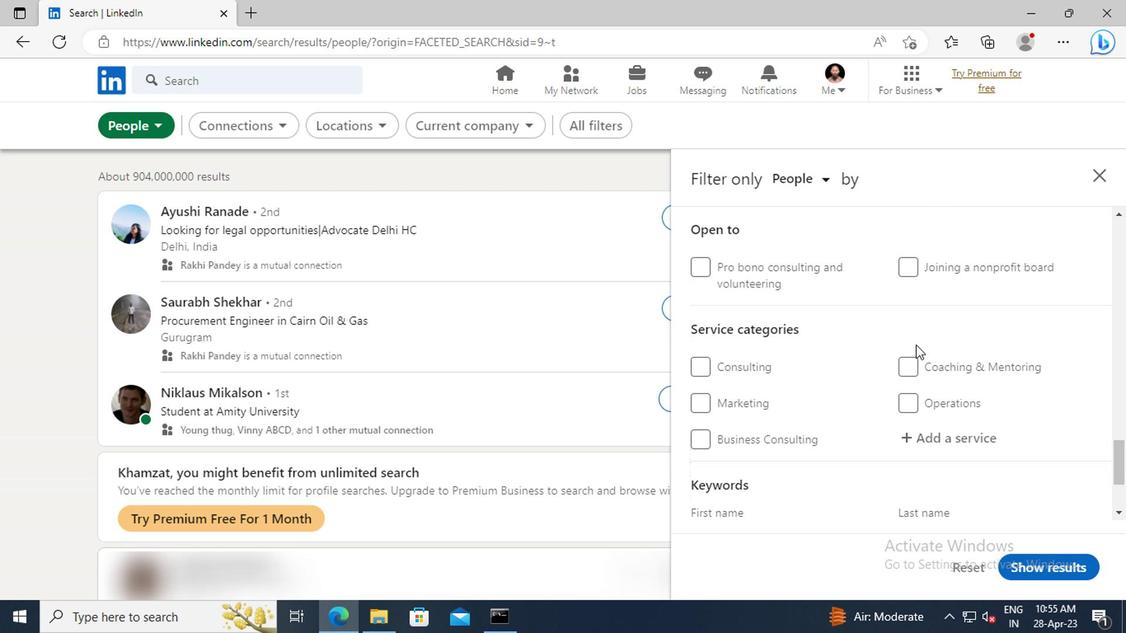 
Action: Mouse moved to (917, 351)
Screenshot: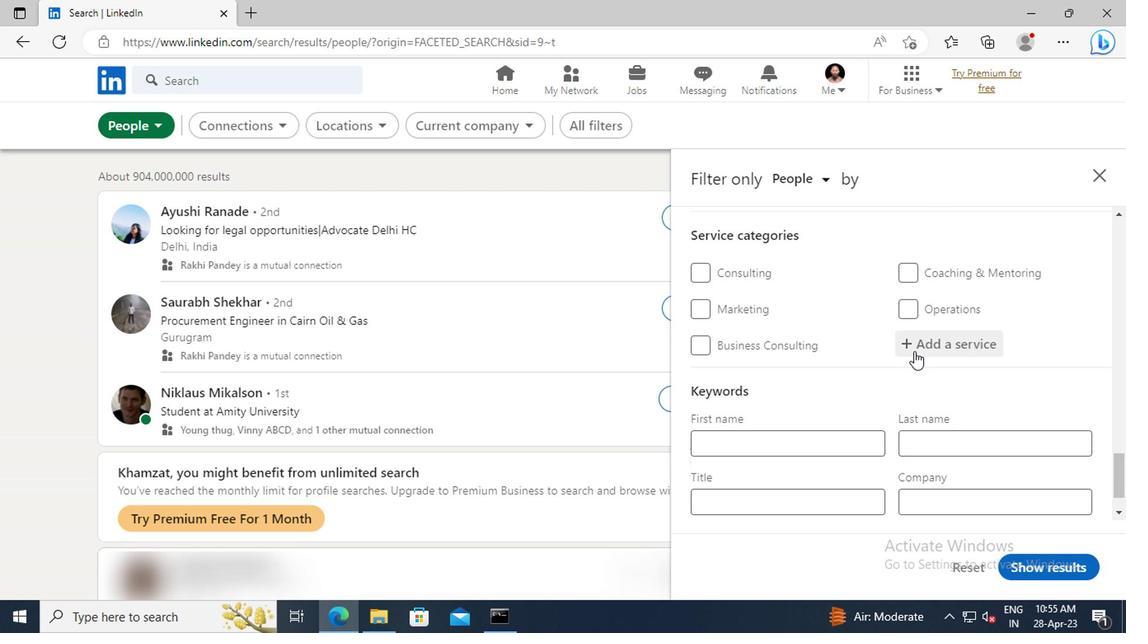
Action: Mouse pressed left at (917, 351)
Screenshot: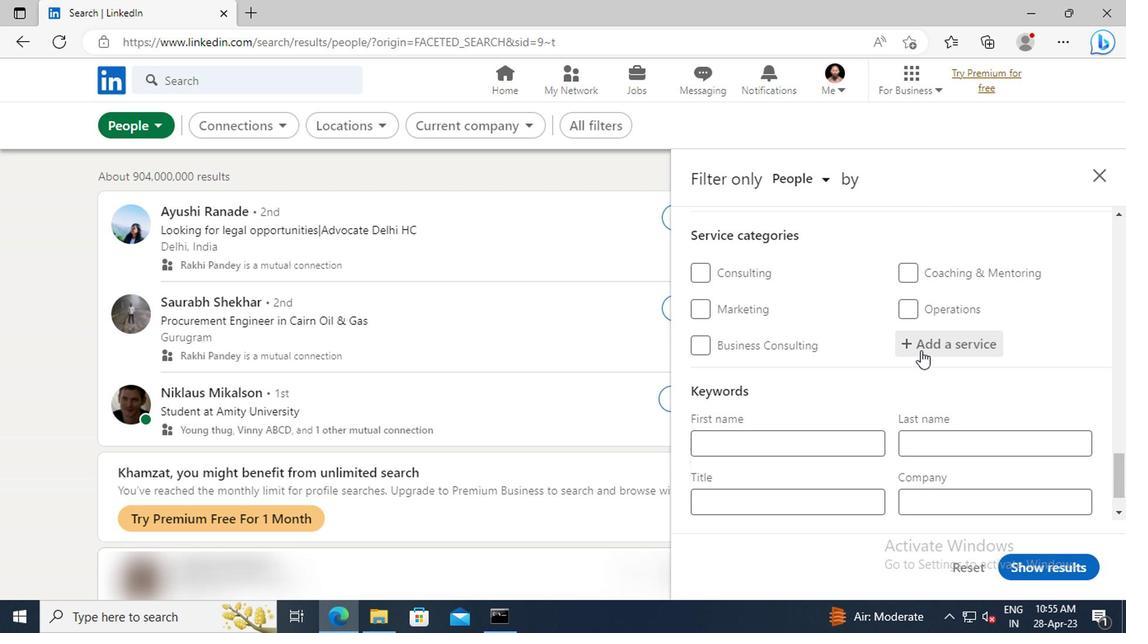 
Action: Key pressed <Key.shift>RETIREMENT
Screenshot: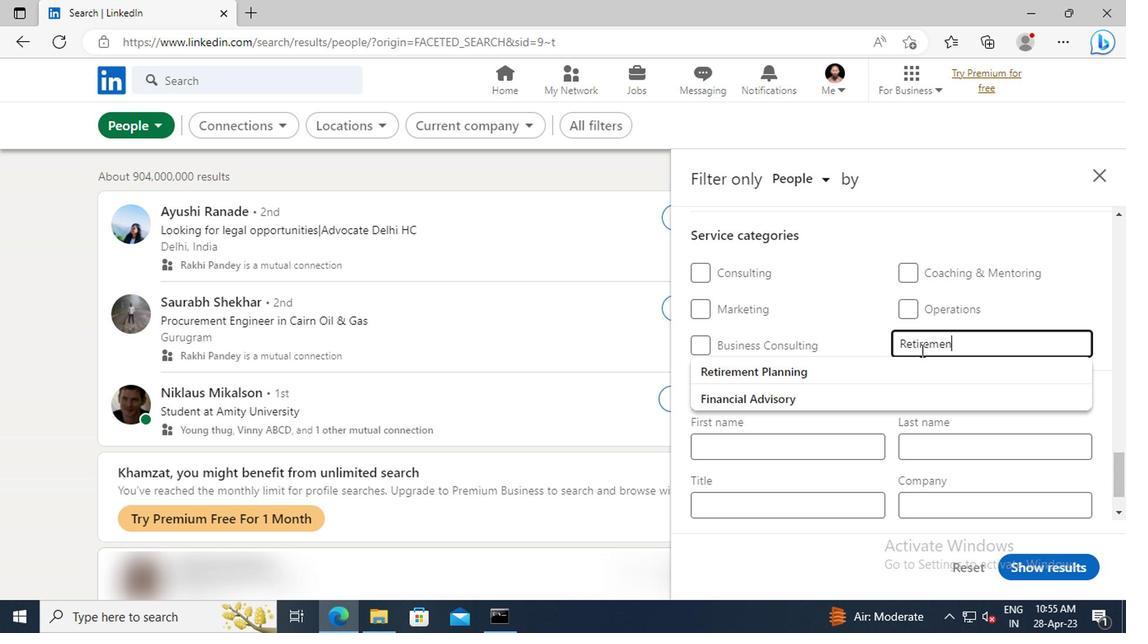 
Action: Mouse moved to (887, 372)
Screenshot: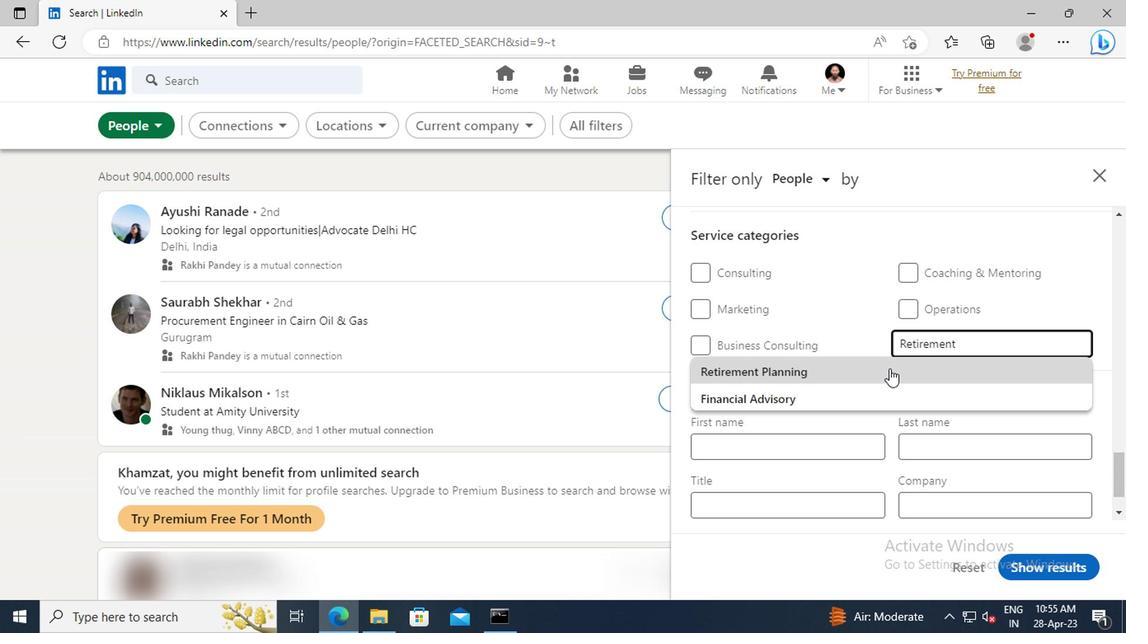 
Action: Mouse pressed left at (887, 372)
Screenshot: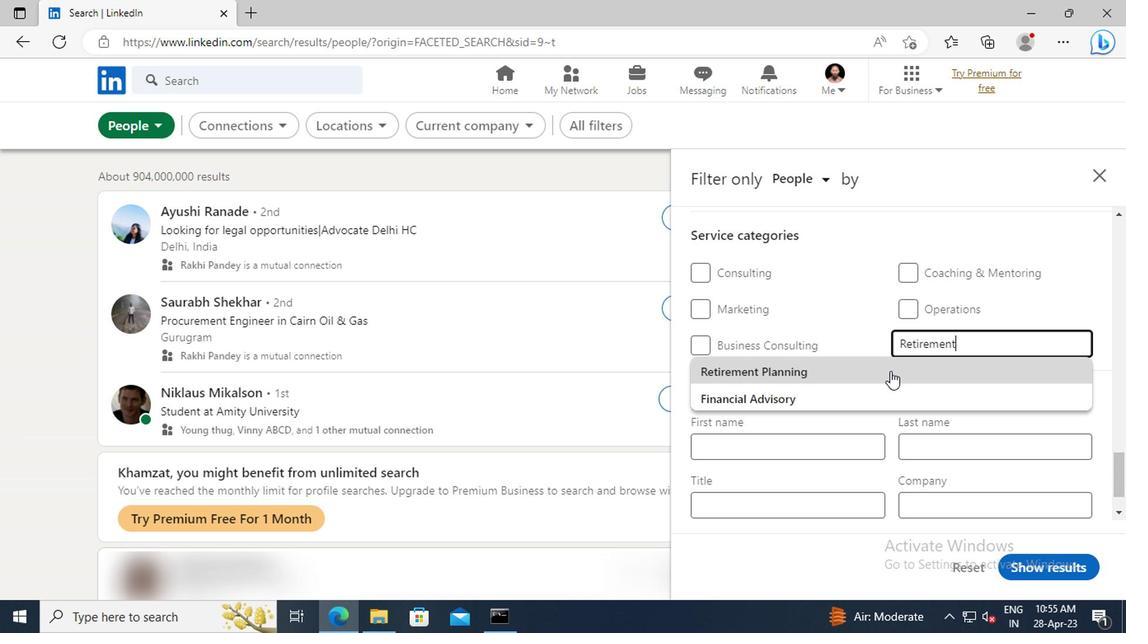 
Action: Mouse moved to (891, 343)
Screenshot: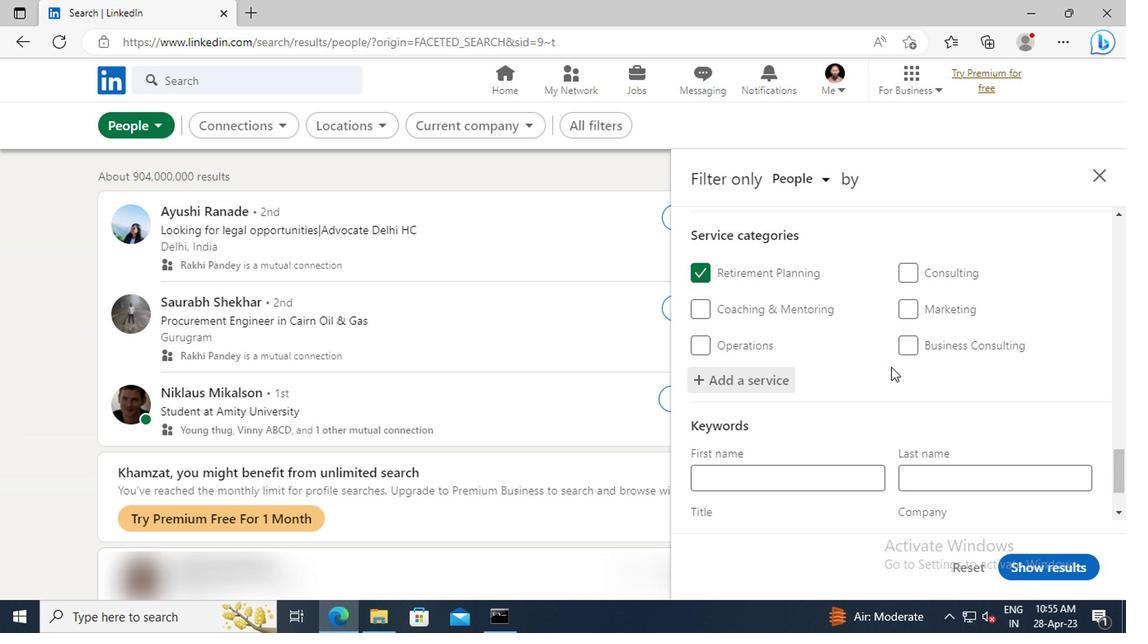 
Action: Mouse scrolled (891, 342) with delta (0, 0)
Screenshot: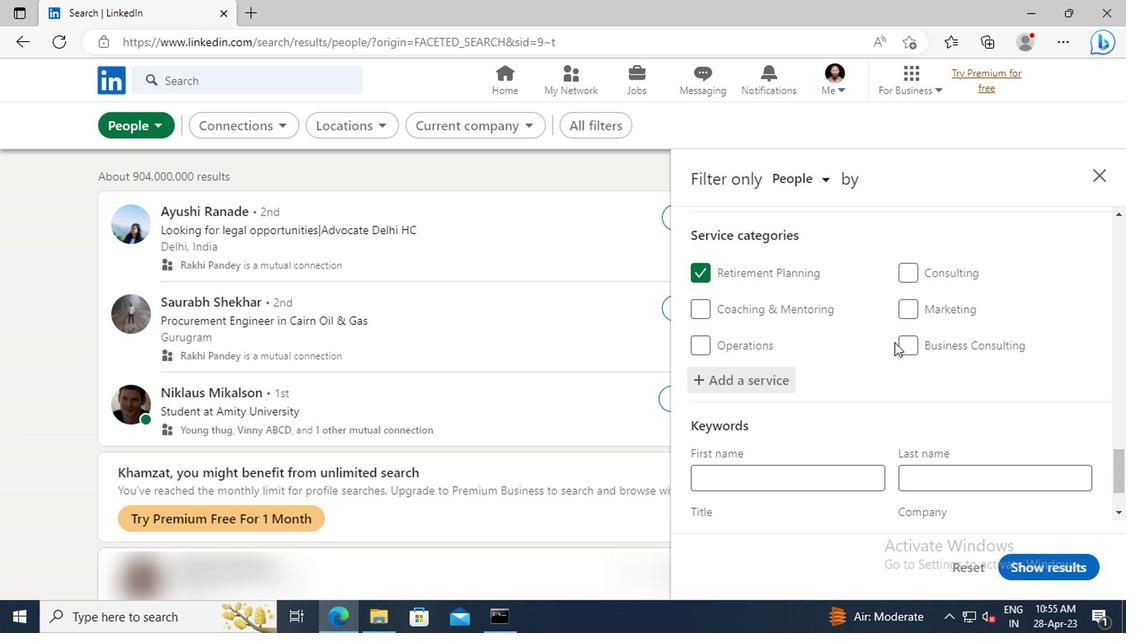 
Action: Mouse scrolled (891, 342) with delta (0, 0)
Screenshot: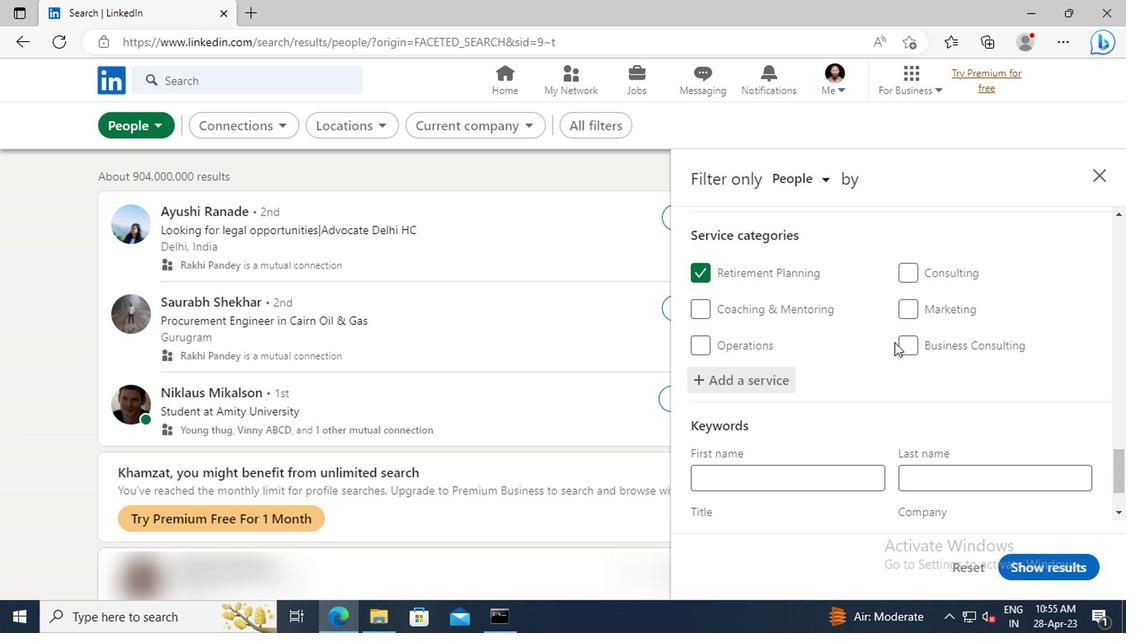 
Action: Mouse scrolled (891, 342) with delta (0, 0)
Screenshot: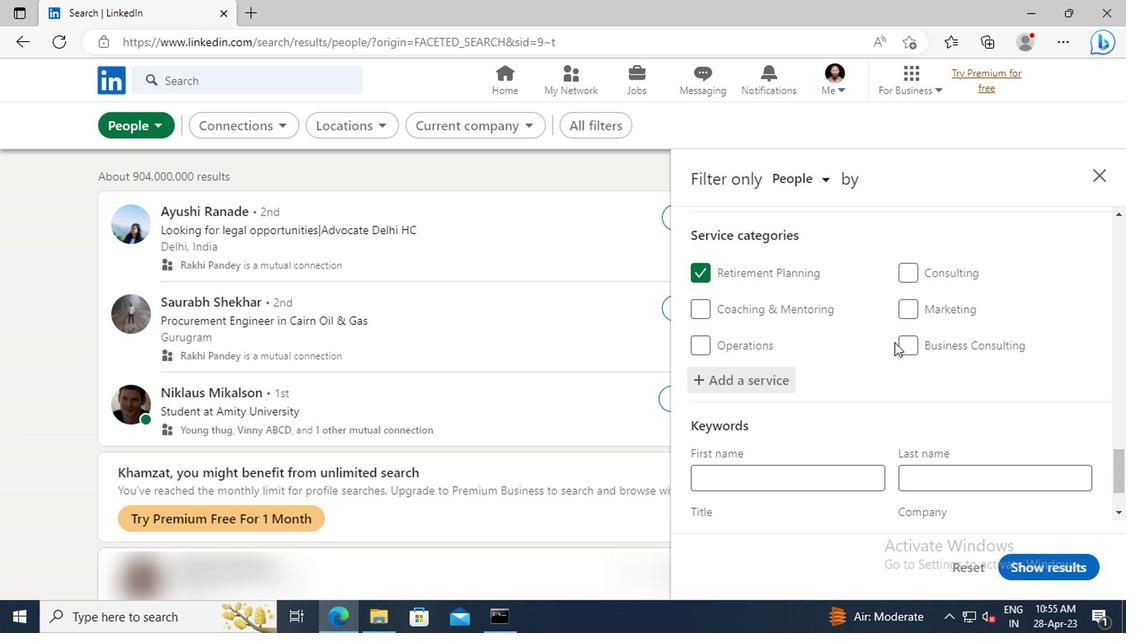 
Action: Mouse scrolled (891, 342) with delta (0, 0)
Screenshot: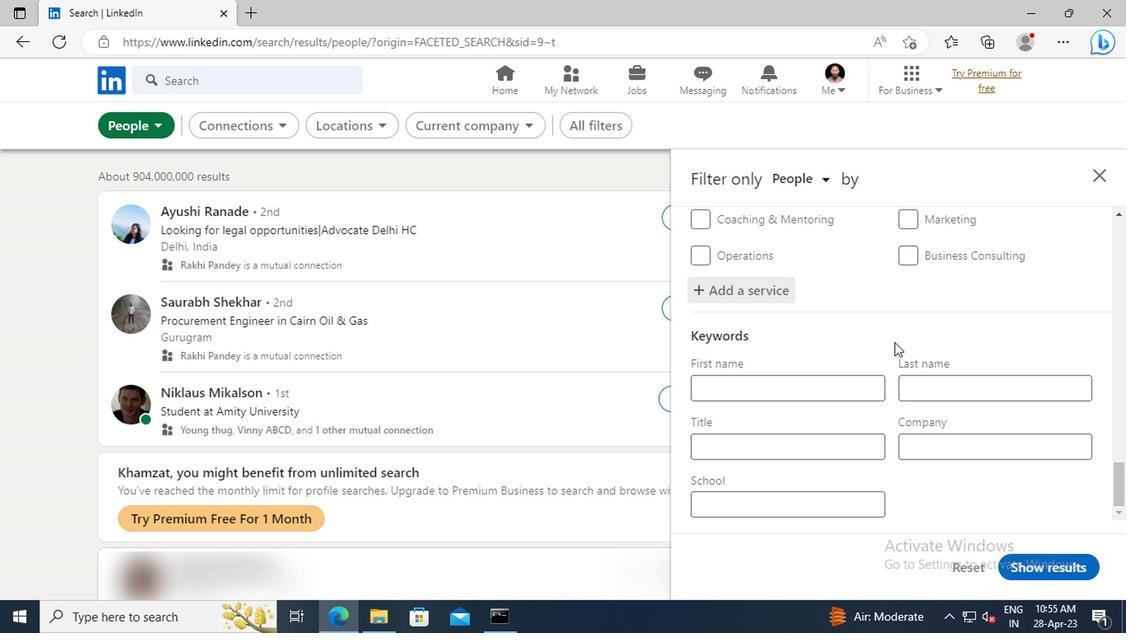 
Action: Mouse scrolled (891, 342) with delta (0, 0)
Screenshot: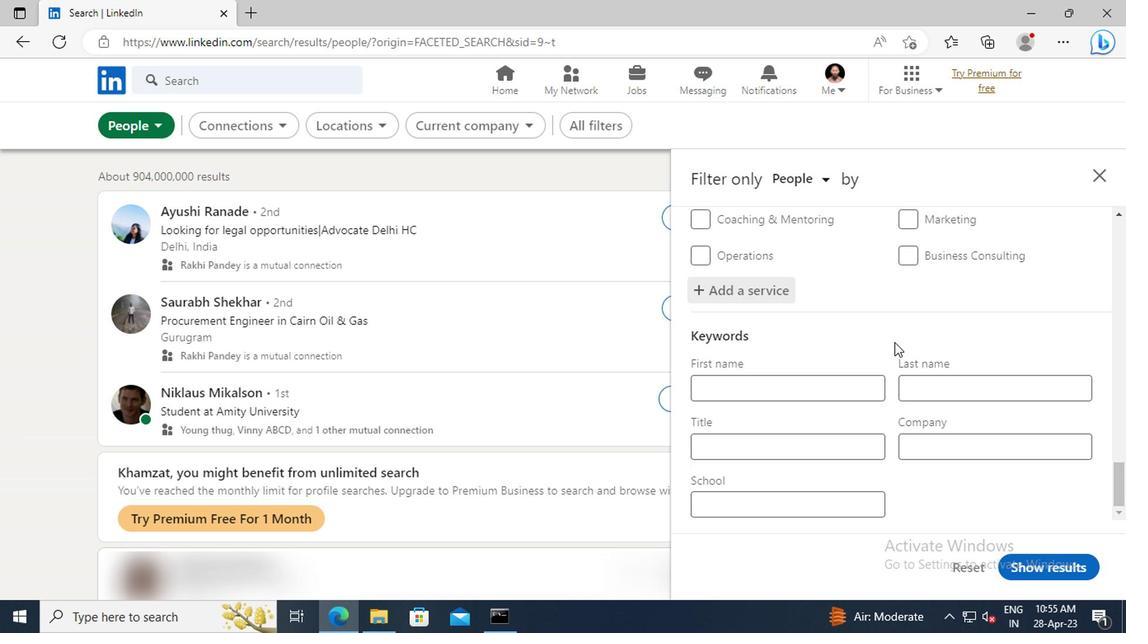 
Action: Mouse moved to (789, 445)
Screenshot: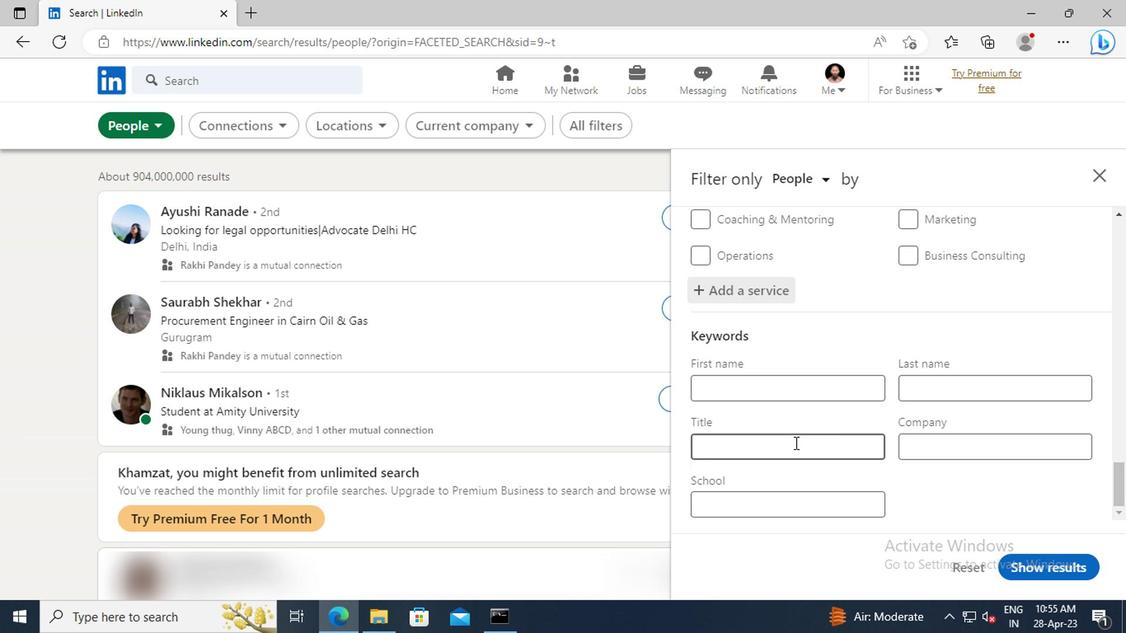 
Action: Mouse pressed left at (789, 445)
Screenshot: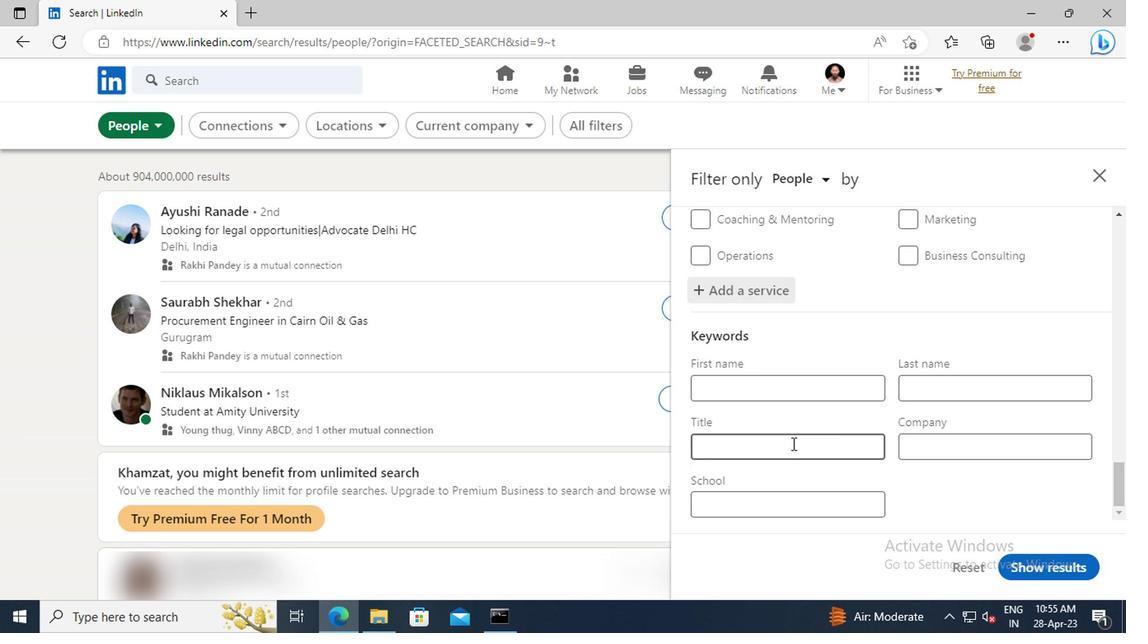
Action: Key pressed <Key.shift>CONSTRUCTION<Key.space><Key.shift>WORKER<Key.enter>
Screenshot: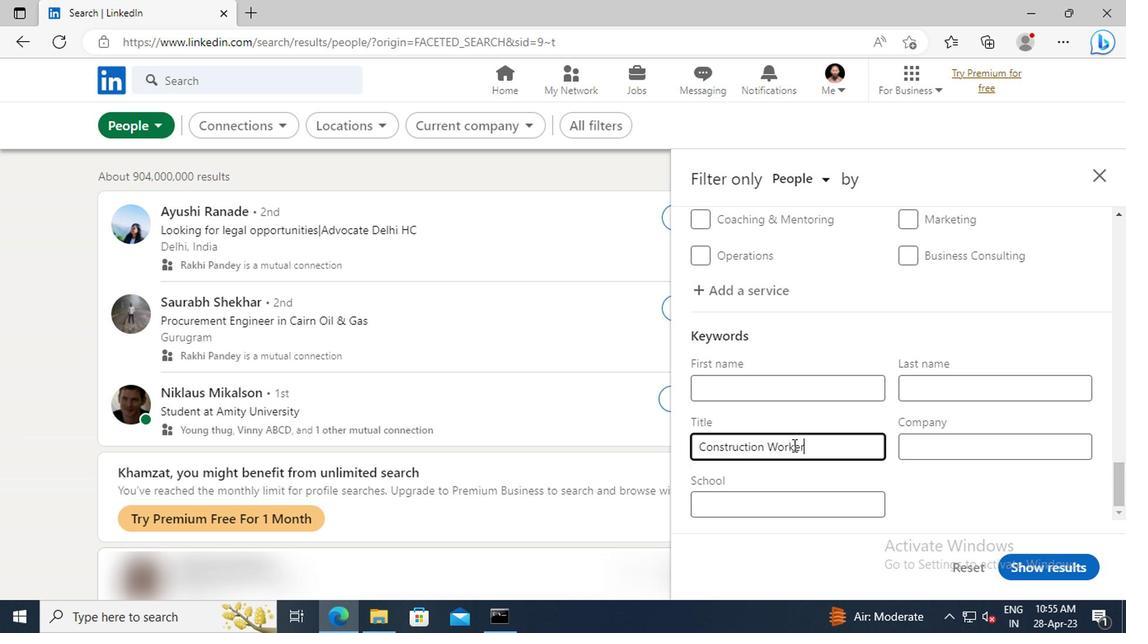 
Action: Mouse moved to (1021, 568)
Screenshot: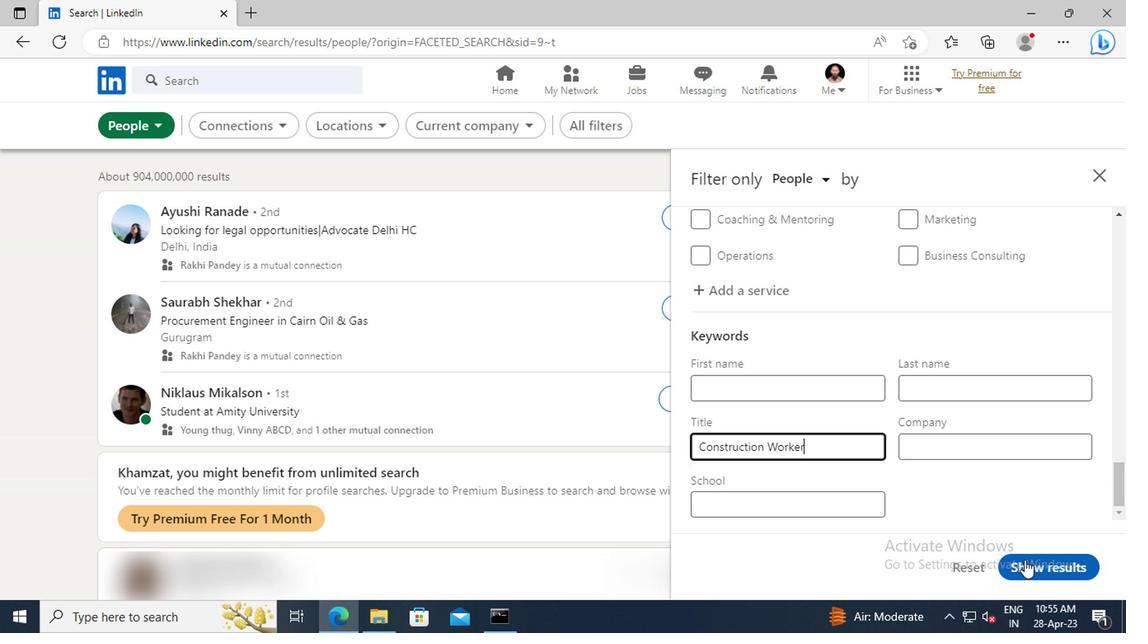 
Action: Mouse pressed left at (1021, 568)
Screenshot: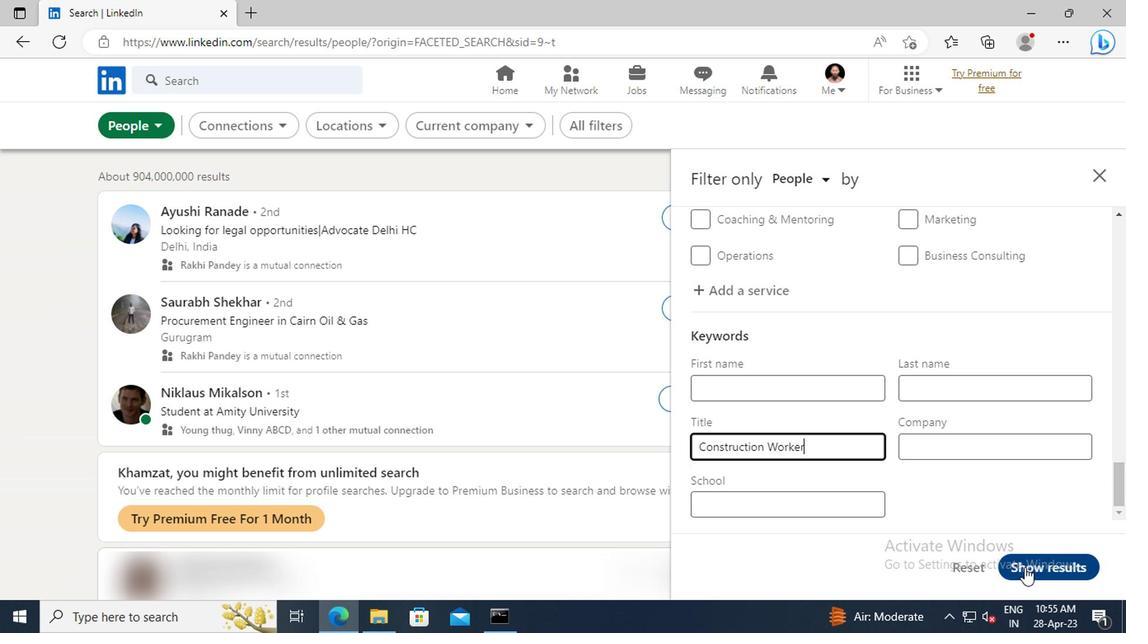 
